 Task: Open Card Service Level Agreements Review in Board Landing Page Optimization to Workspace Channel Marketing and add a team member Softage.2@softage.net, a label Yellow, a checklist Business Process Improvement, an attachment from your onedrive, a color Yellow and finally, add a card description 'Conduct team training session on communication' and a comment 'This task presents an opportunity to demonstrate our creativity and innovation, exploring new ideas and approaches.'. Add a start date 'Jan 02, 1900' with a due date 'Jan 09, 1900'
Action: Mouse moved to (347, 190)
Screenshot: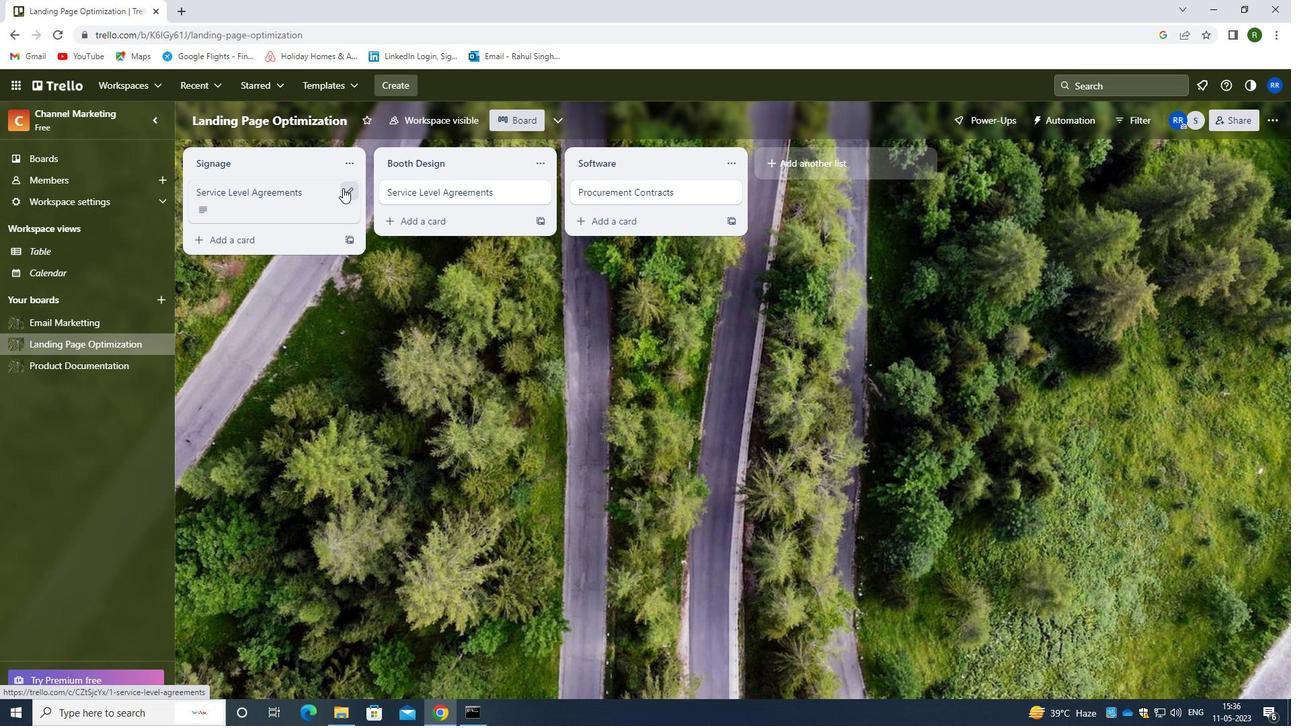 
Action: Mouse pressed left at (347, 190)
Screenshot: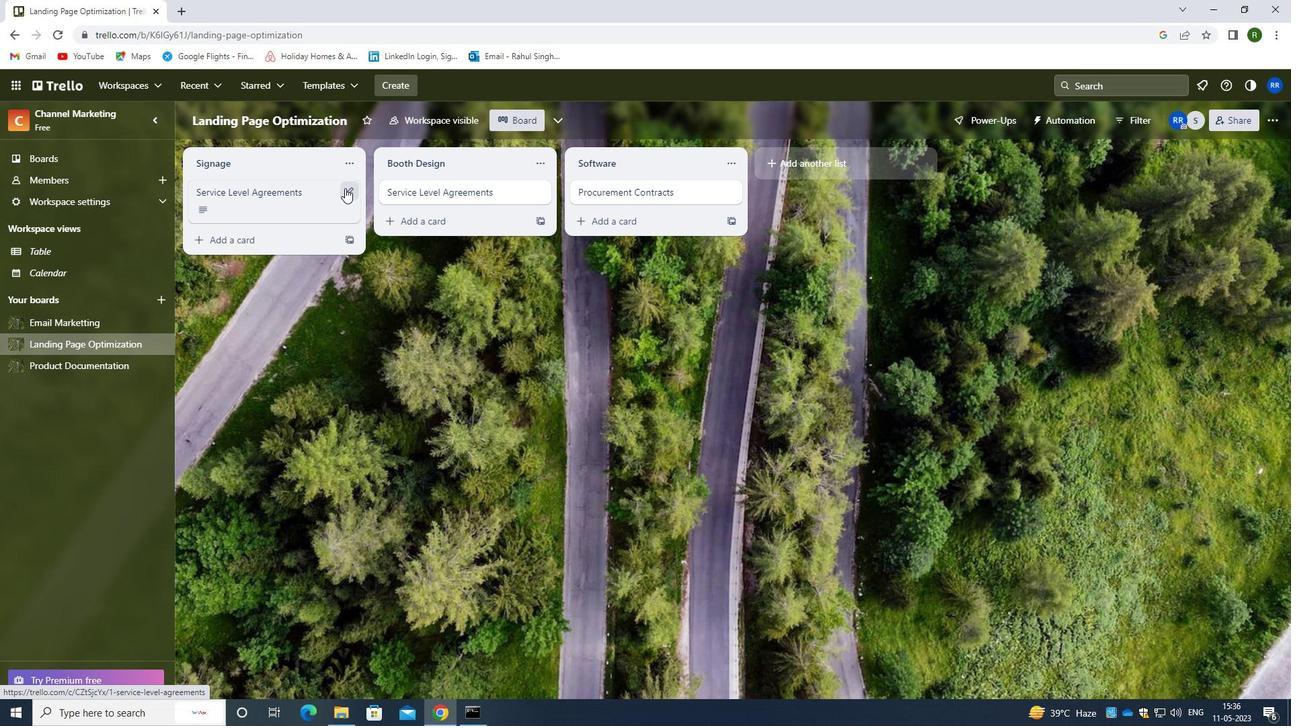 
Action: Mouse moved to (401, 195)
Screenshot: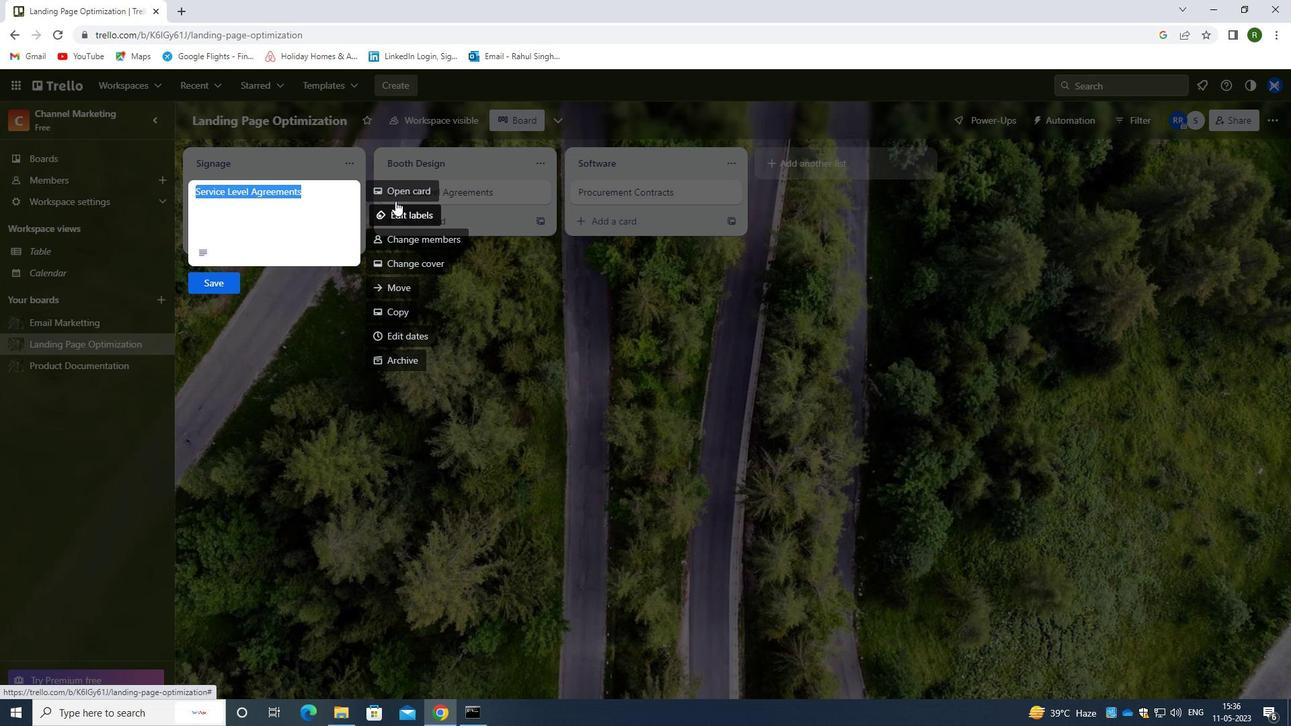 
Action: Mouse pressed left at (401, 195)
Screenshot: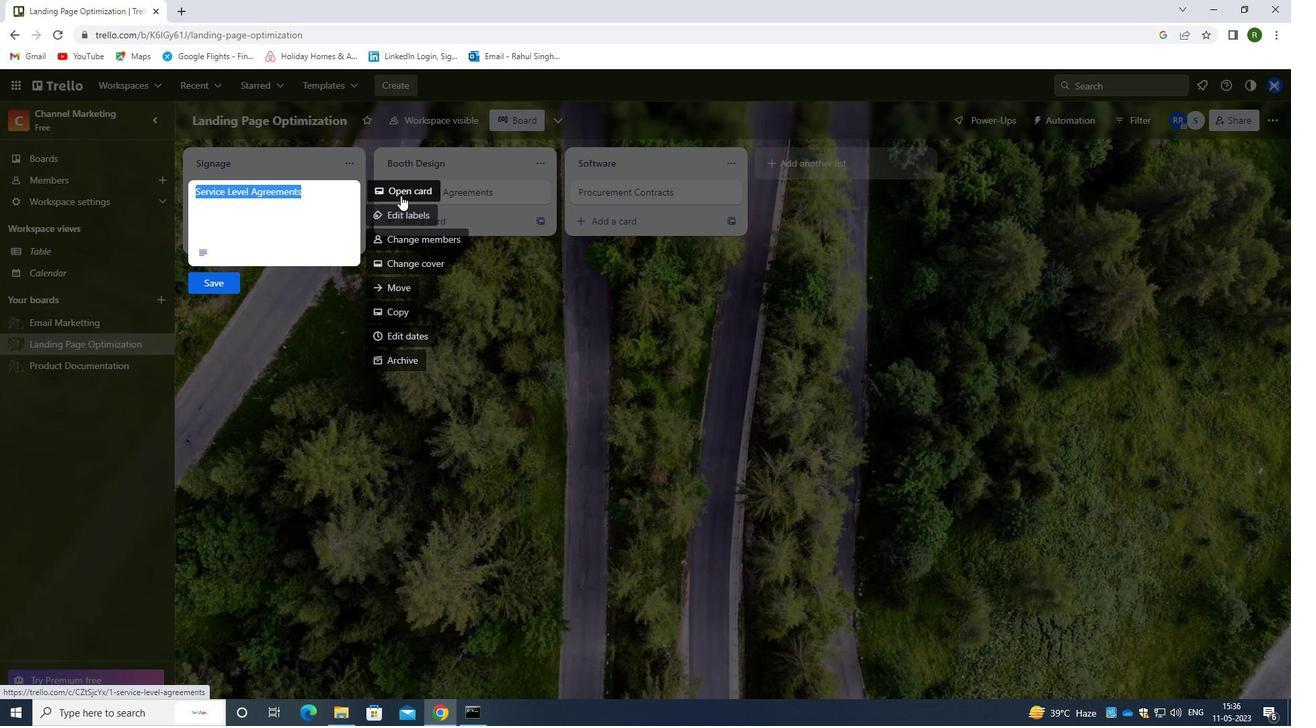 
Action: Mouse moved to (827, 235)
Screenshot: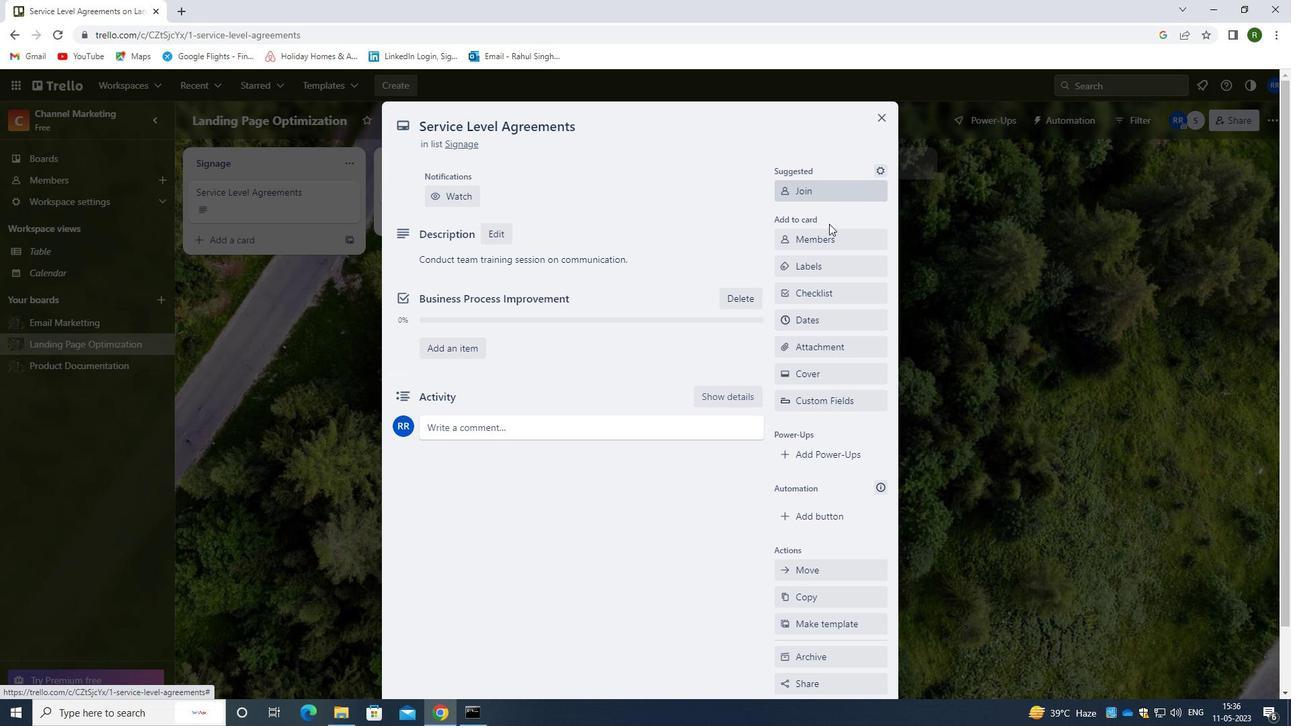 
Action: Mouse pressed left at (827, 235)
Screenshot: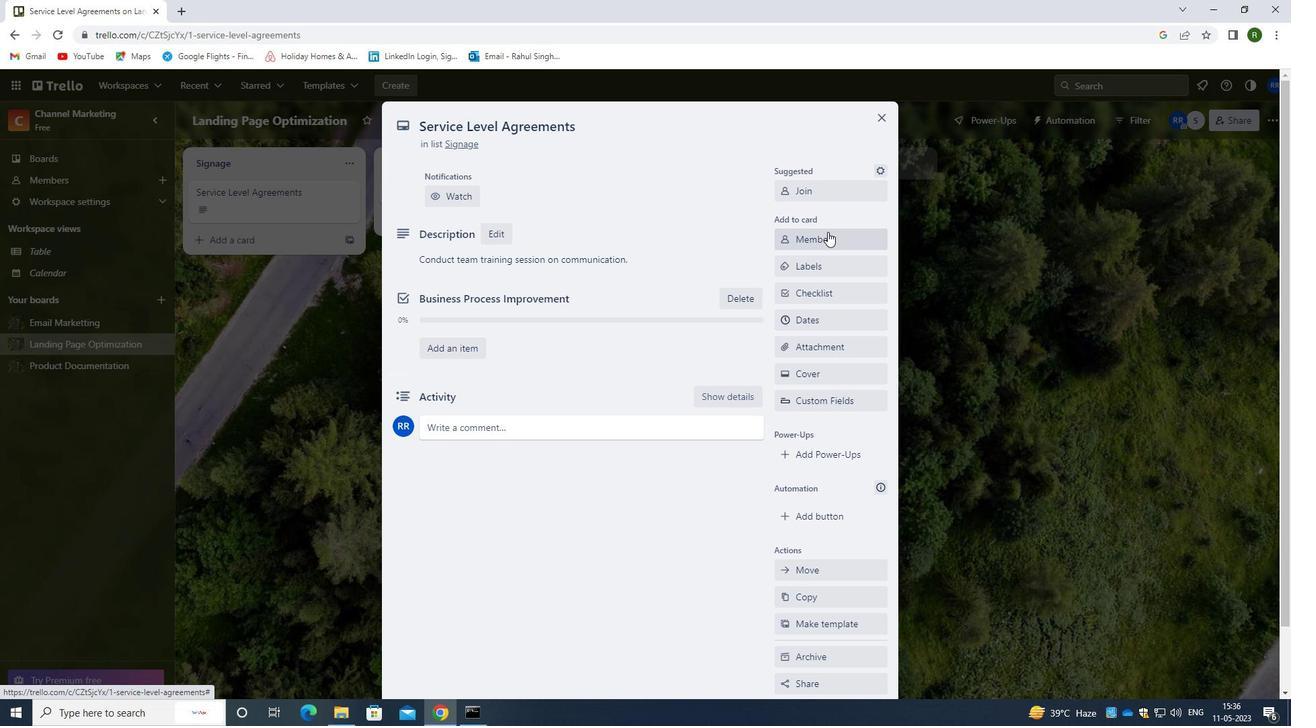 
Action: Mouse moved to (859, 298)
Screenshot: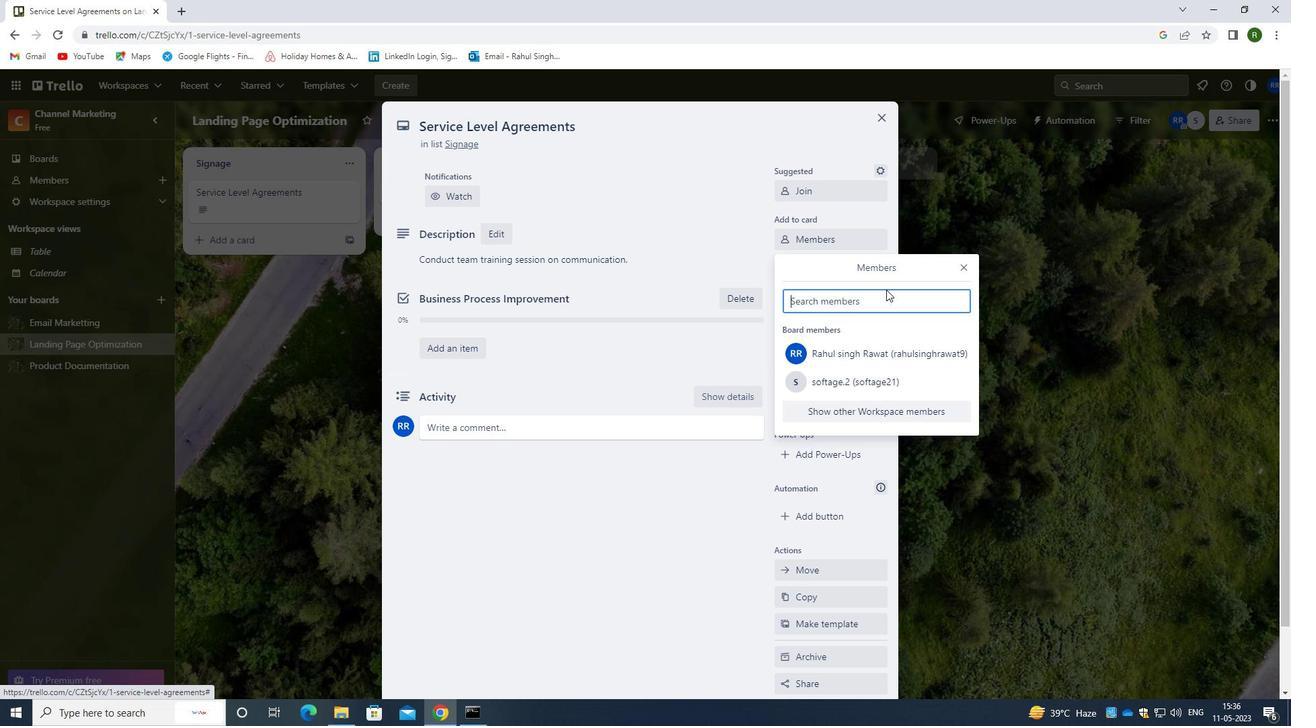 
Action: Key pressed <Key.shift>SOFTAGE.2<Key.shift>@SOFTAGE.M<Key.backspace>NET
Screenshot: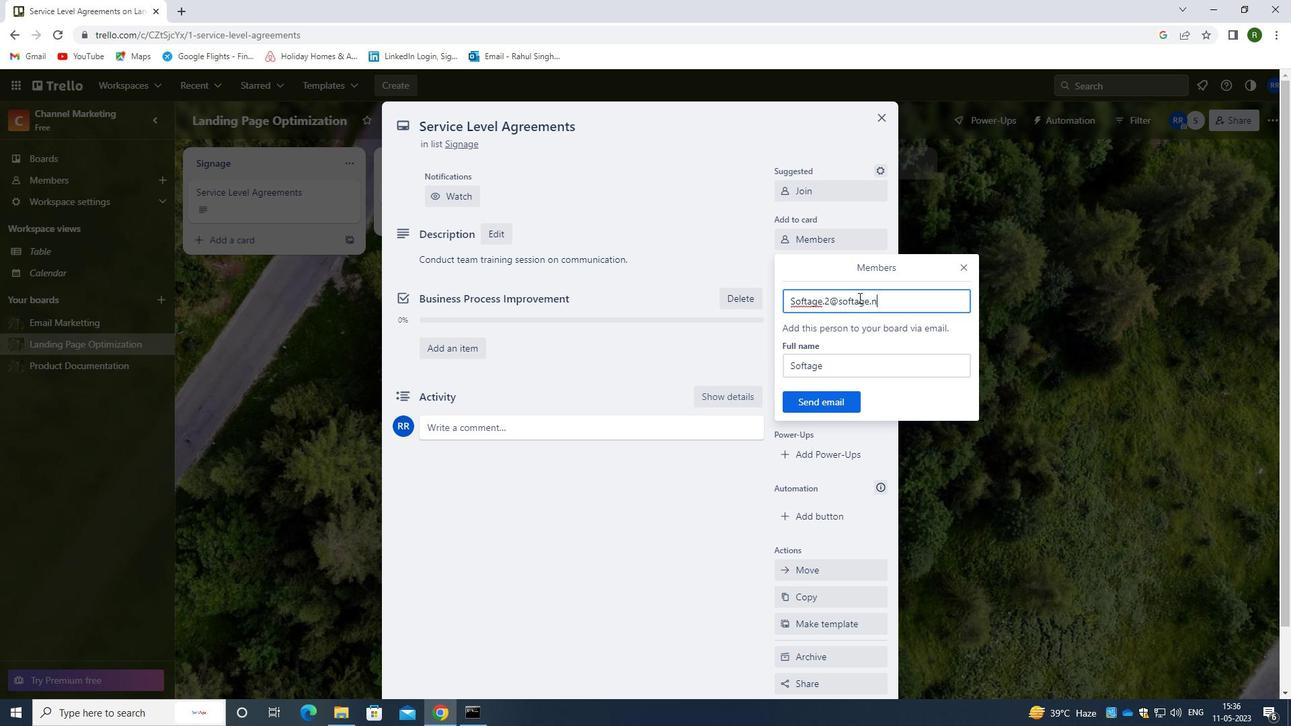 
Action: Mouse moved to (814, 398)
Screenshot: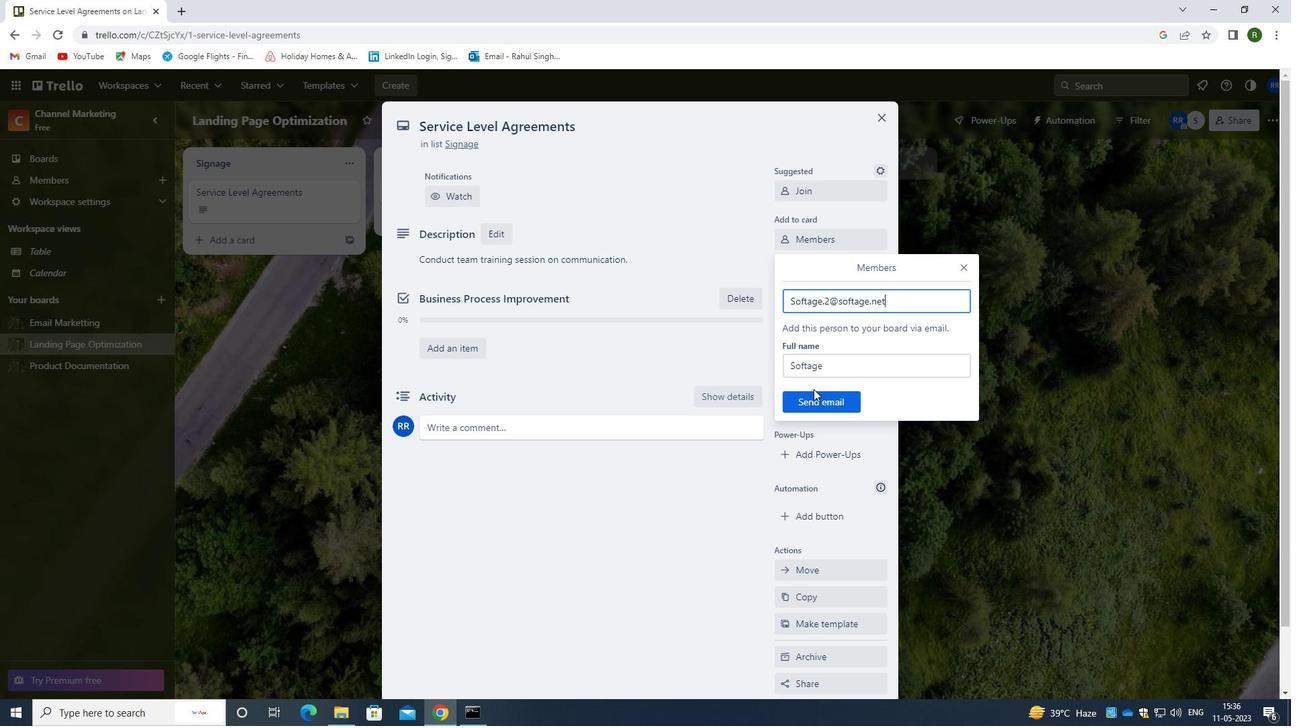
Action: Mouse pressed left at (814, 398)
Screenshot: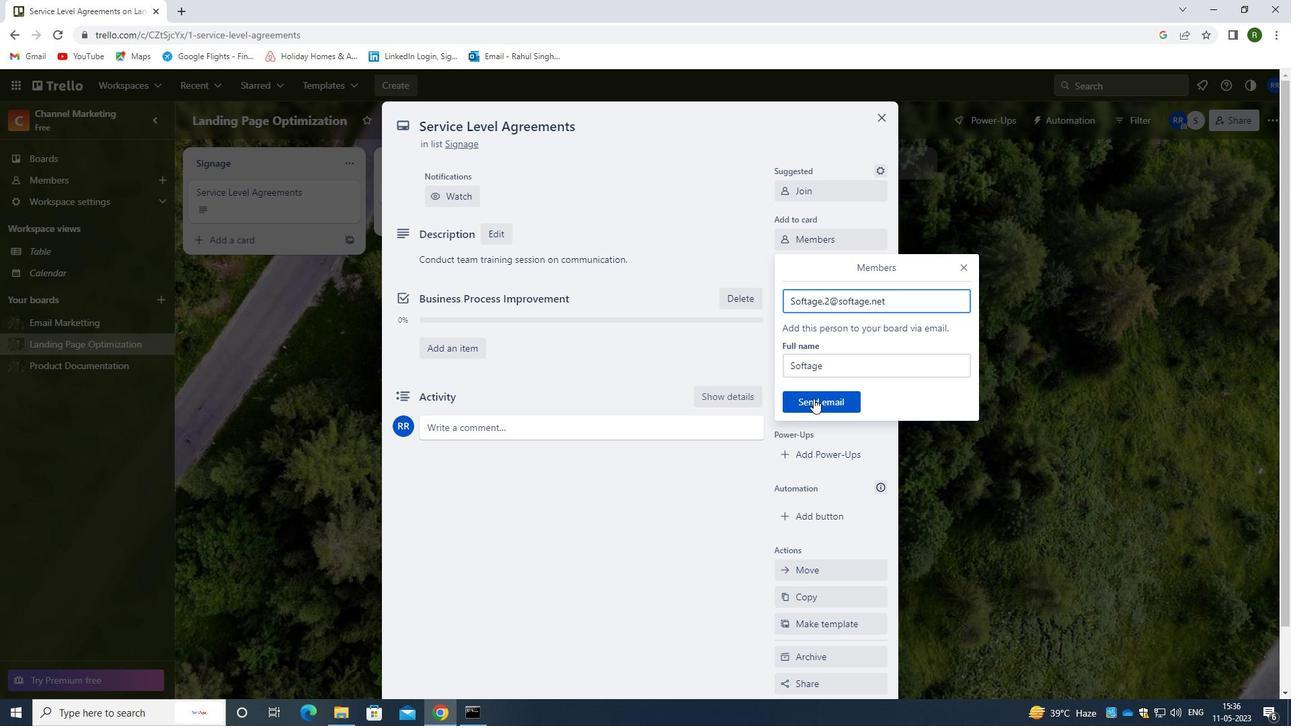 
Action: Mouse moved to (819, 267)
Screenshot: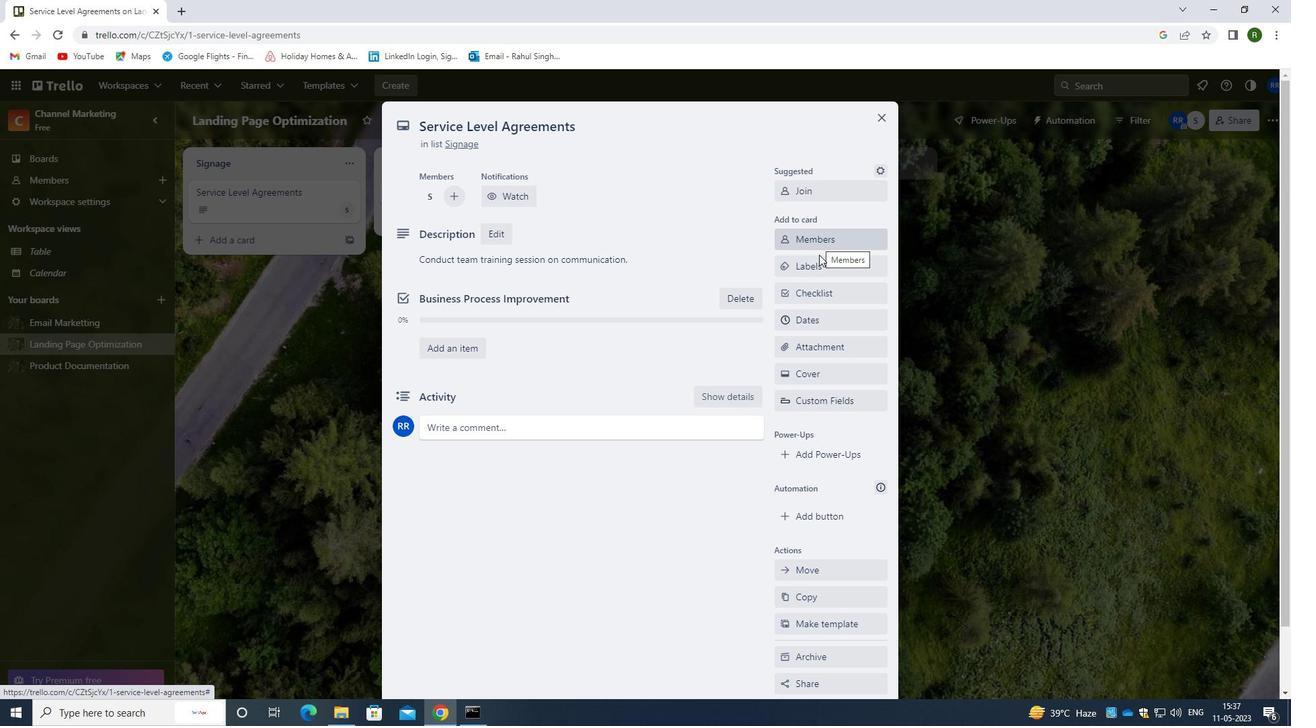 
Action: Mouse pressed left at (819, 267)
Screenshot: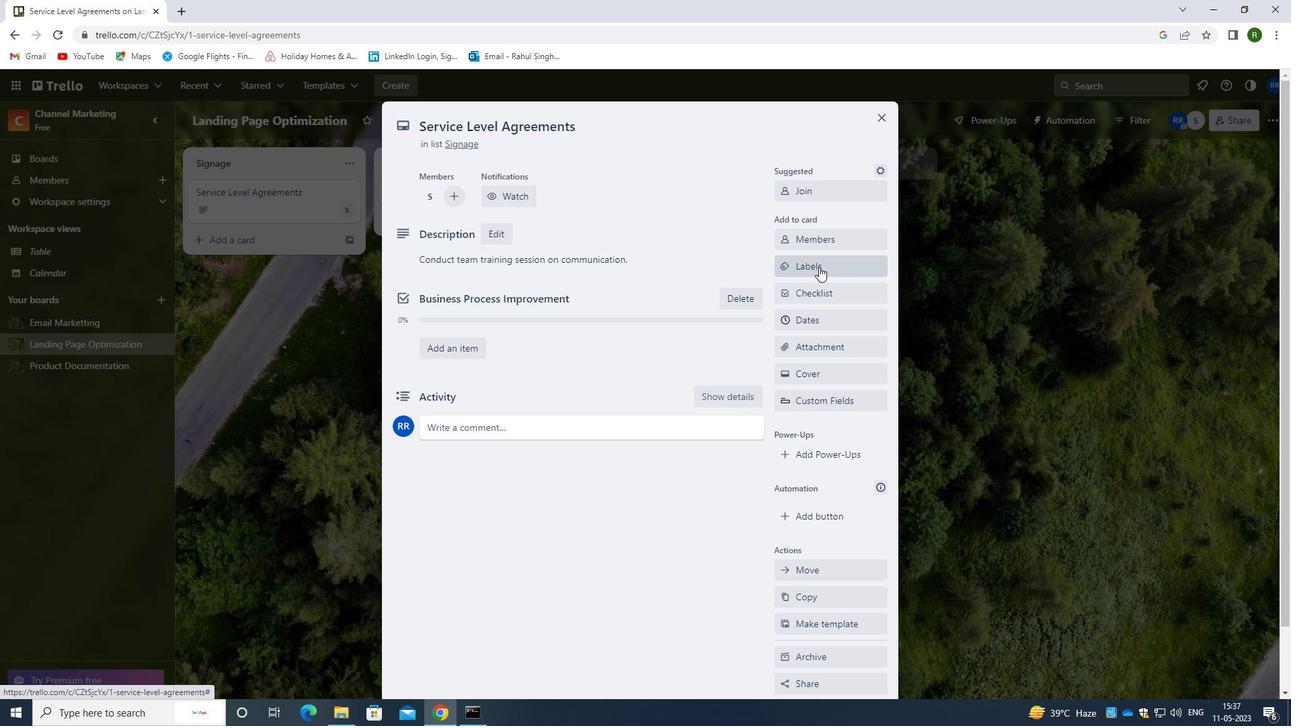 
Action: Mouse moved to (828, 329)
Screenshot: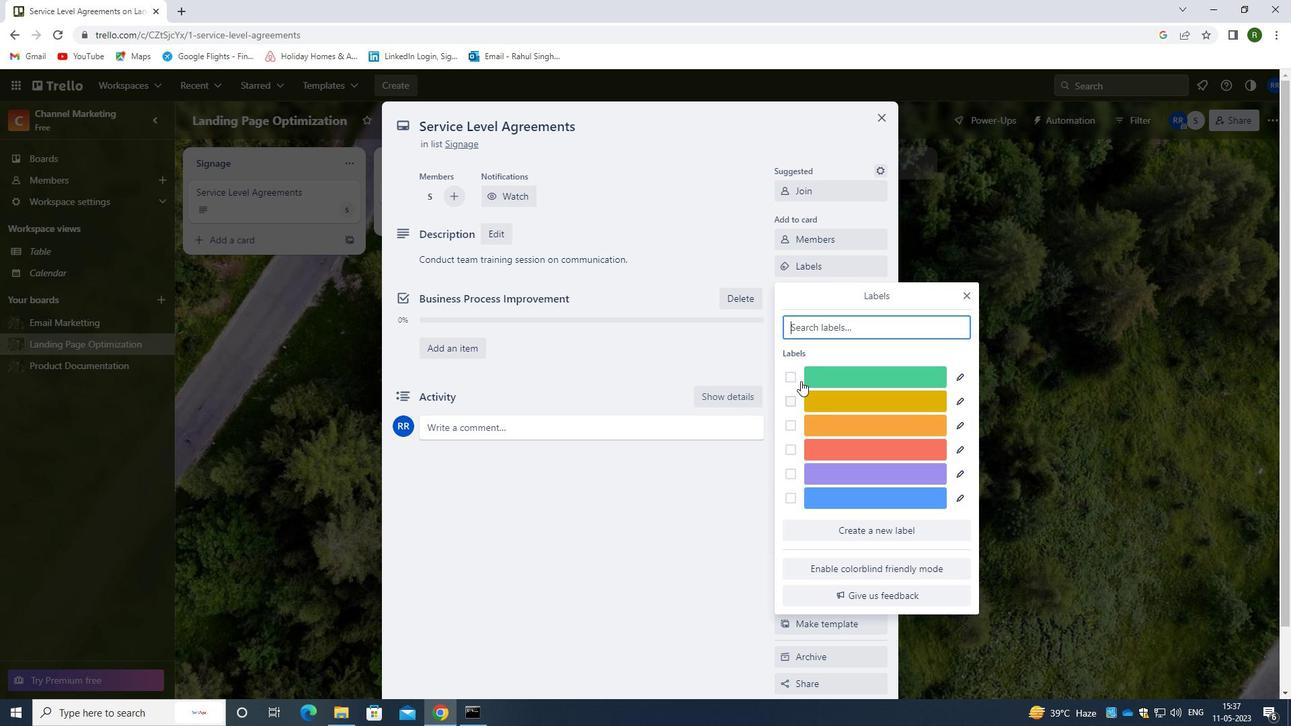 
Action: Key pressed <Key.shift>YELLOW
Screenshot: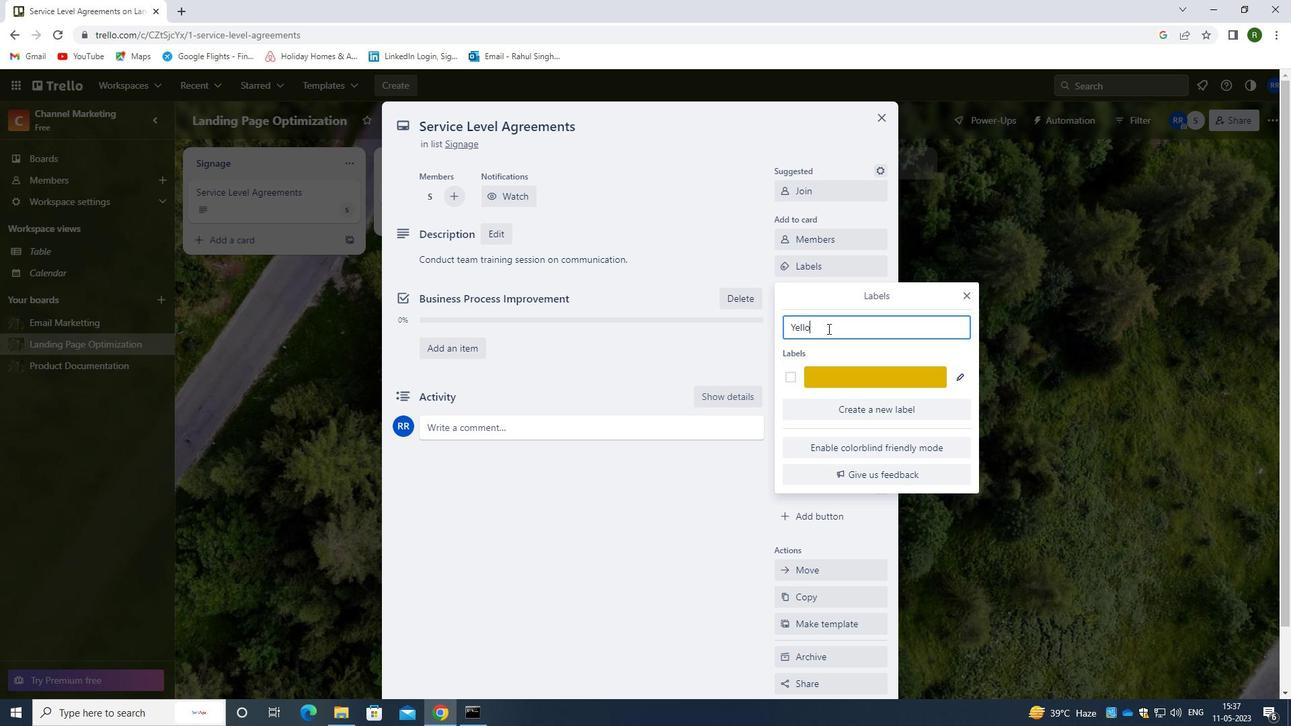 
Action: Mouse moved to (785, 380)
Screenshot: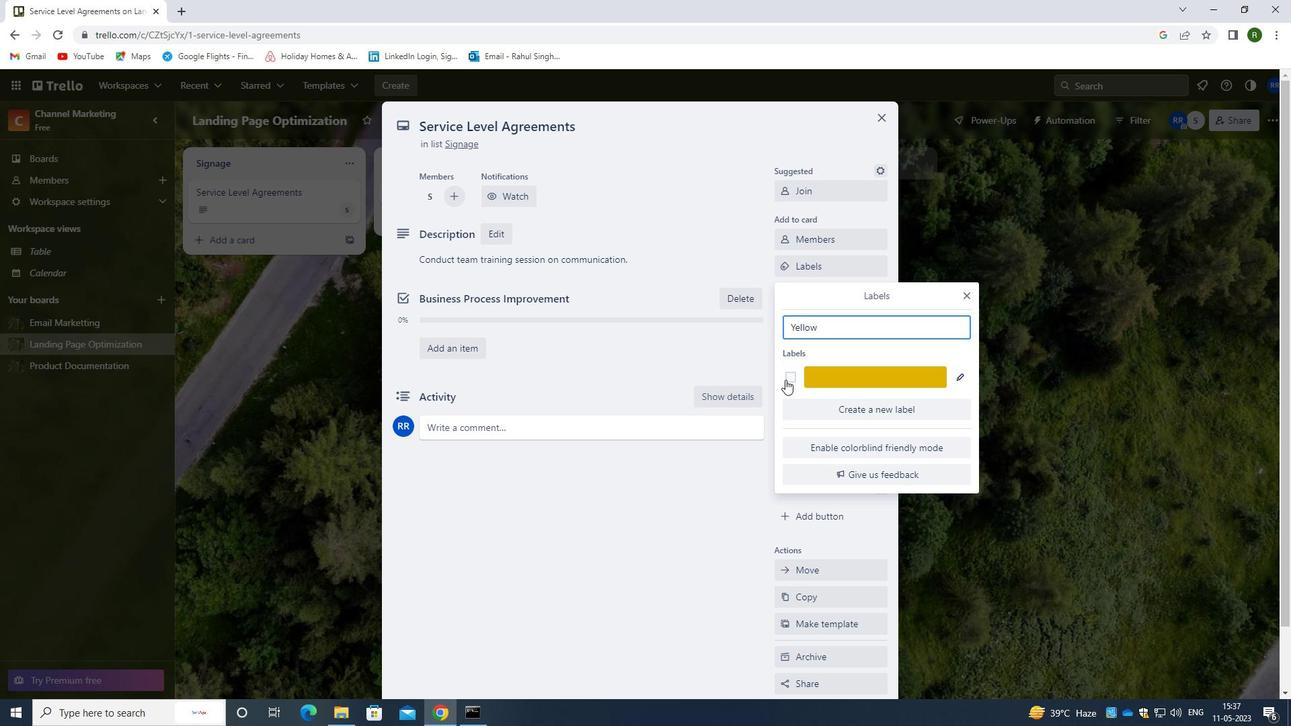 
Action: Mouse pressed left at (785, 380)
Screenshot: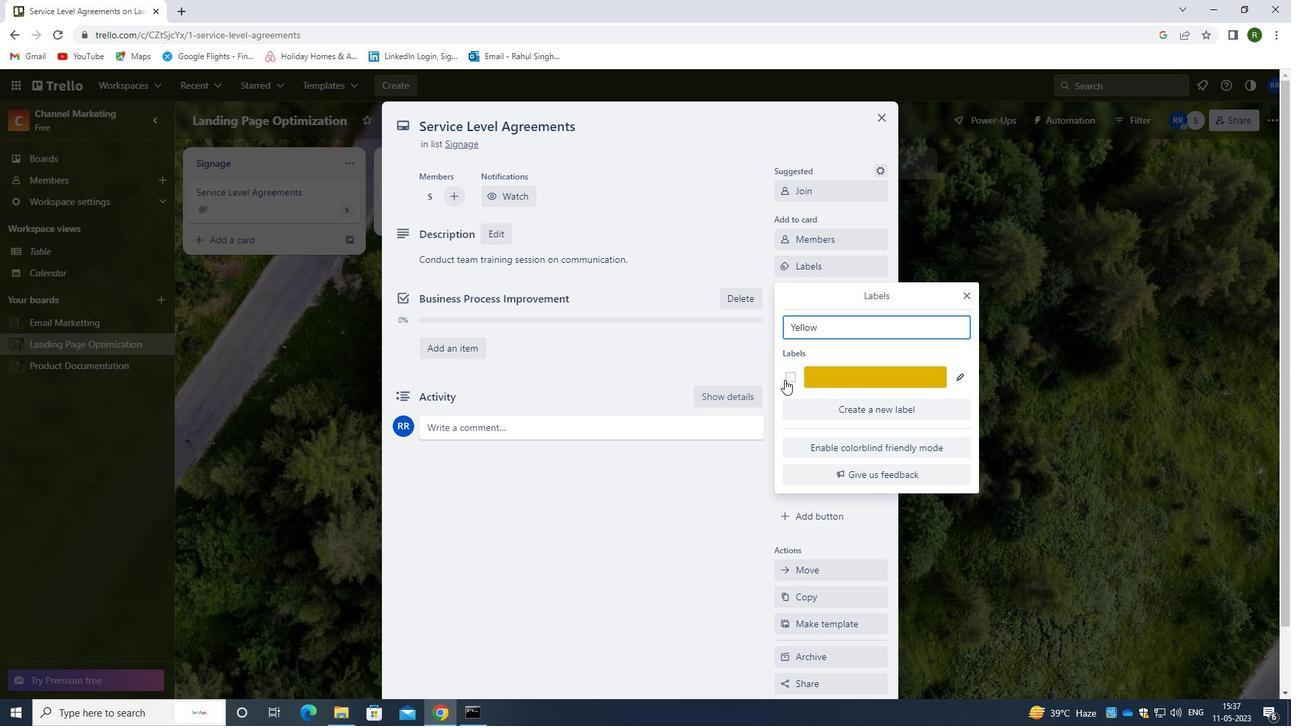 
Action: Mouse moved to (721, 343)
Screenshot: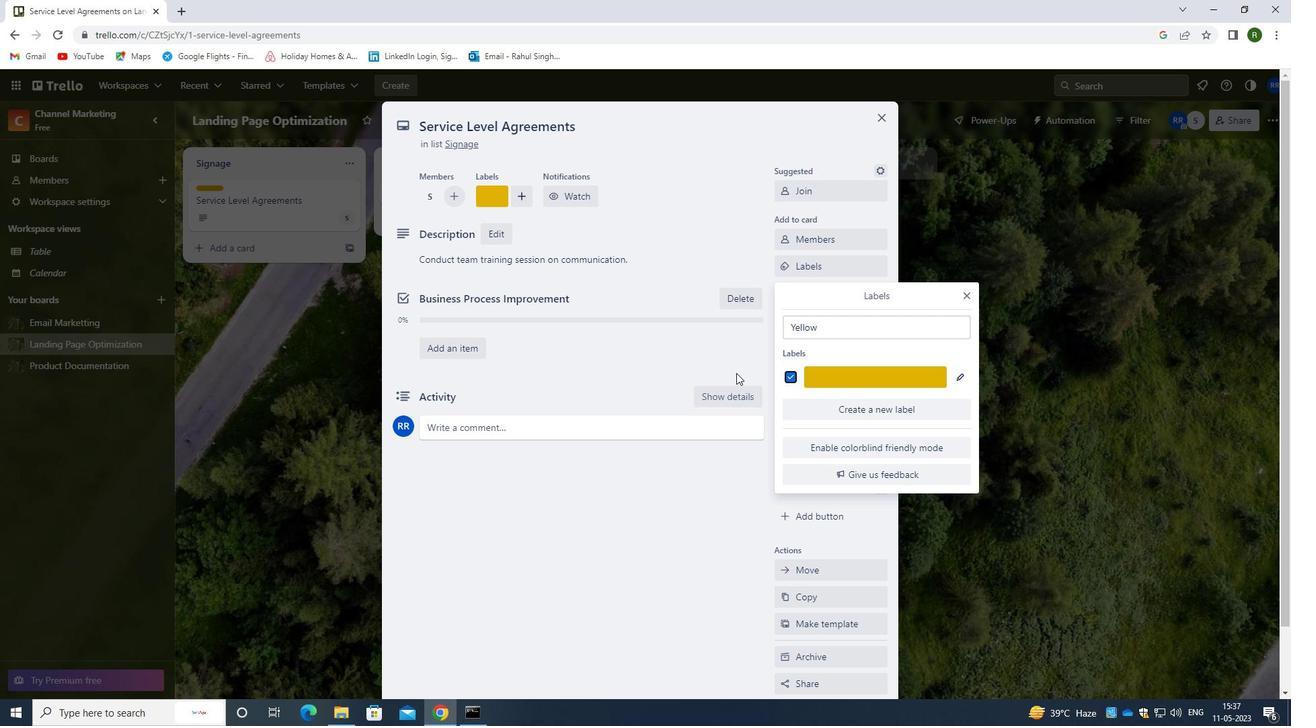 
Action: Mouse pressed left at (721, 343)
Screenshot: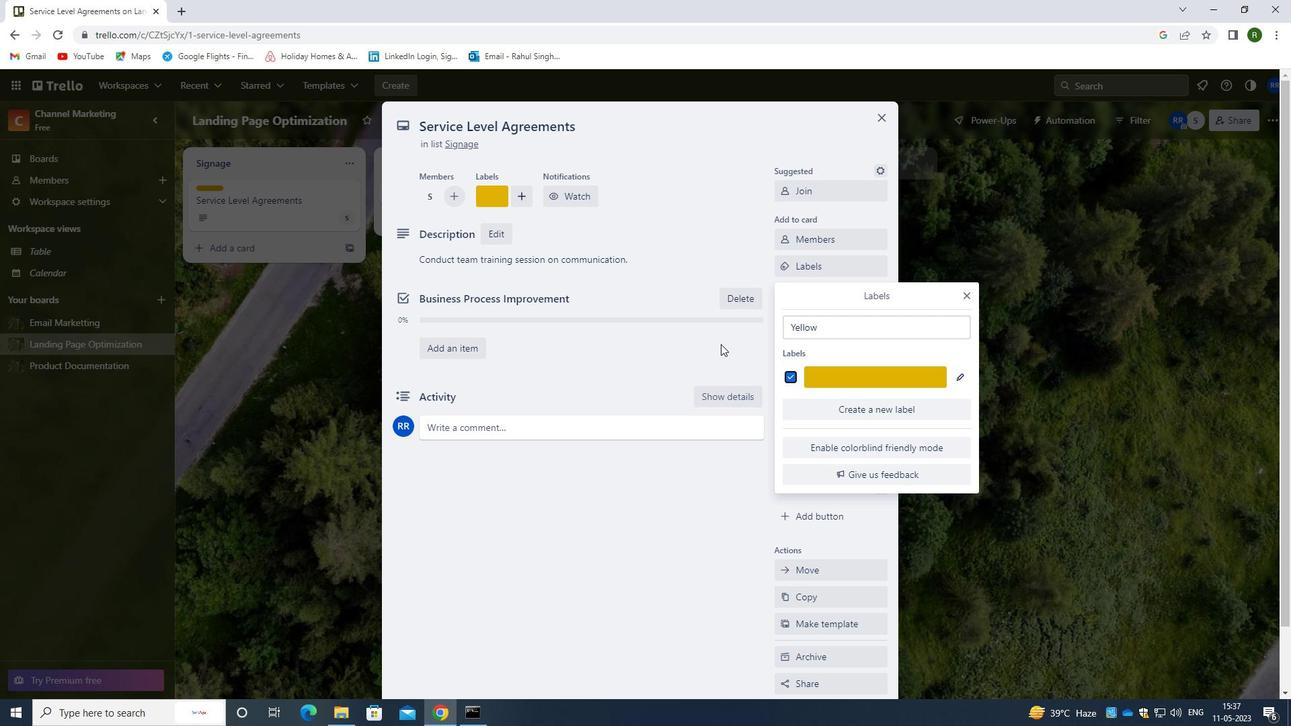 
Action: Mouse moved to (815, 287)
Screenshot: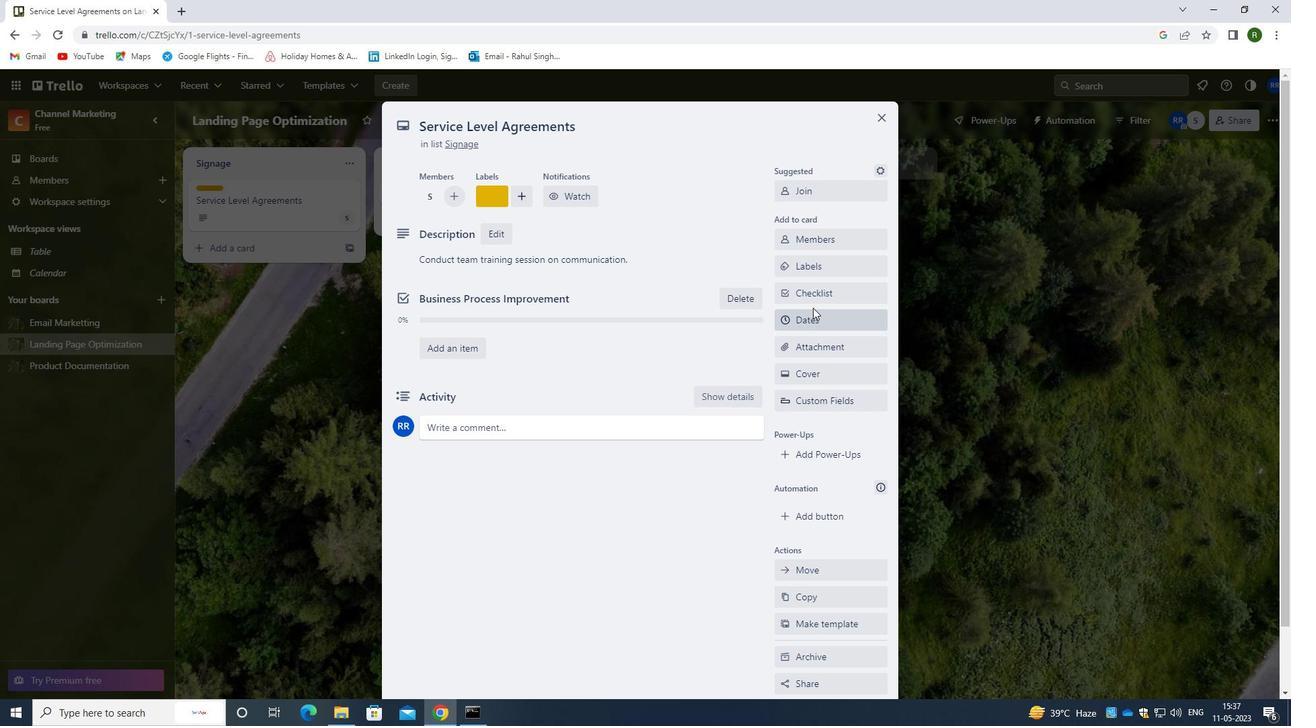 
Action: Mouse pressed left at (815, 287)
Screenshot: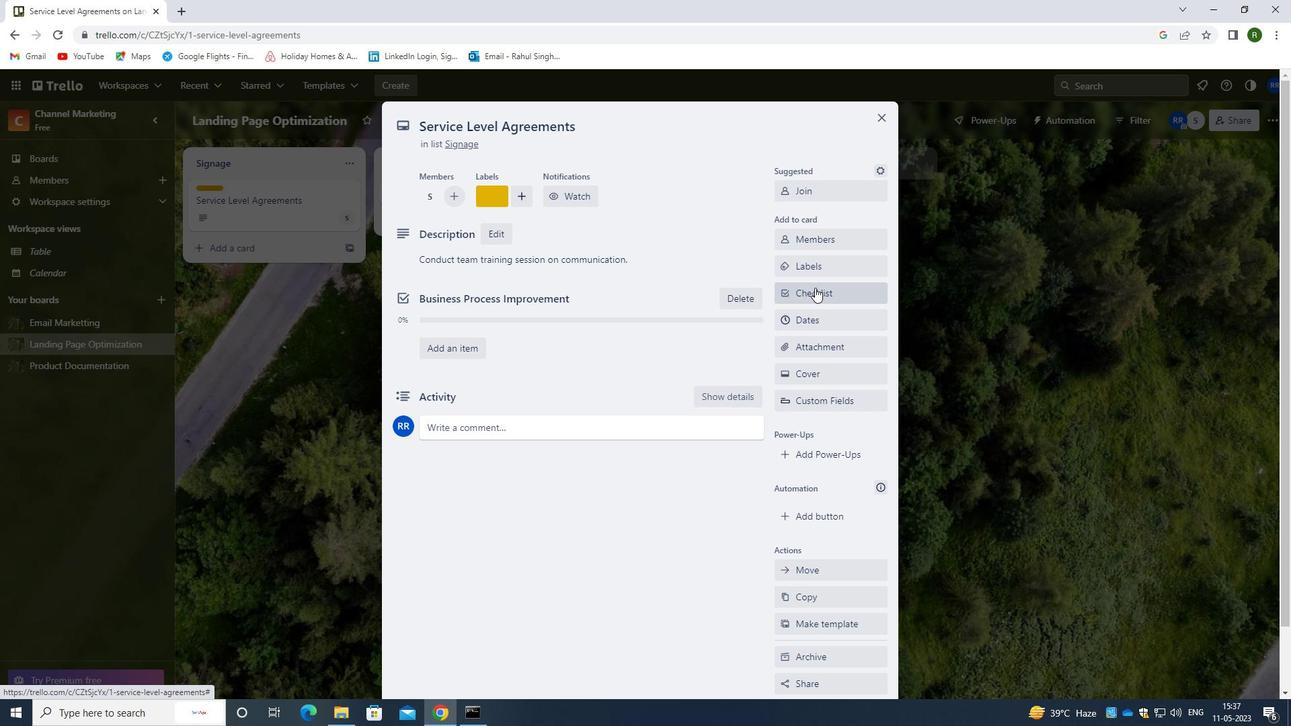 
Action: Mouse moved to (854, 357)
Screenshot: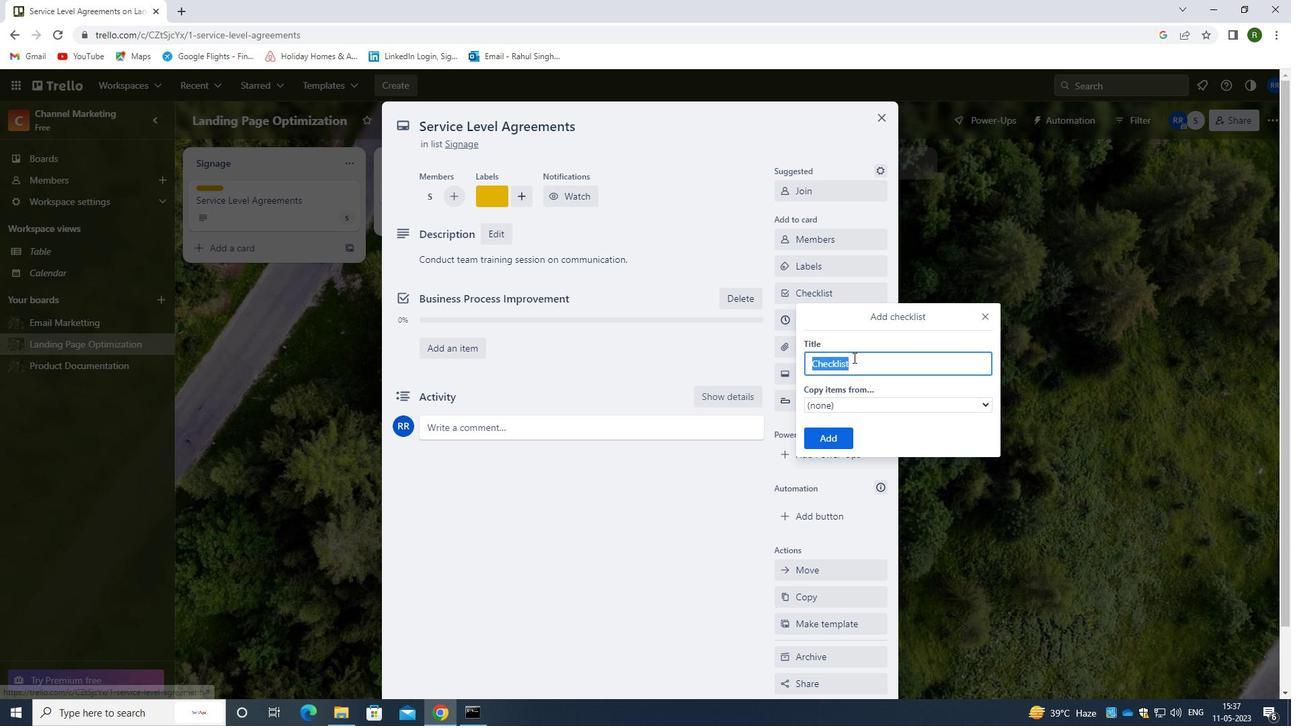 
Action: Key pressed <Key.shift>BUS
Screenshot: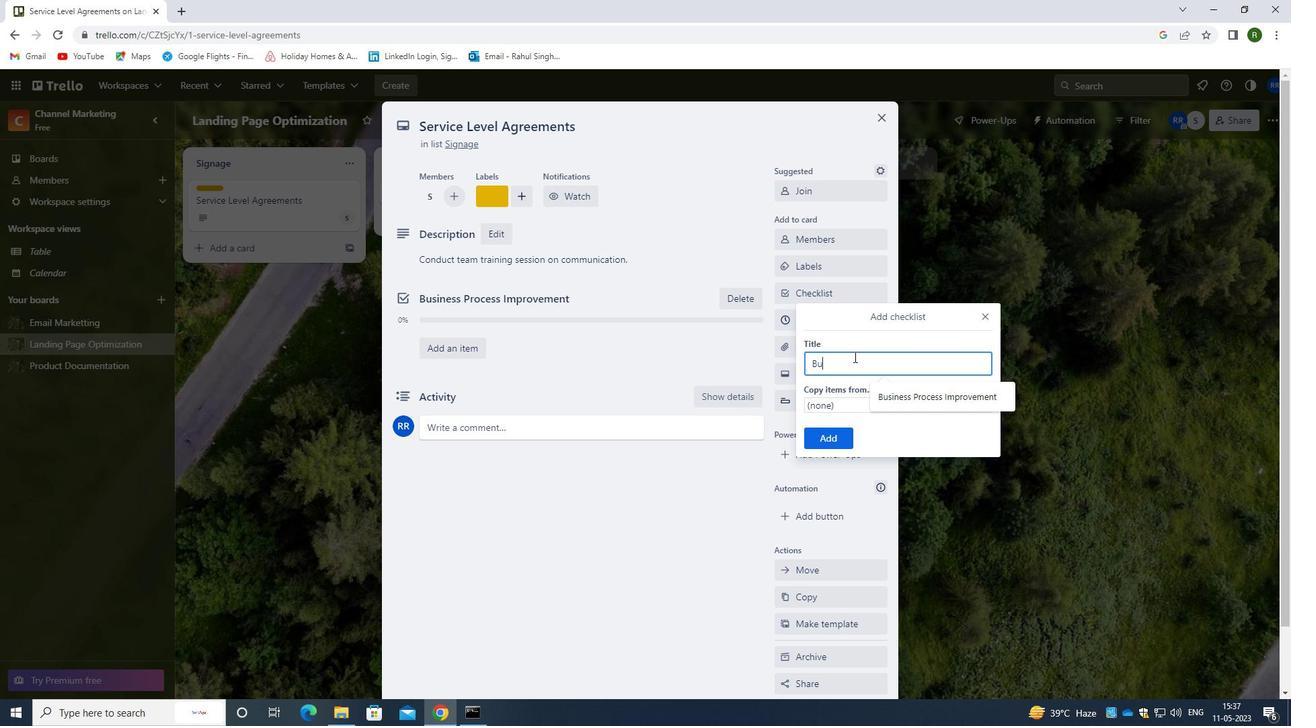 
Action: Mouse moved to (918, 402)
Screenshot: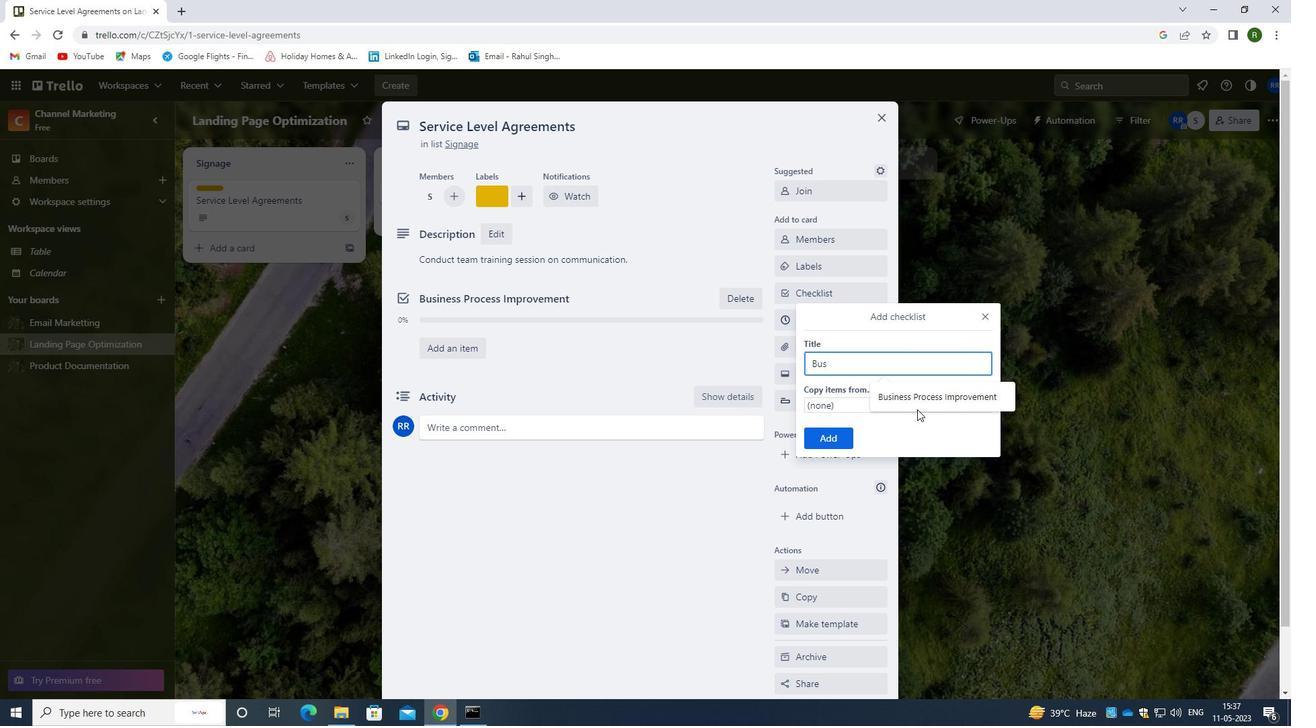 
Action: Mouse pressed left at (918, 402)
Screenshot: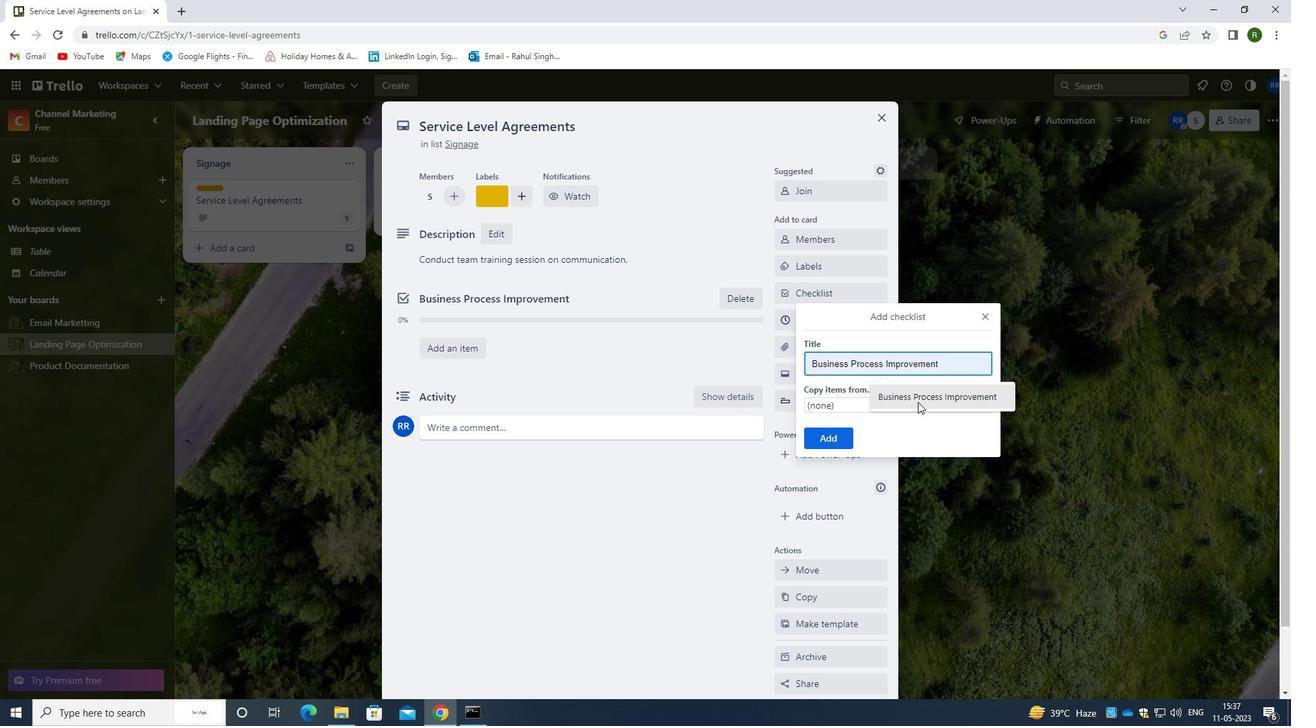 
Action: Mouse moved to (826, 445)
Screenshot: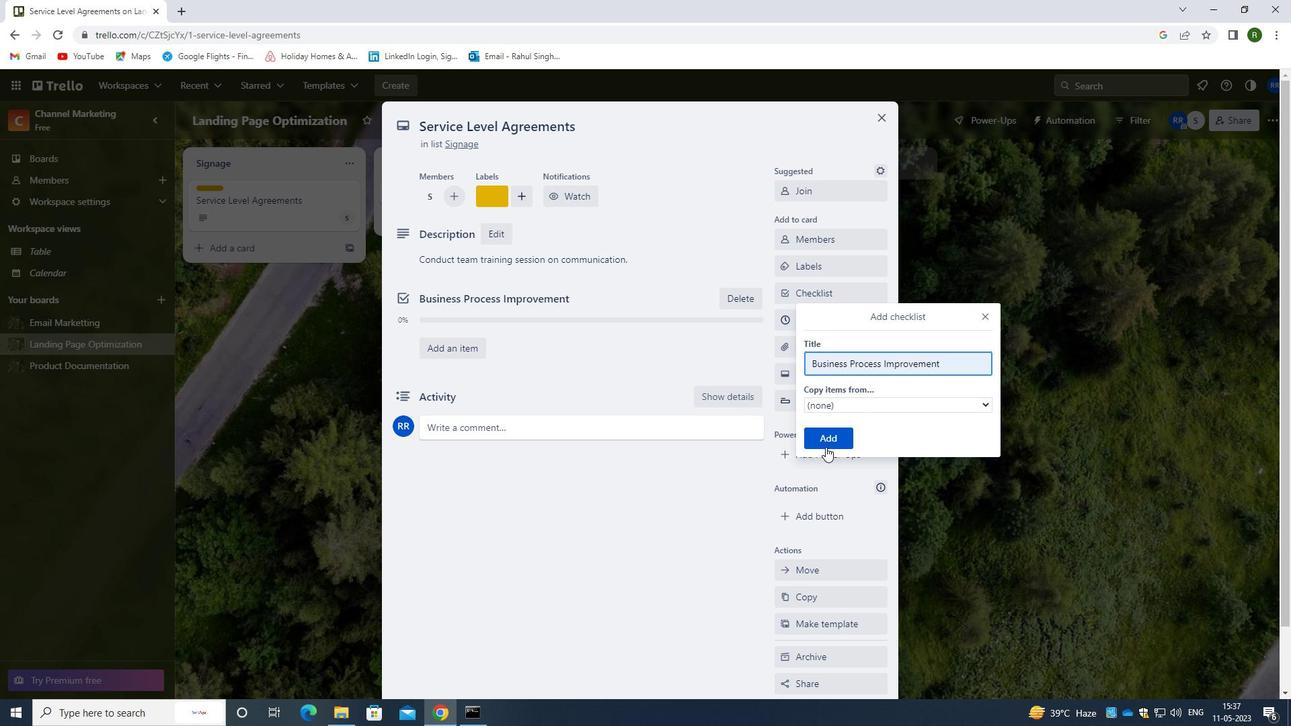 
Action: Mouse pressed left at (826, 445)
Screenshot: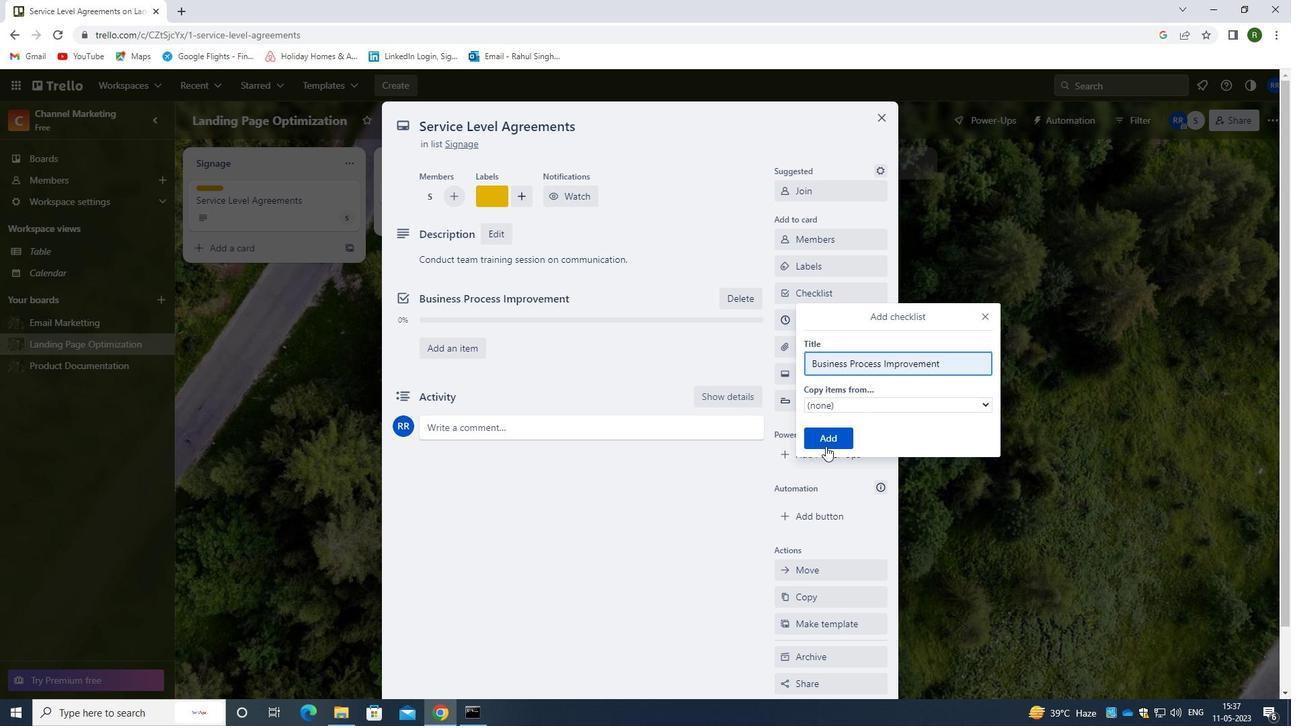 
Action: Mouse moved to (826, 343)
Screenshot: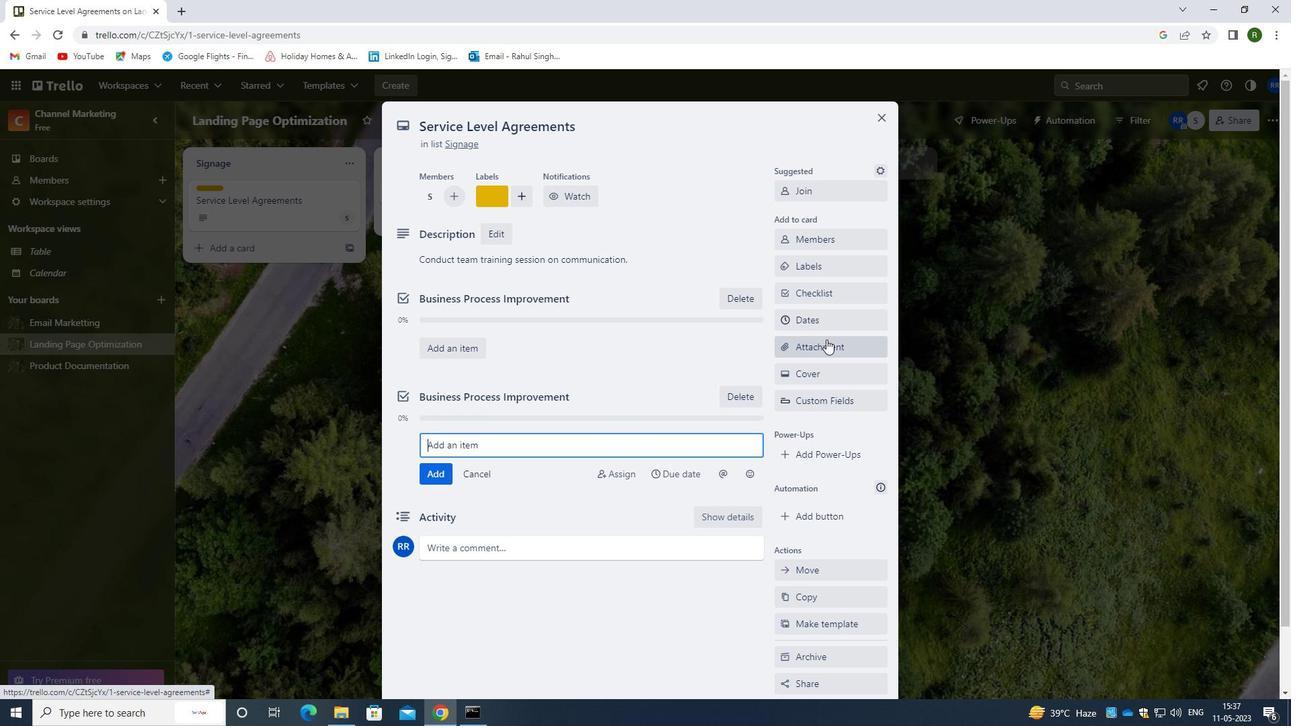 
Action: Mouse pressed left at (826, 343)
Screenshot: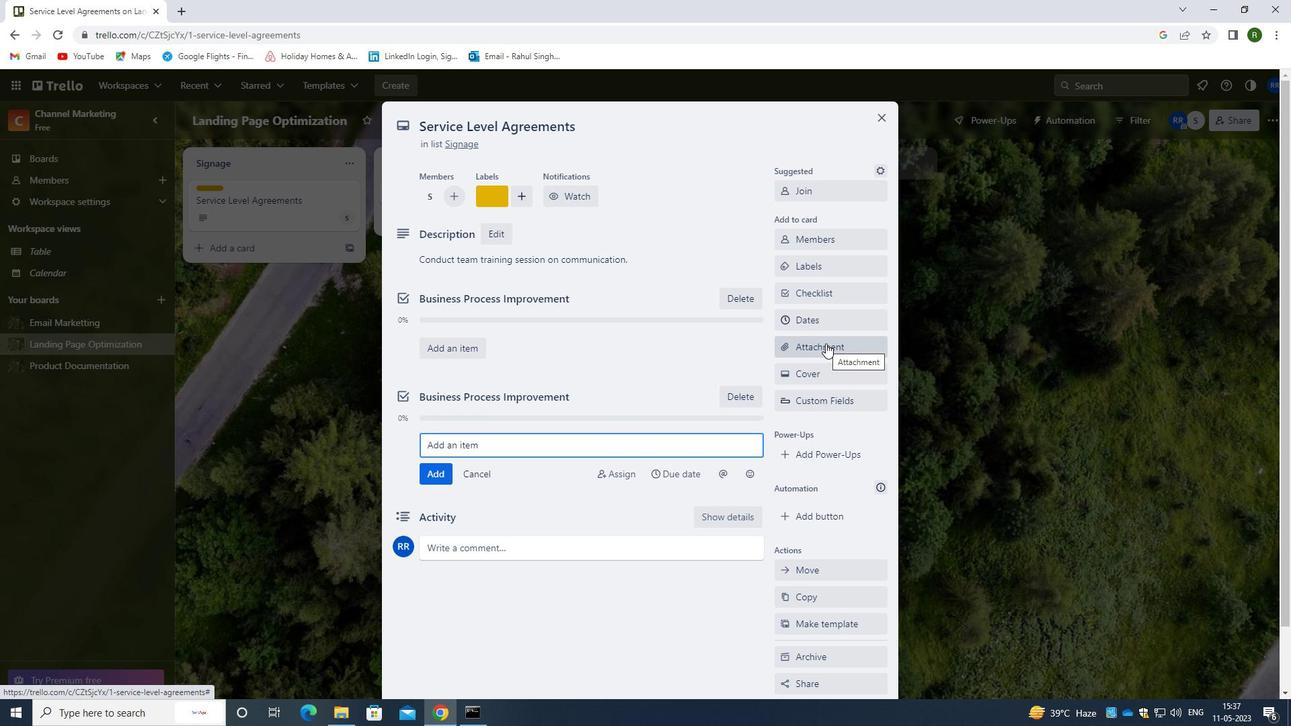 
Action: Mouse moved to (811, 517)
Screenshot: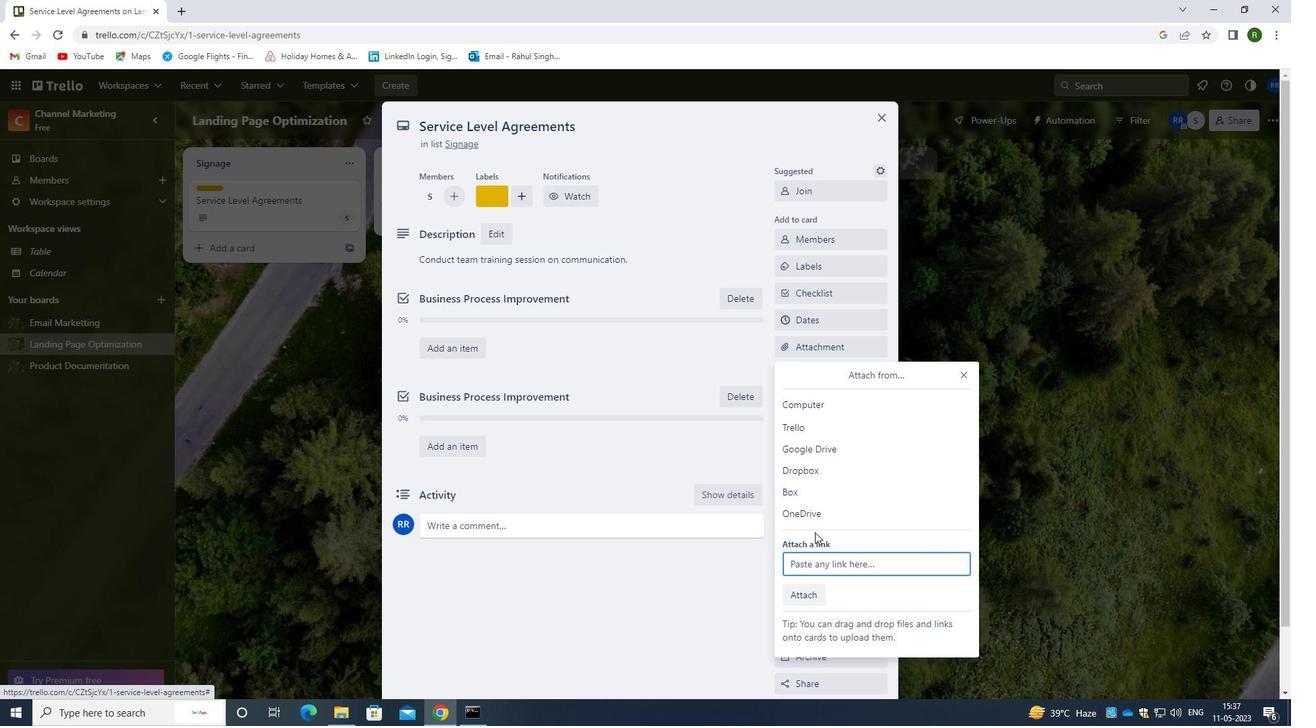 
Action: Mouse pressed left at (811, 517)
Screenshot: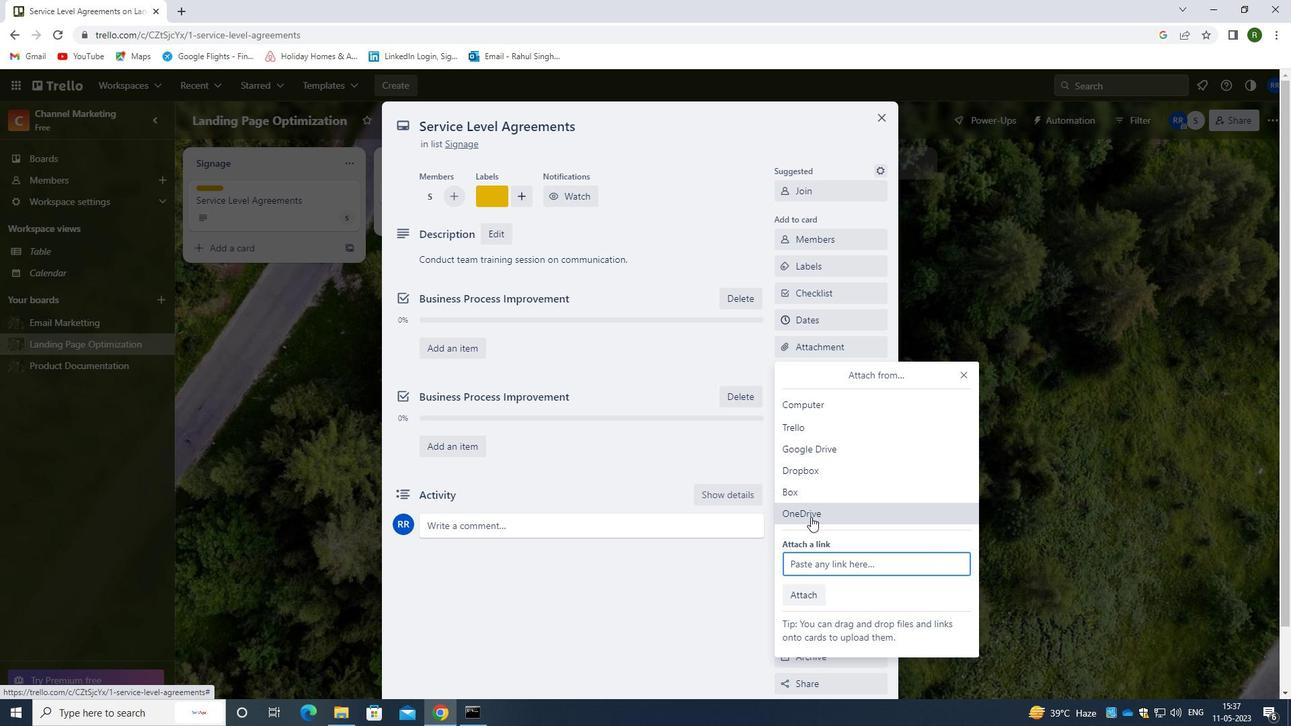 
Action: Mouse moved to (406, 407)
Screenshot: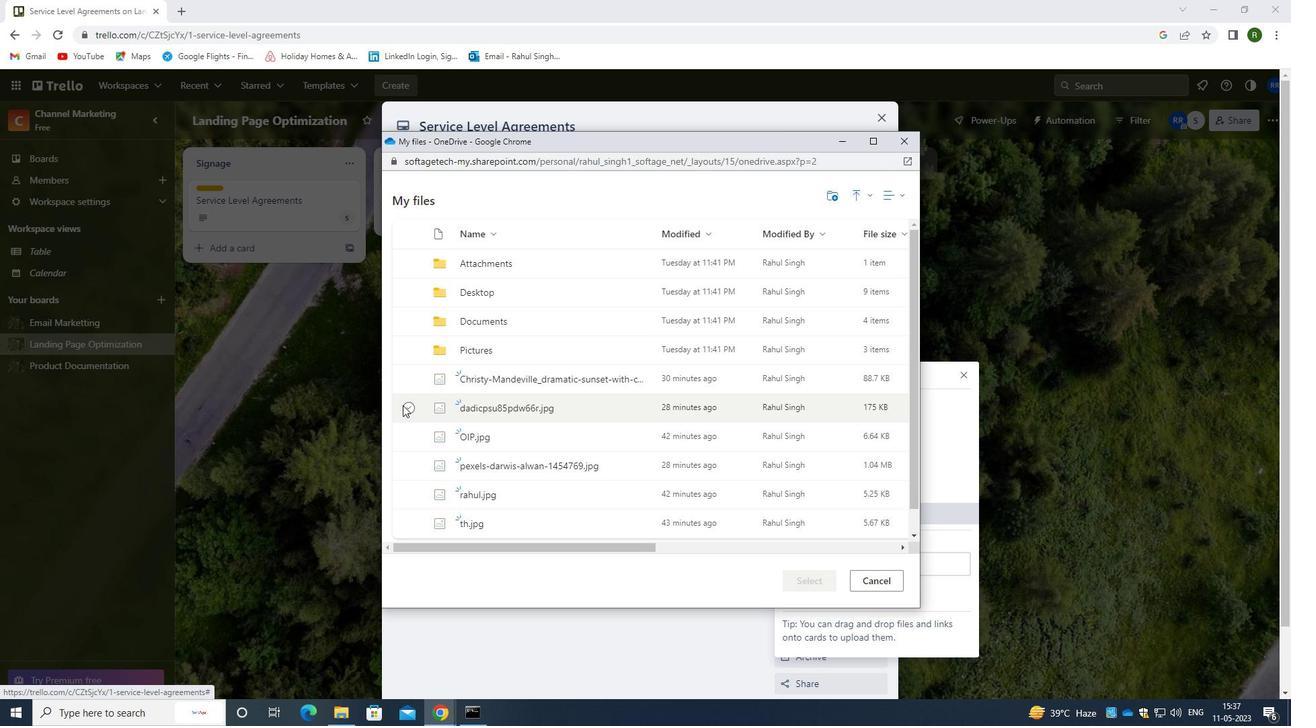 
Action: Mouse pressed left at (406, 407)
Screenshot: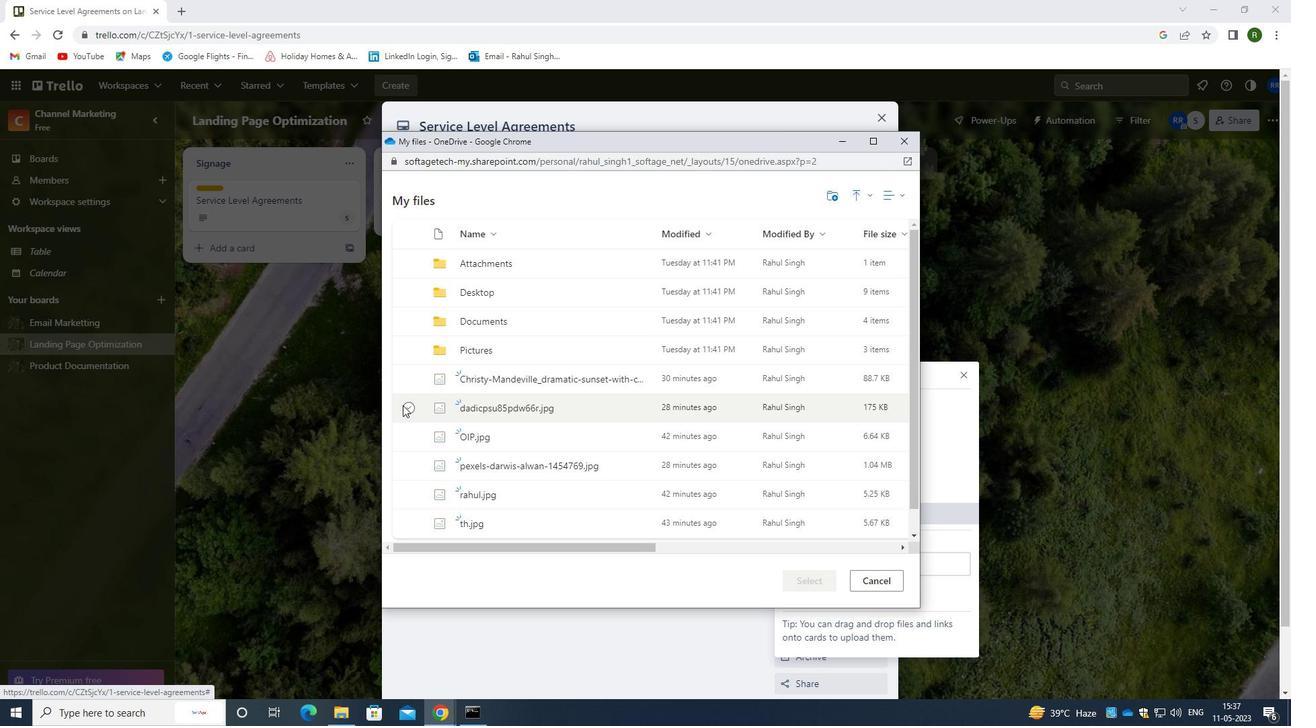 
Action: Mouse moved to (813, 584)
Screenshot: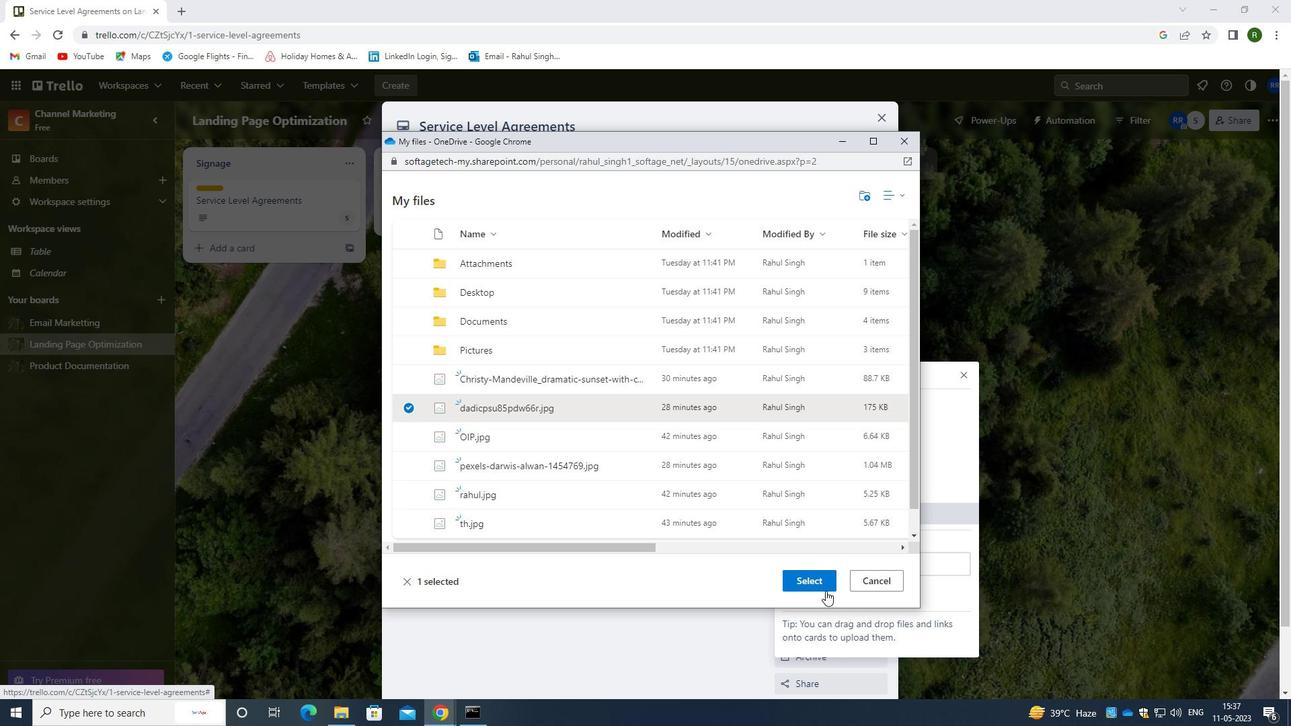 
Action: Mouse pressed left at (813, 584)
Screenshot: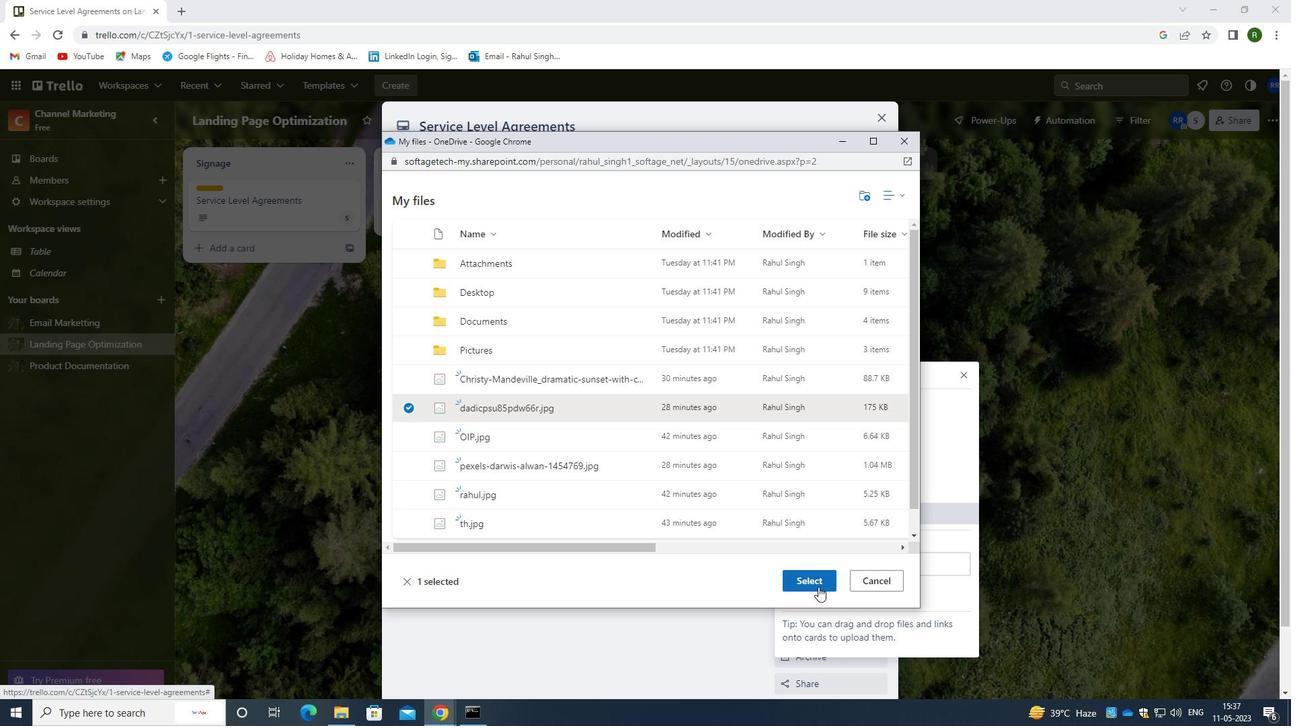 
Action: Mouse moved to (629, 261)
Screenshot: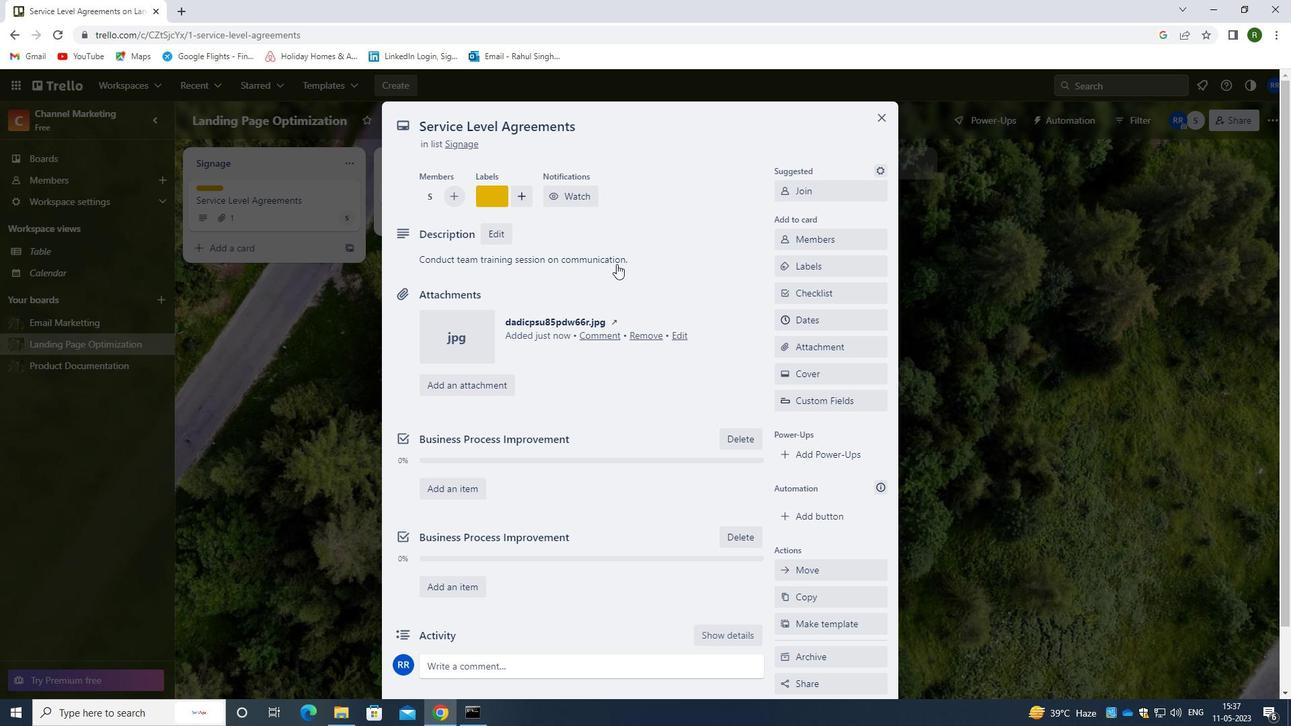 
Action: Mouse pressed left at (629, 261)
Screenshot: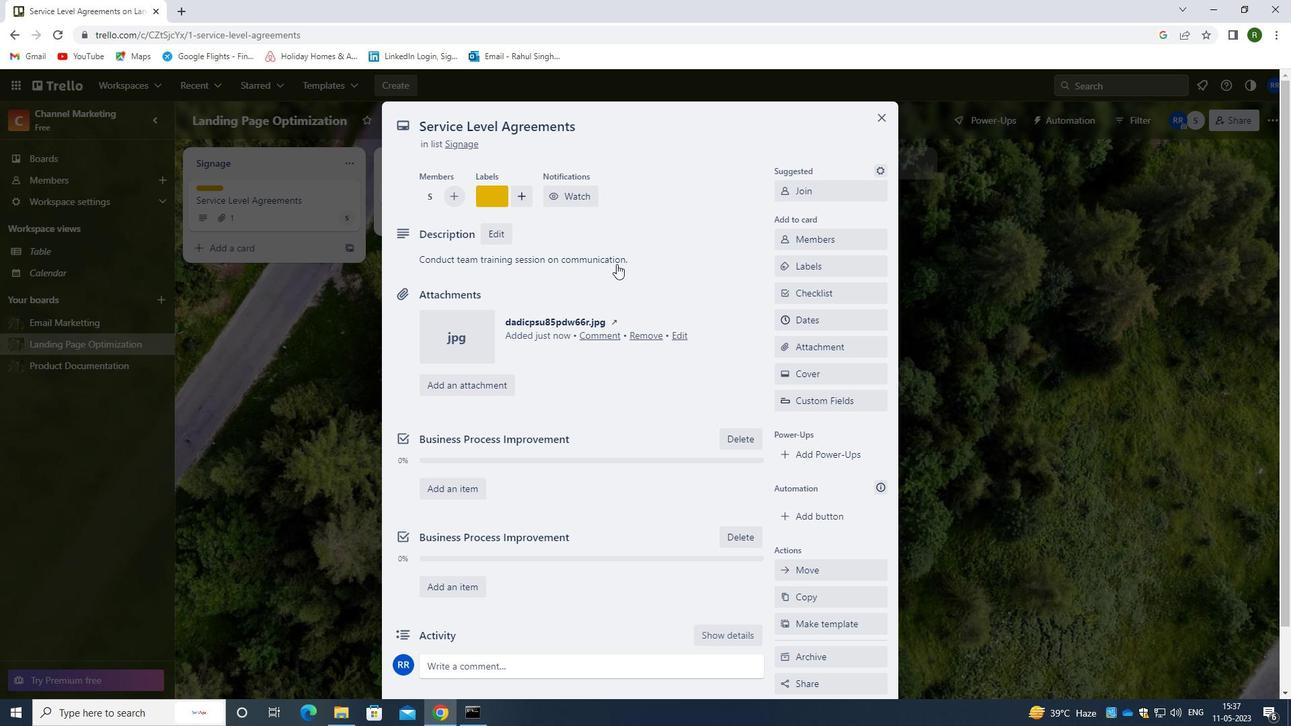 
Action: Mouse moved to (655, 312)
Screenshot: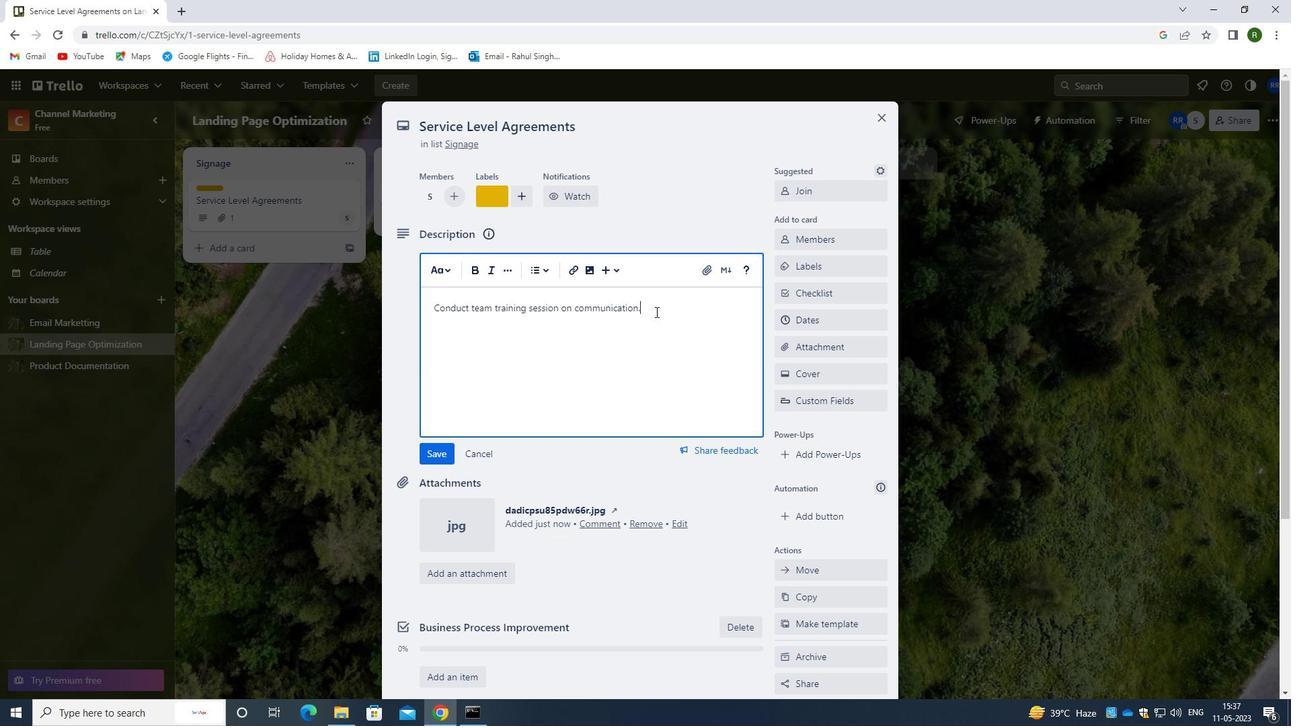 
Action: Key pressed <Key.backspace><Key.backspace><Key.backspace><Key.backspace><Key.backspace><Key.backspace><Key.backspace><Key.backspace><Key.backspace><Key.backspace><Key.backspace><Key.backspace><Key.backspace><Key.backspace><Key.backspace><Key.backspace><Key.backspace><Key.backspace><Key.backspace><Key.backspace><Key.backspace><Key.backspace><Key.backspace><Key.backspace><Key.backspace><Key.backspace><Key.backspace><Key.backspace><Key.backspace><Key.backspace><Key.backspace><Key.backspace><Key.backspace><Key.backspace><Key.backspace><Key.backspace><Key.backspace><Key.backspace><Key.backspace><Key.backspace><Key.backspace><Key.backspace><Key.backspace><Key.backspace><Key.backspace><Key.backspace><Key.backspace><Key.backspace><Key.backspace><Key.backspace><Key.backspace><Key.backspace><Key.backspace><Key.backspace><Key.backspace><Key.backspace><Key.backspace><Key.backspace><Key.backspace><Key.backspace><Key.backspace><Key.backspace><Key.backspace><Key.backspace><Key.backspace><Key.backspace><Key.backspace><Key.backspace><Key.backspace><Key.backspace><Key.backspace><Key.backspace><Key.backspace><Key.backspace><Key.backspace><Key.shift>CONS<Key.backspace>DUCT<Key.space>TEAM<Key.space>TRAINING<Key.space>SESSION<Key.space>ON<Key.space>COMMUNICATIONS
Screenshot: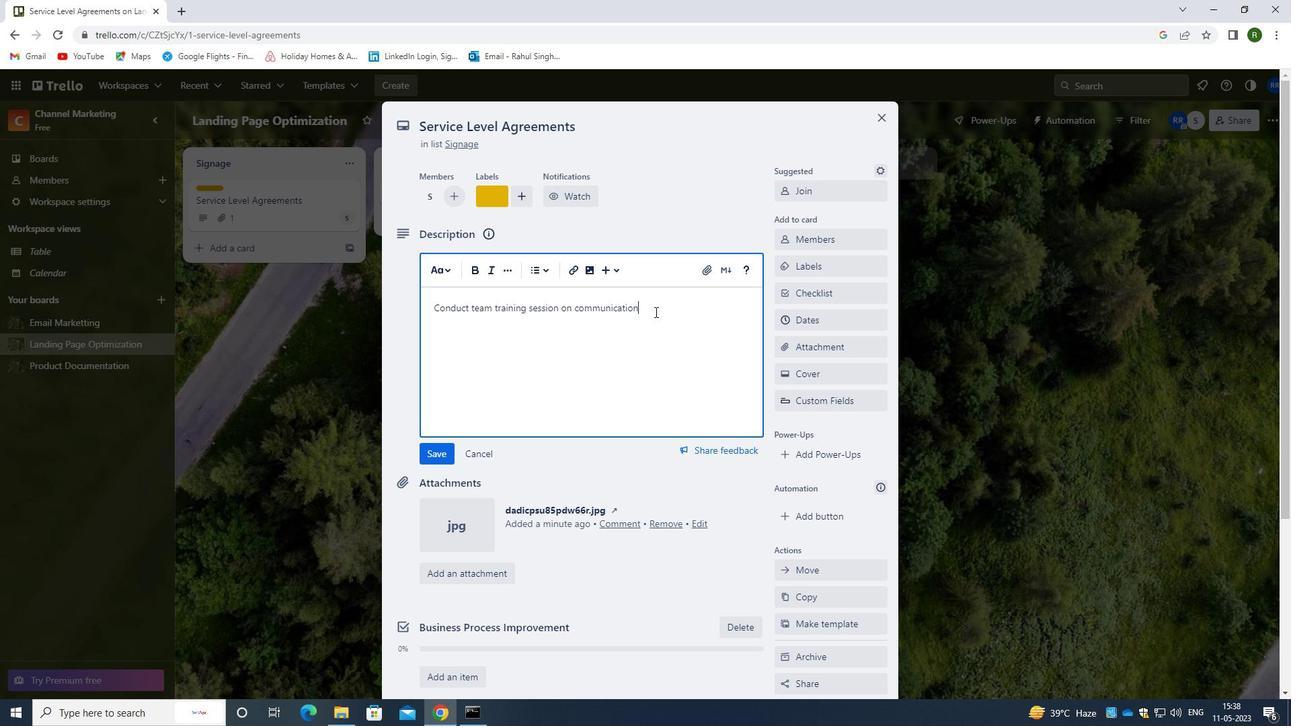 
Action: Mouse moved to (438, 449)
Screenshot: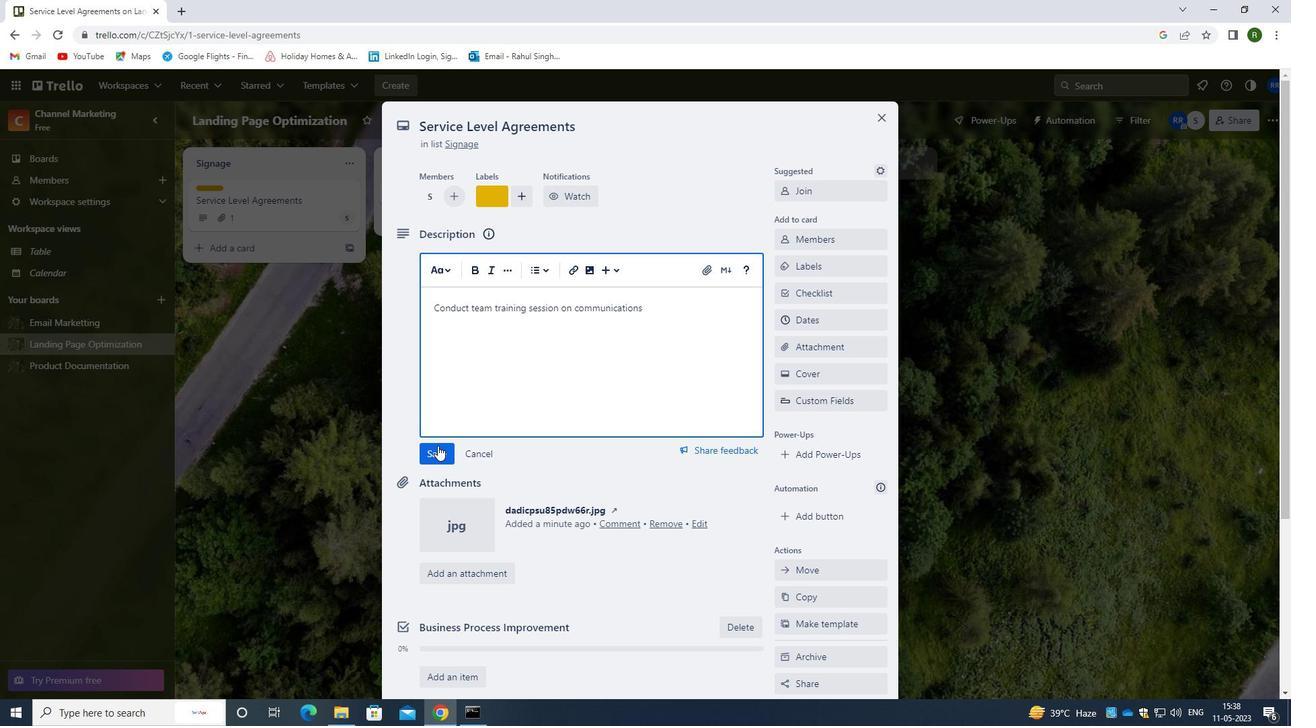
Action: Mouse pressed left at (438, 449)
Screenshot: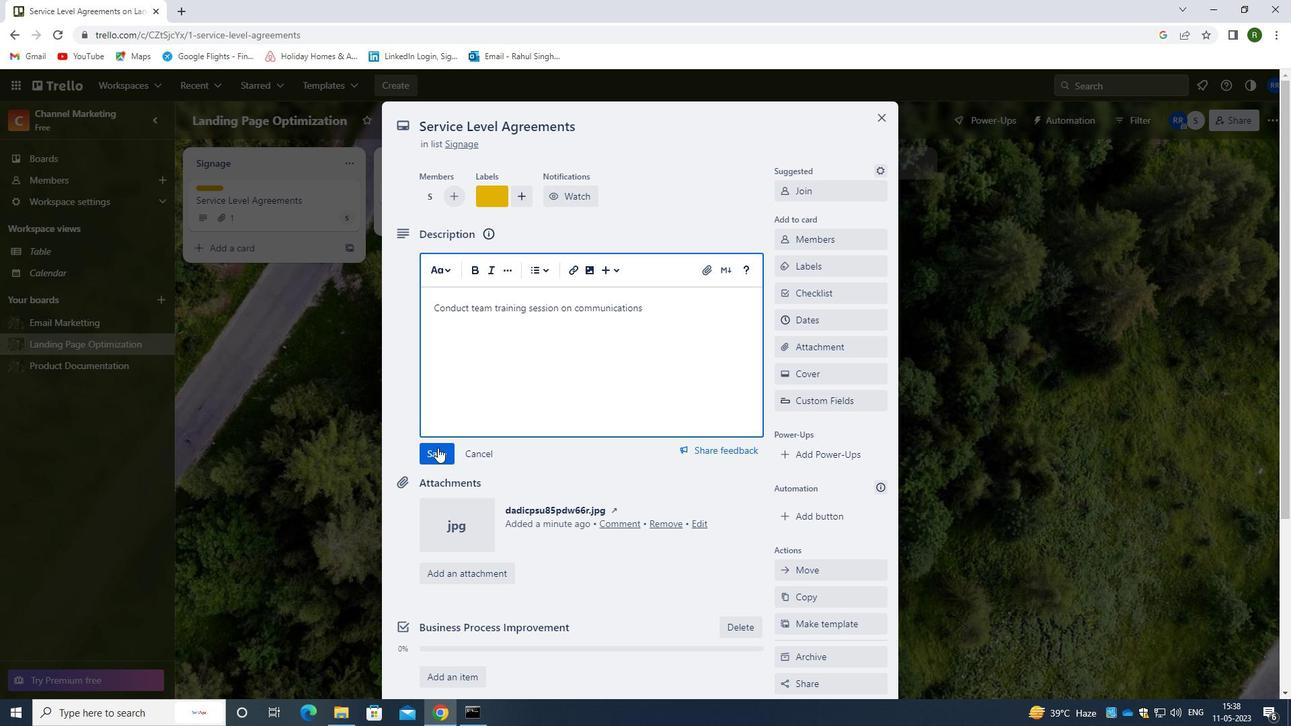 
Action: Mouse moved to (578, 424)
Screenshot: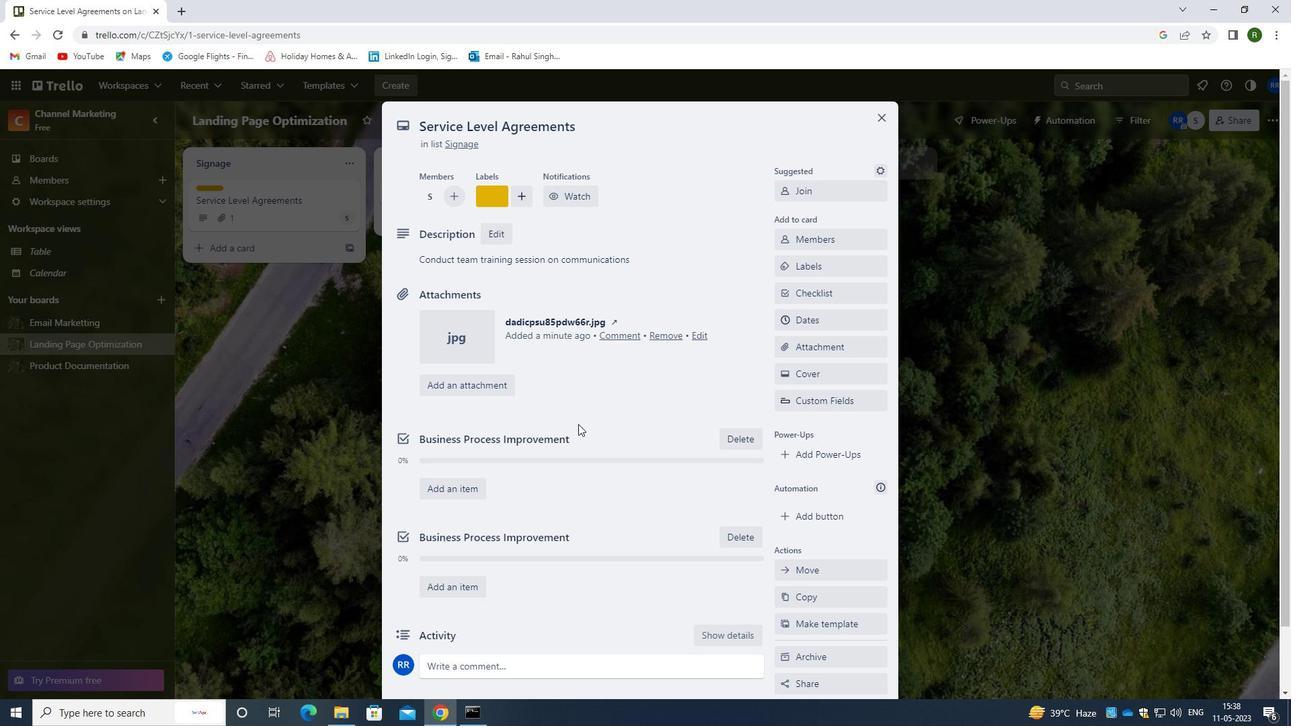 
Action: Mouse scrolled (578, 423) with delta (0, 0)
Screenshot: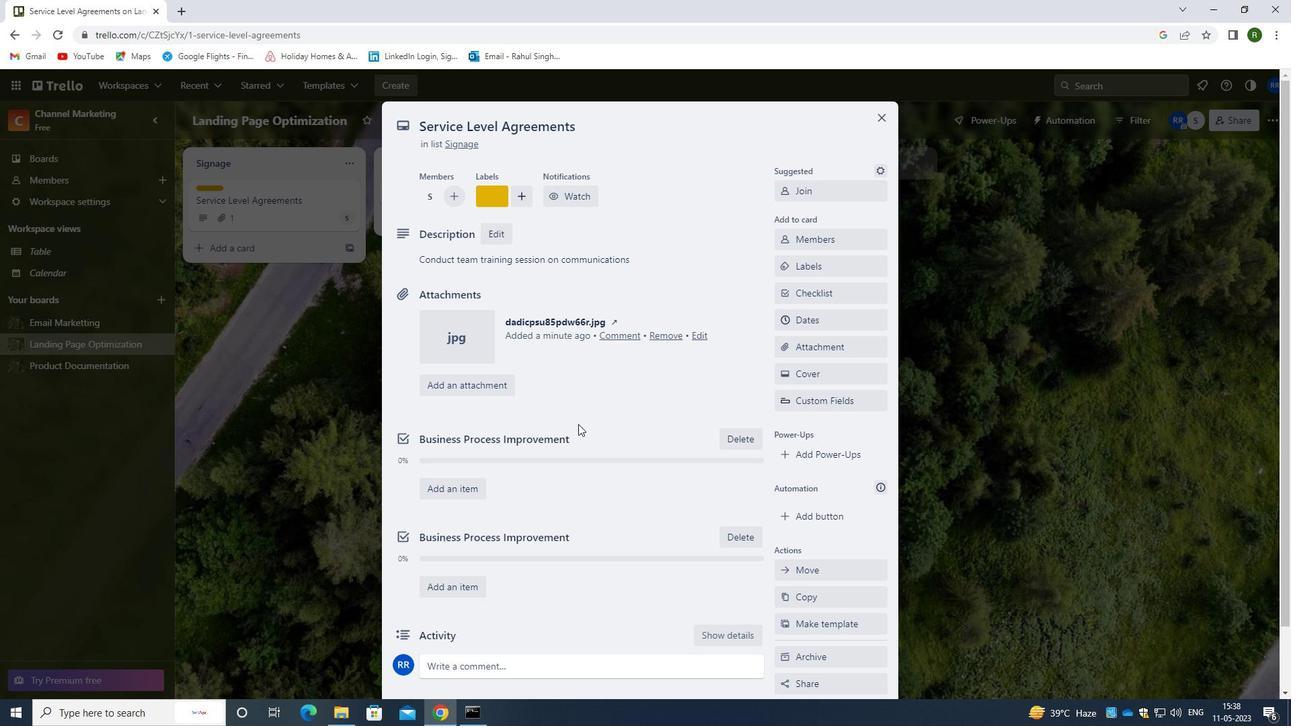 
Action: Mouse moved to (578, 431)
Screenshot: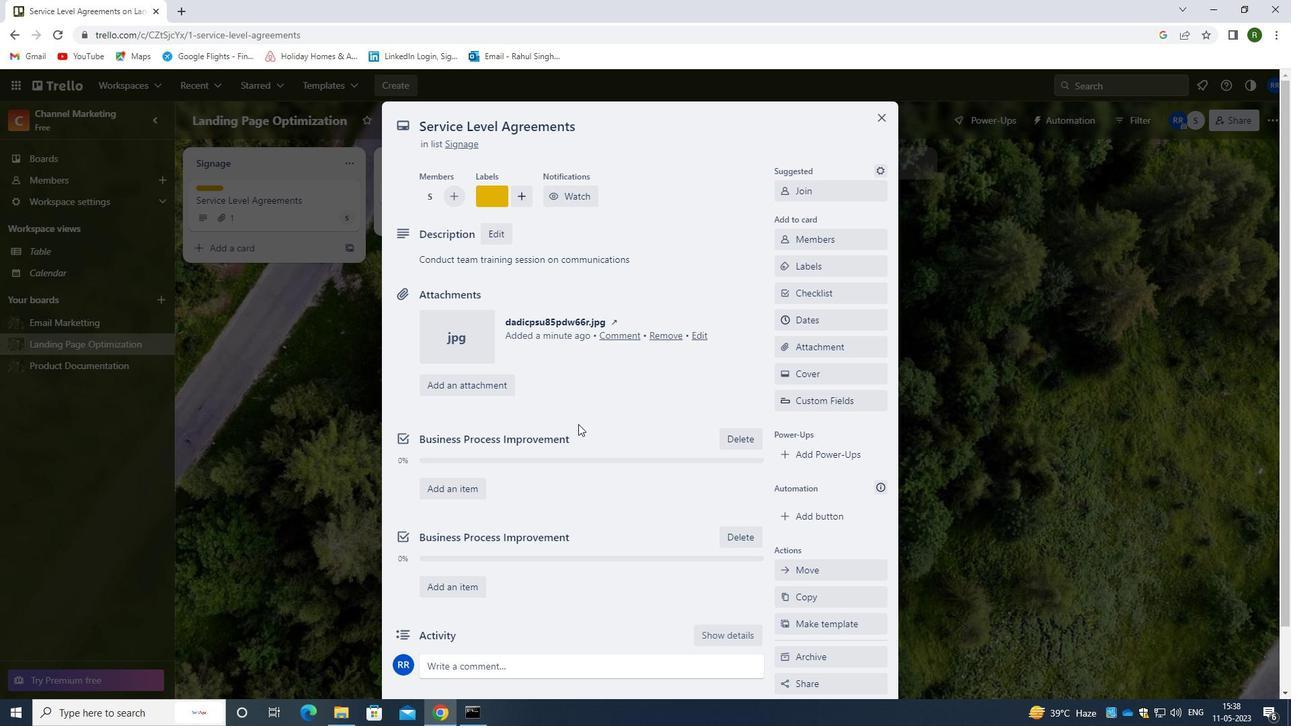 
Action: Mouse scrolled (578, 431) with delta (0, 0)
Screenshot: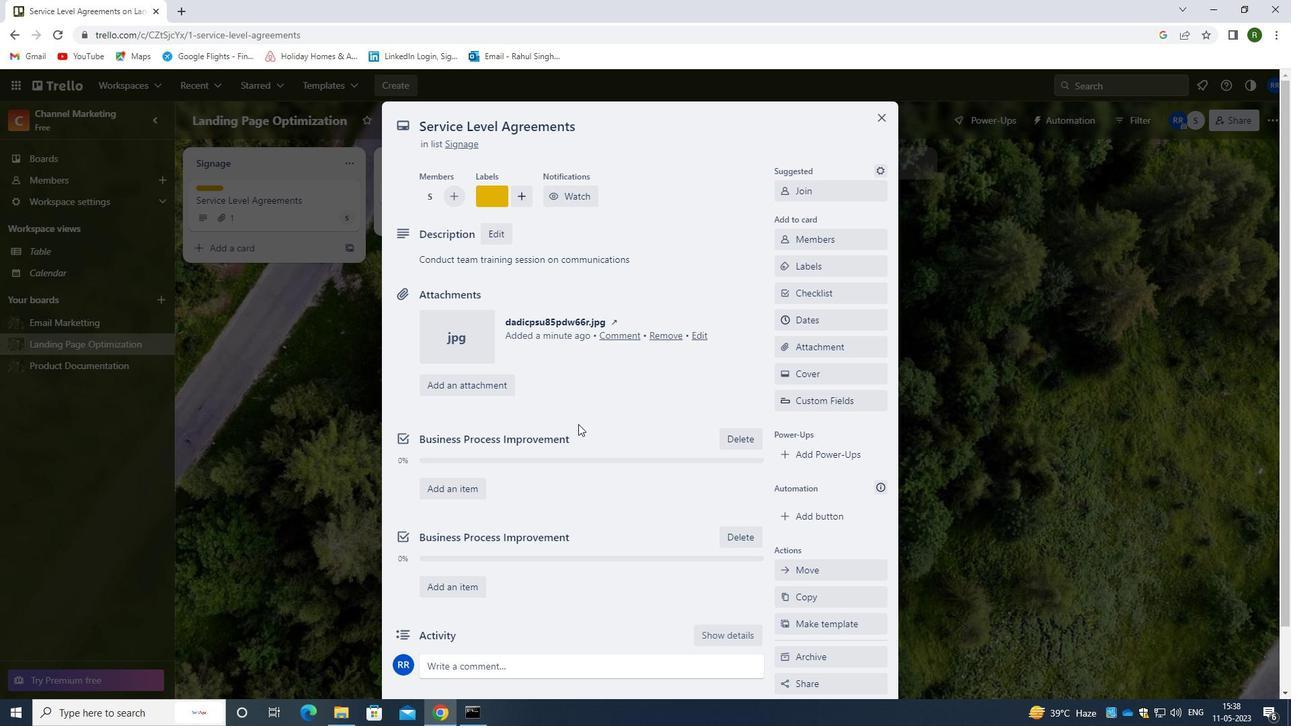 
Action: Mouse moved to (578, 433)
Screenshot: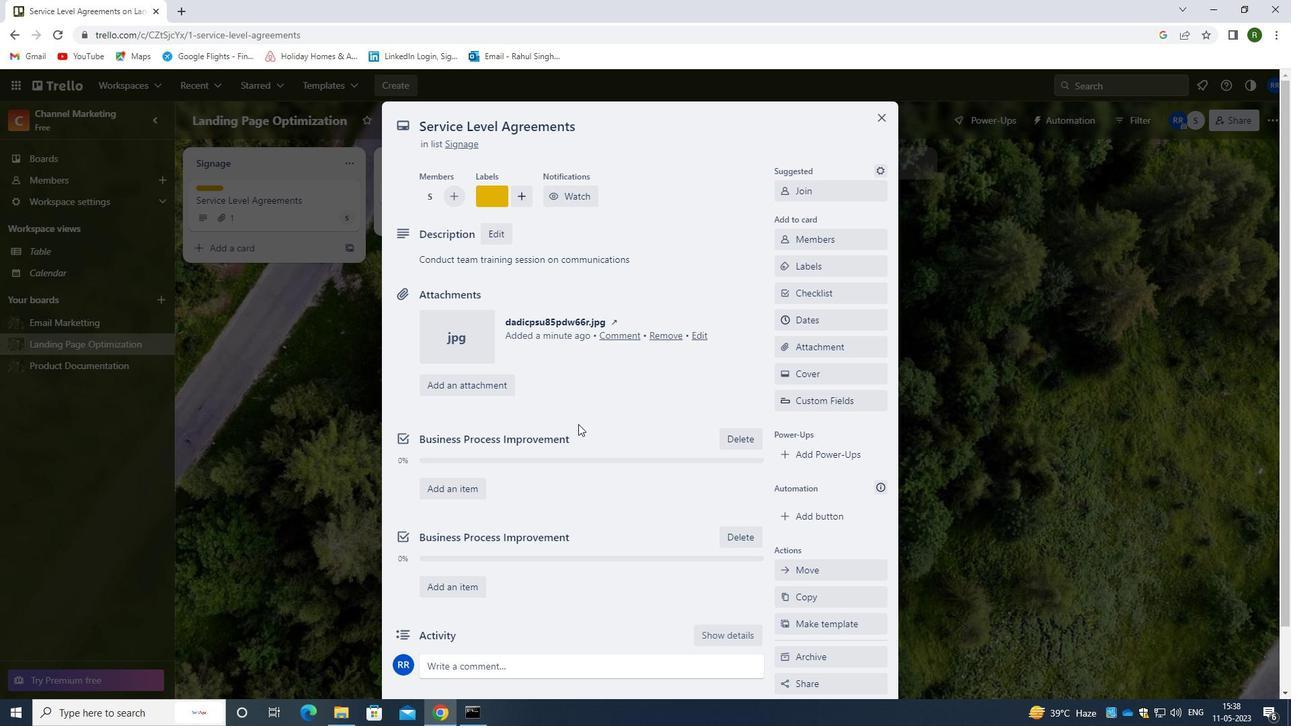 
Action: Mouse scrolled (578, 432) with delta (0, 0)
Screenshot: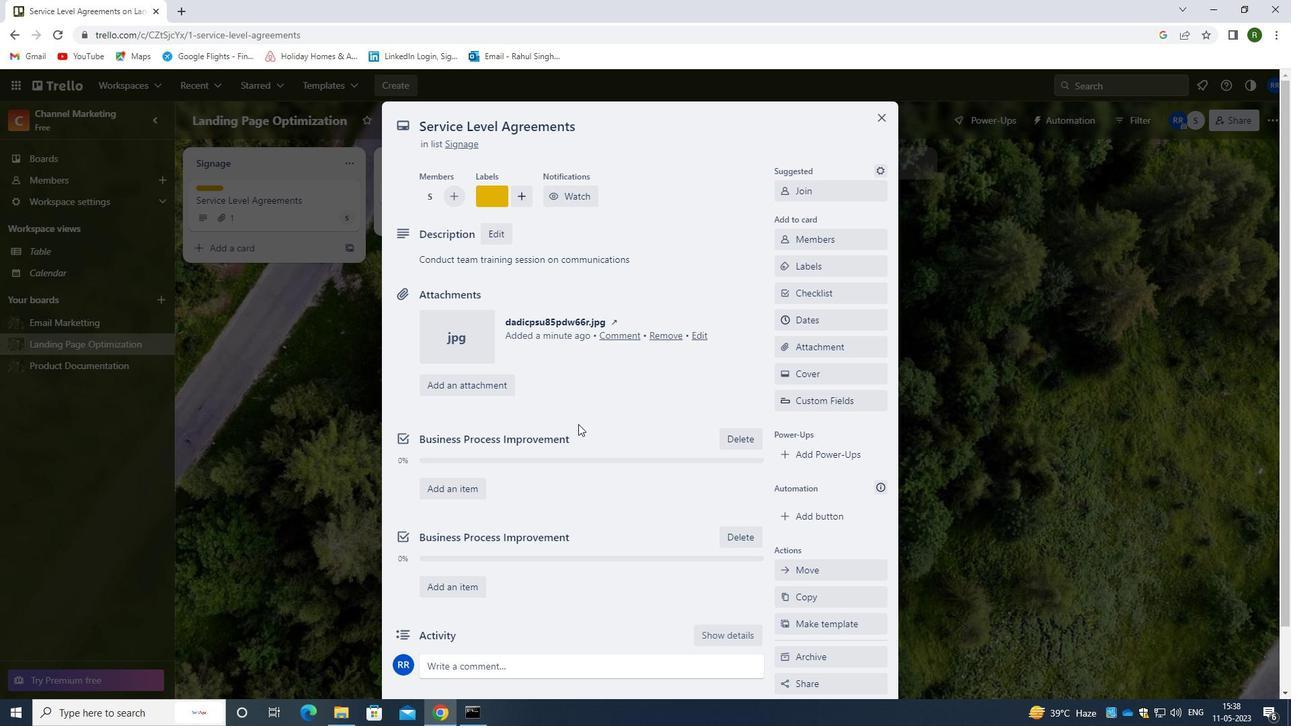 
Action: Mouse moved to (492, 592)
Screenshot: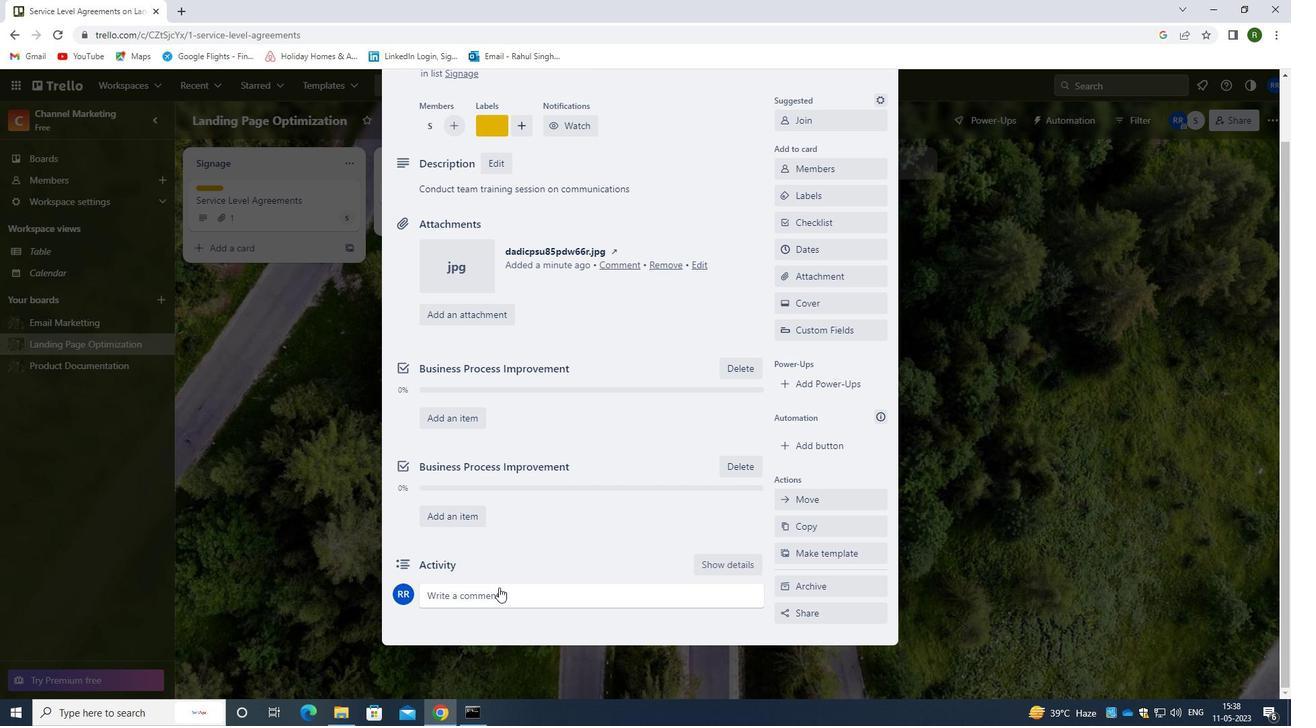 
Action: Mouse pressed left at (492, 592)
Screenshot: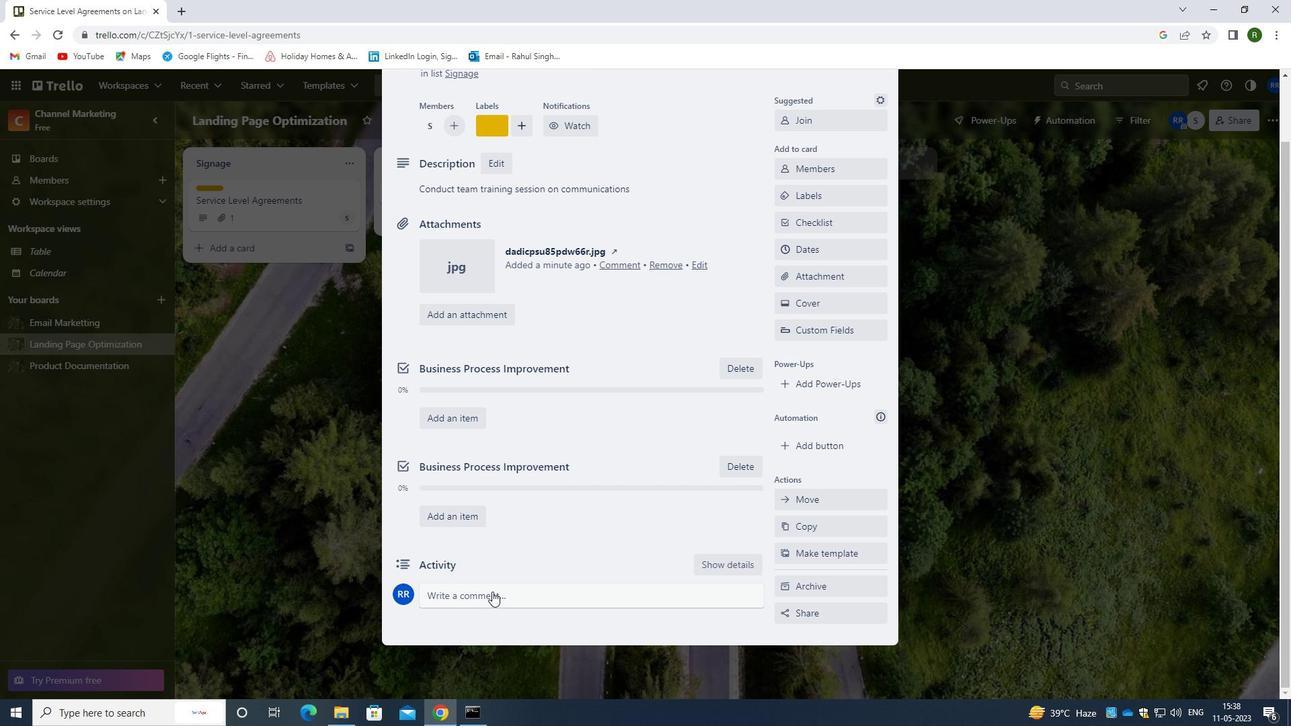 
Action: Mouse moved to (504, 643)
Screenshot: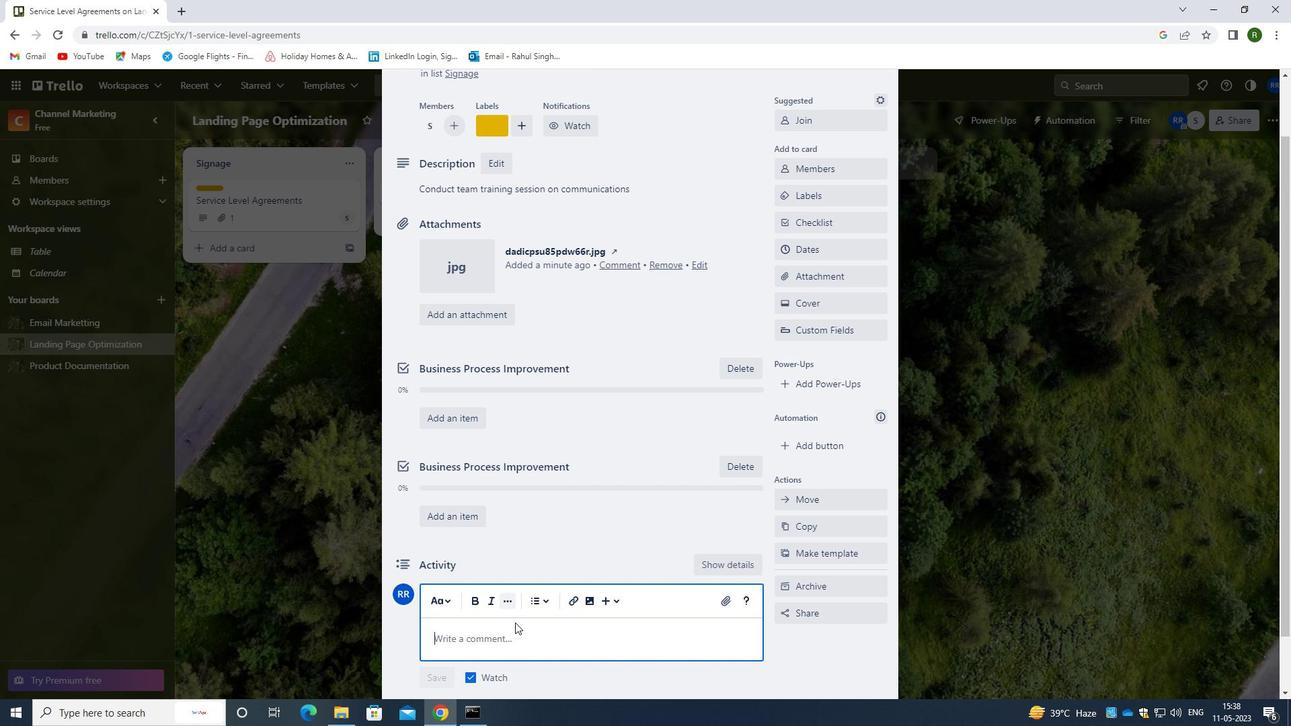 
Action: Mouse pressed left at (504, 643)
Screenshot: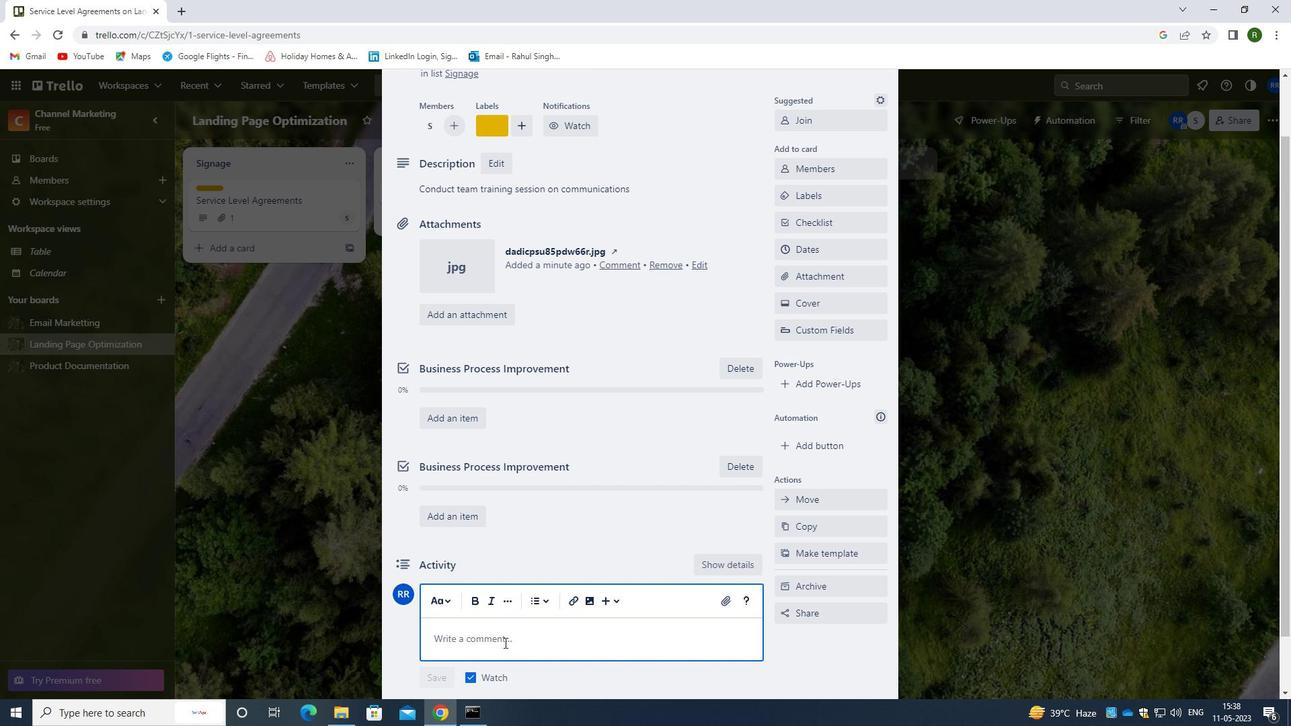 
Action: Key pressed <Key.shift><Key.shift><Key.shift><Key.shift><Key.shift><Key.shift><Key.shift><Key.shift><Key.shift><Key.shift><Key.shift><Key.shift><Key.shift><Key.shift><Key.shift><Key.shift><Key.shift><Key.shift><Key.shift><Key.shift><Key.shift><Key.shift><Key.shift><Key.shift><Key.shift><Key.shift><Key.shift><Key.shift><Key.shift><Key.shift><Key.shift><Key.shift><Key.shift><Key.shift><Key.shift><Key.shift><Key.shift><Key.shift><Key.shift><Key.shift>THIS<Key.space>TASK<Key.space>PRESENTS<Key.space>AN<Key.space>OPPORTUNITY<Key.space>TO<Key.space>DEMONSTRATE<Key.space>OUR<Key.space>CREATIVITY<Key.space>AND<Key.space>INNOVATION,<Key.space>EXPLORING<Key.space>NEW<Key.space>IDEAS<Key.space>AND<Key.space>APPROACHES.
Screenshot: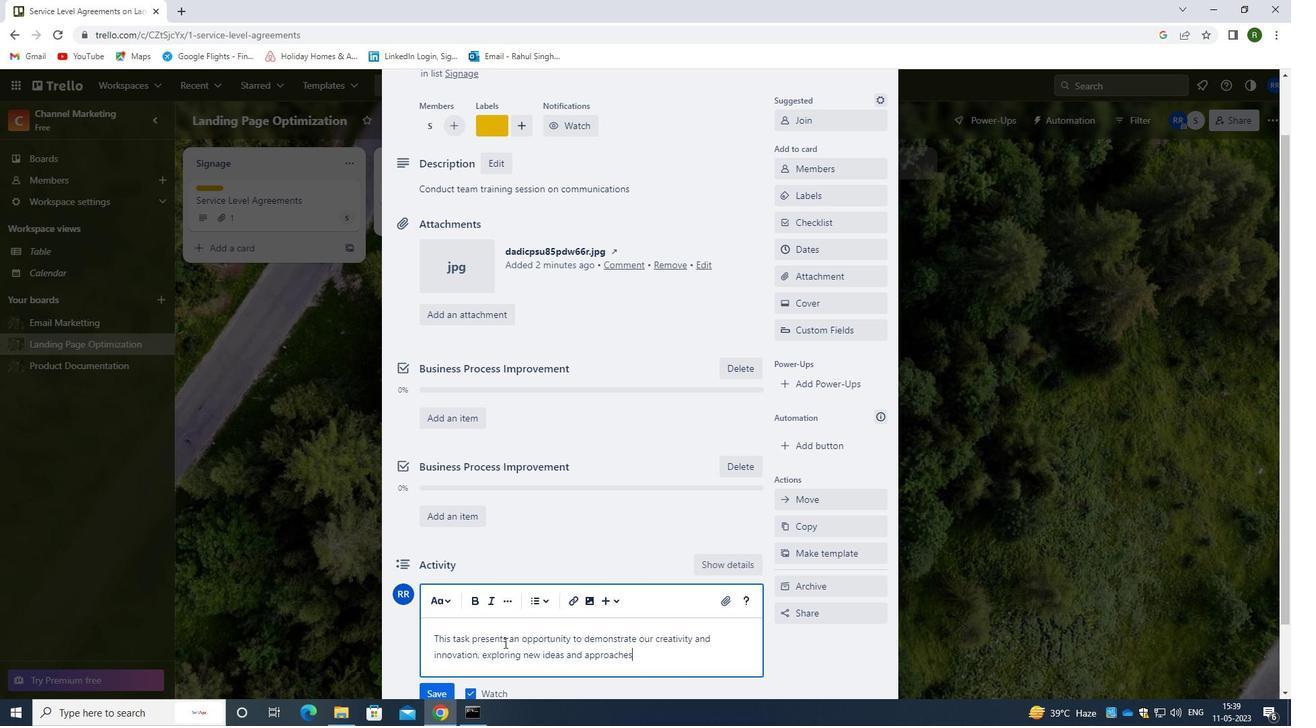 
Action: Mouse moved to (515, 646)
Screenshot: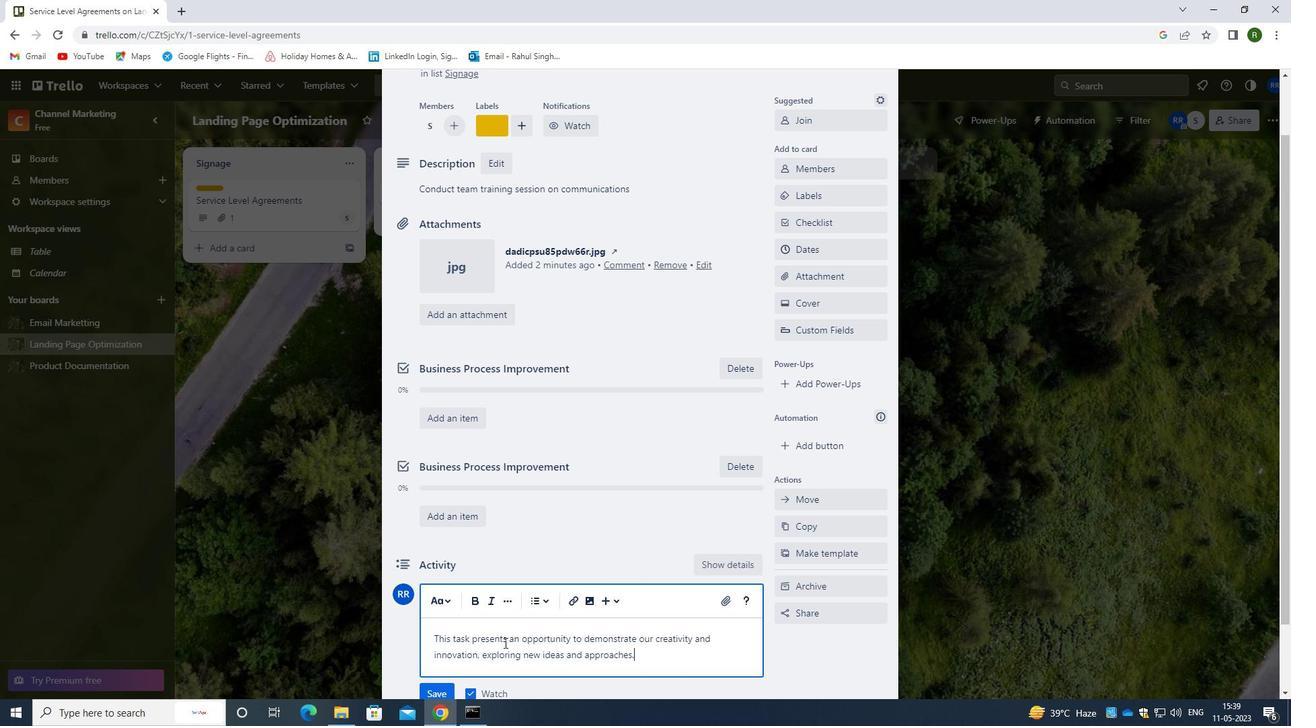 
Action: Mouse scrolled (515, 645) with delta (0, 0)
Screenshot: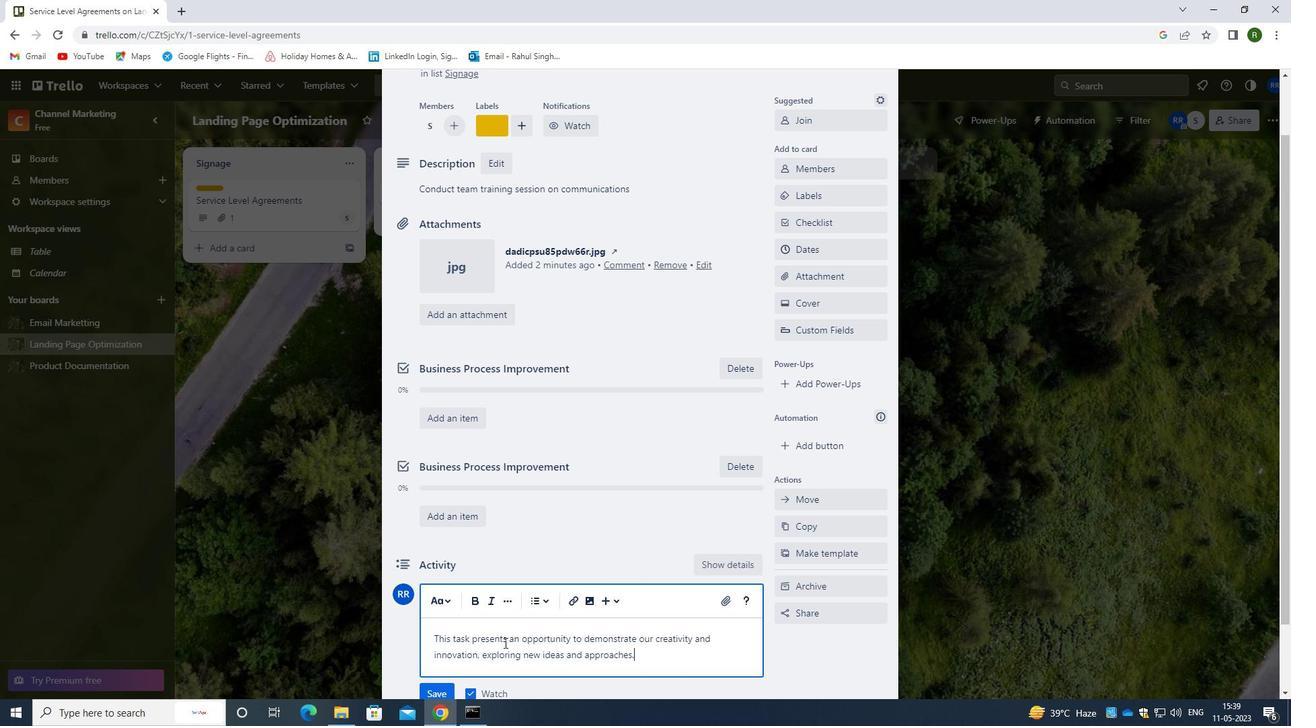 
Action: Mouse moved to (430, 629)
Screenshot: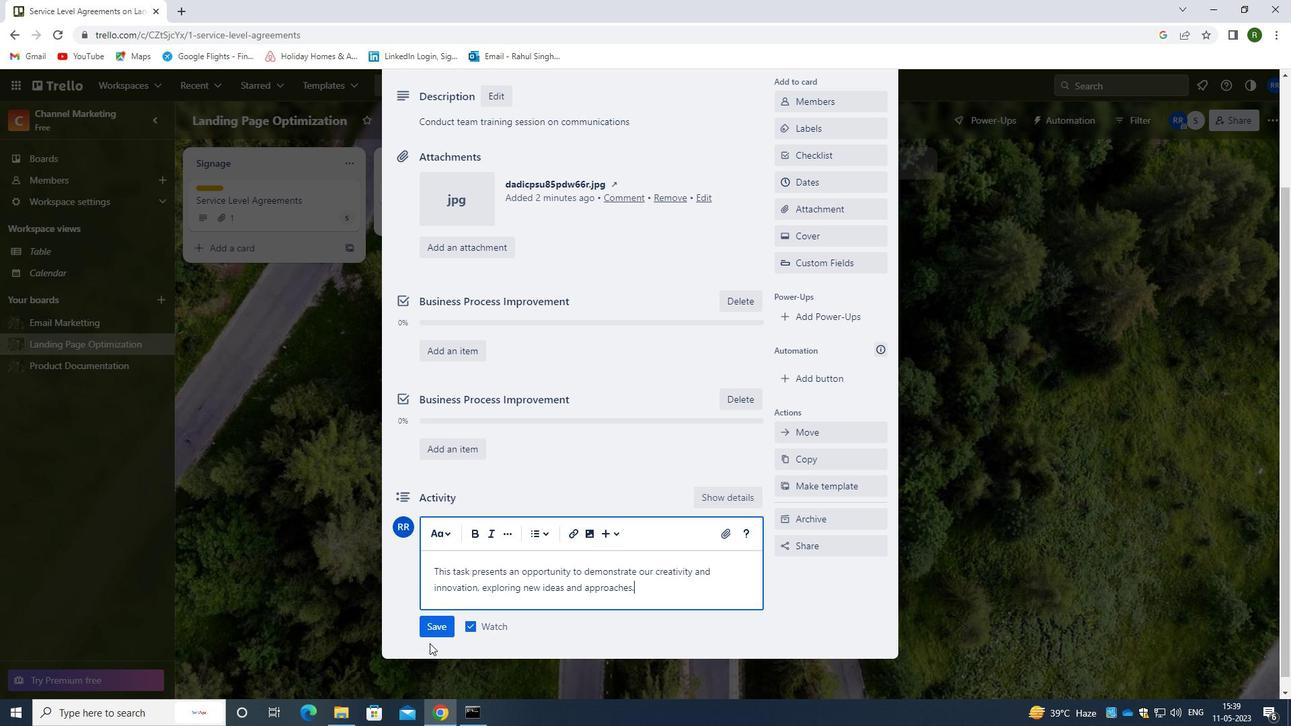 
Action: Mouse pressed left at (430, 629)
Screenshot: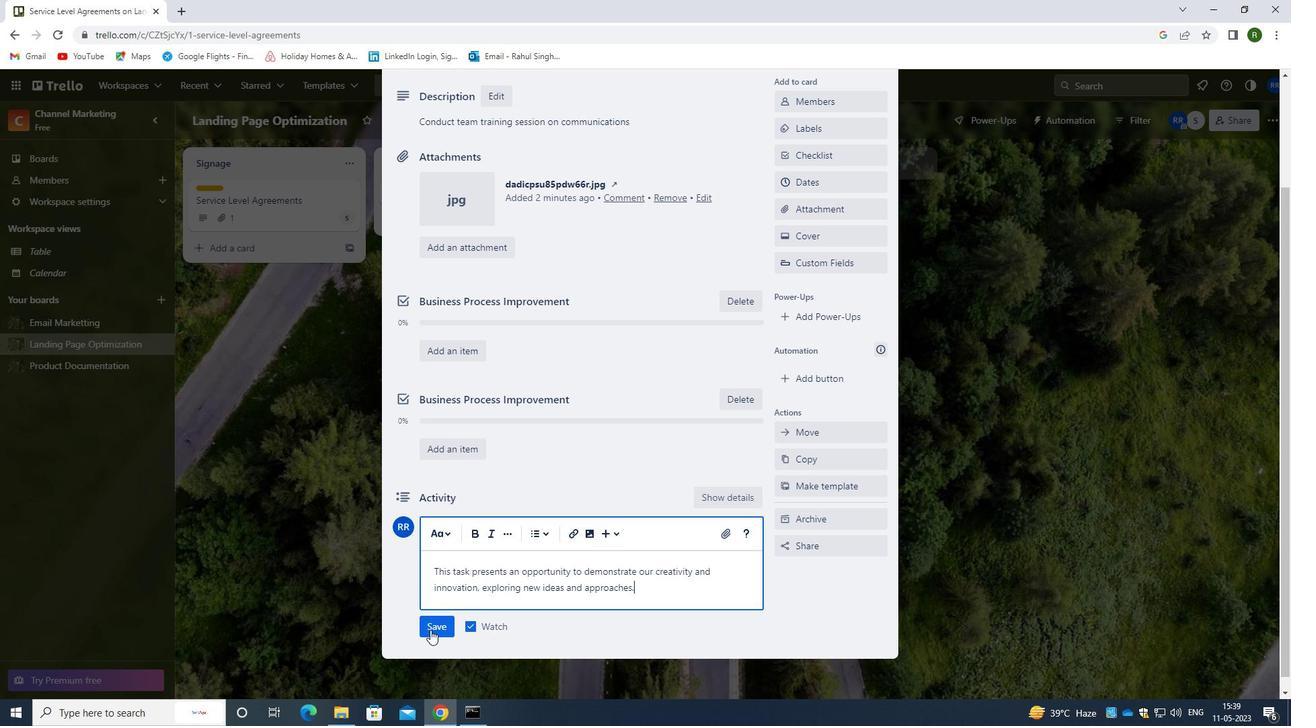 
Action: Mouse moved to (808, 187)
Screenshot: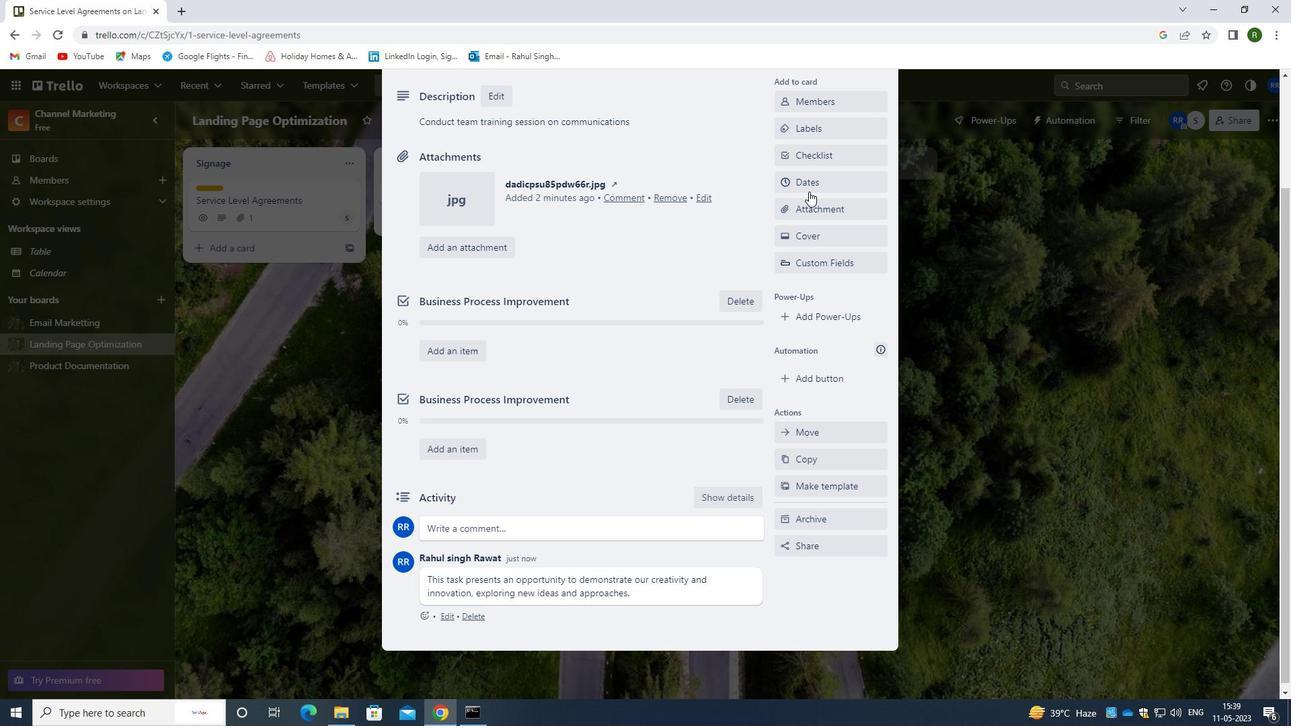 
Action: Mouse pressed left at (808, 187)
Screenshot: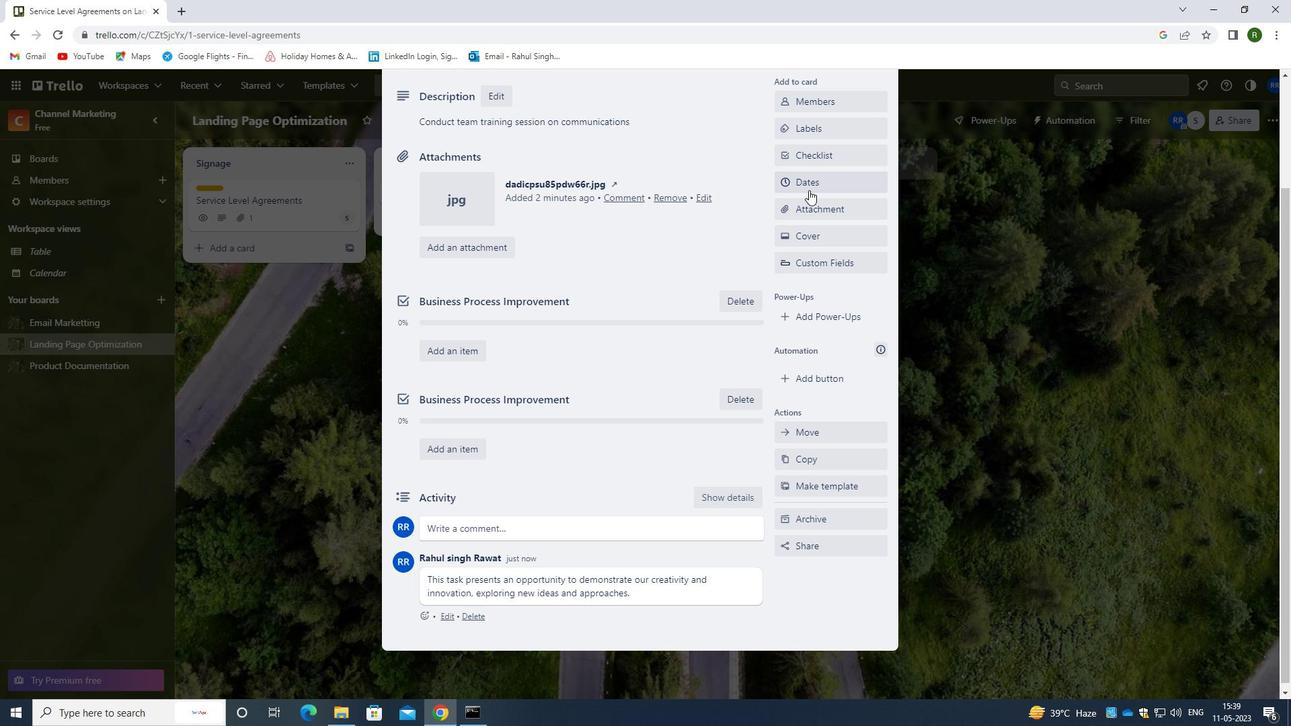 
Action: Mouse moved to (790, 454)
Screenshot: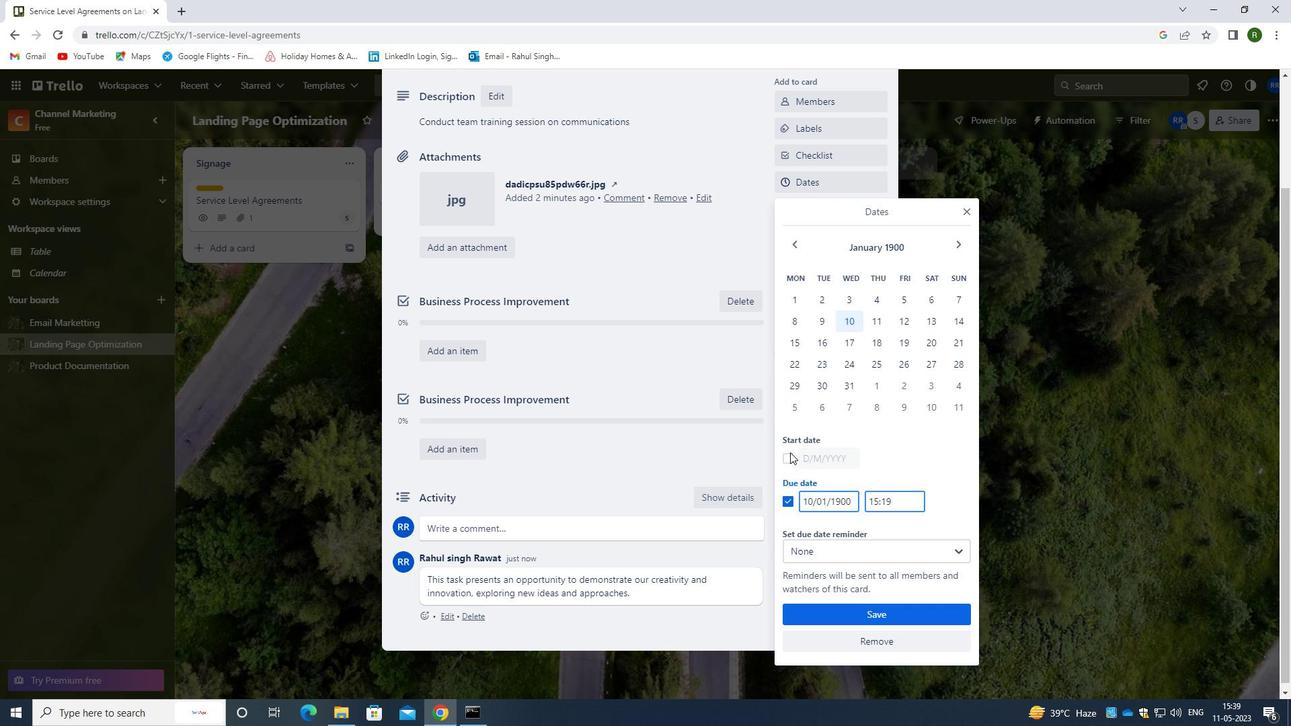 
Action: Mouse pressed left at (790, 454)
Screenshot: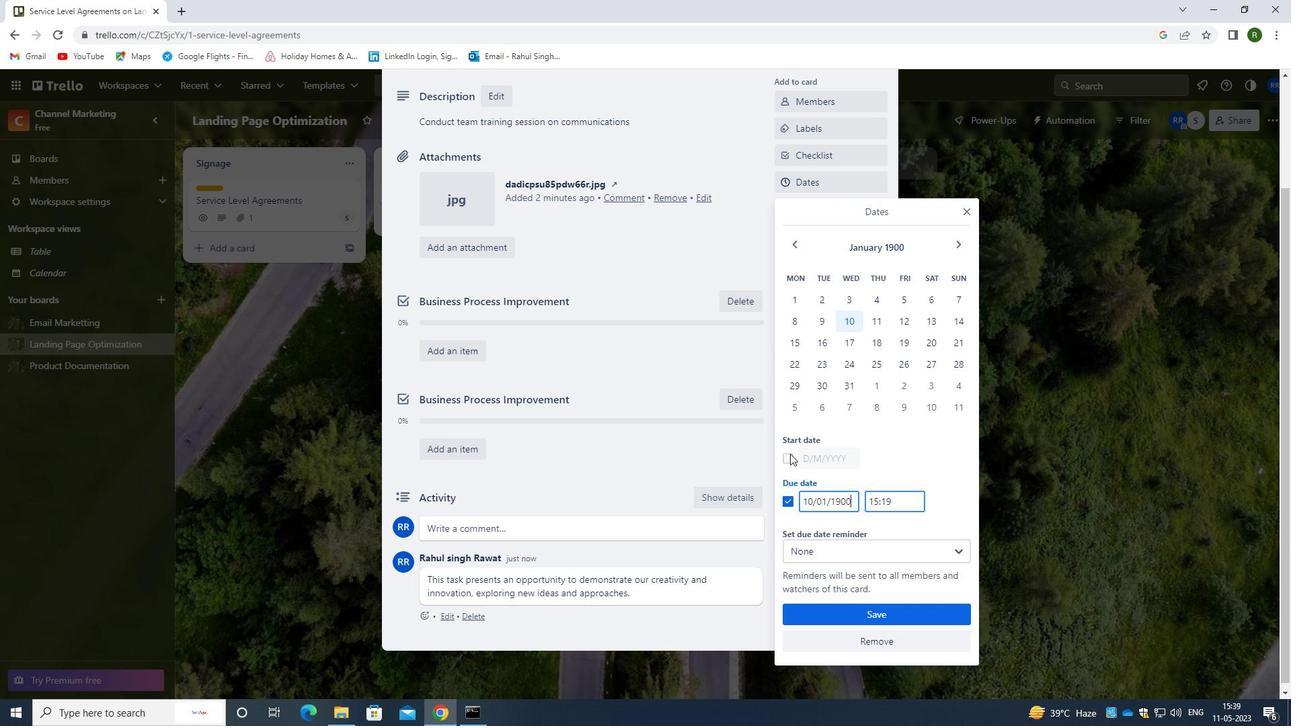 
Action: Mouse moved to (853, 455)
Screenshot: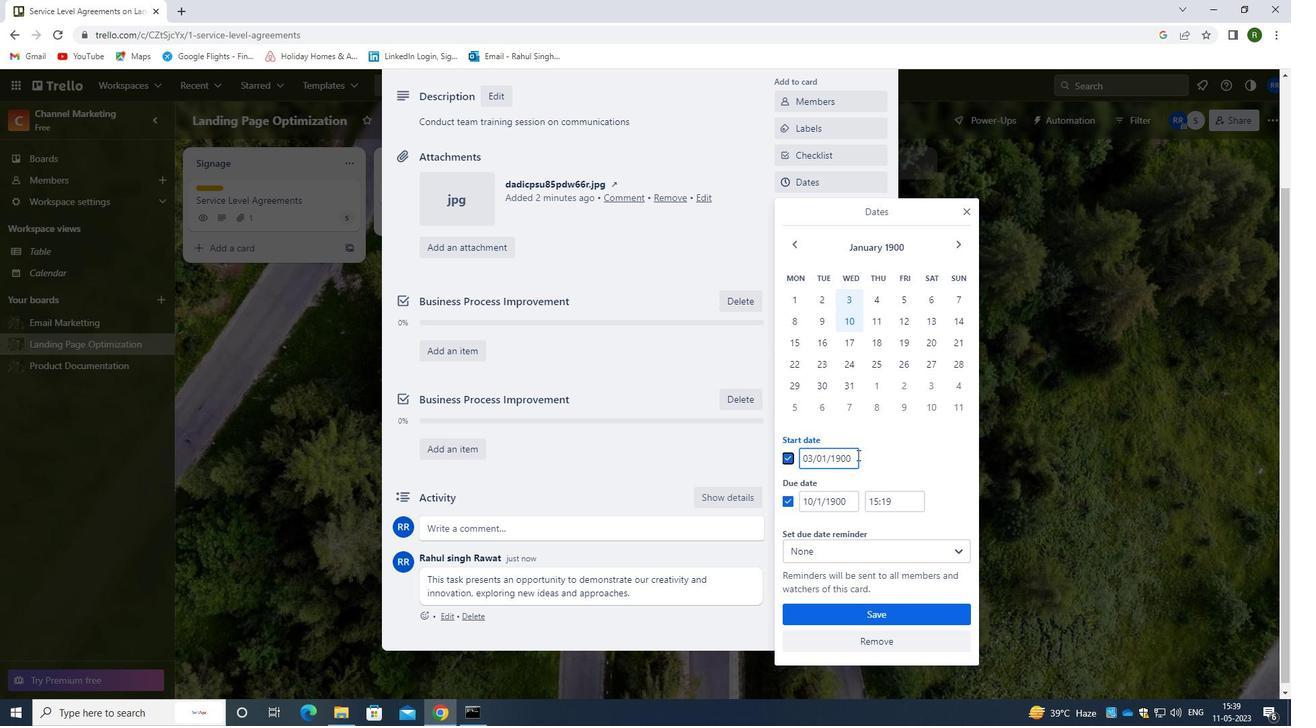
Action: Mouse pressed left at (853, 455)
Screenshot: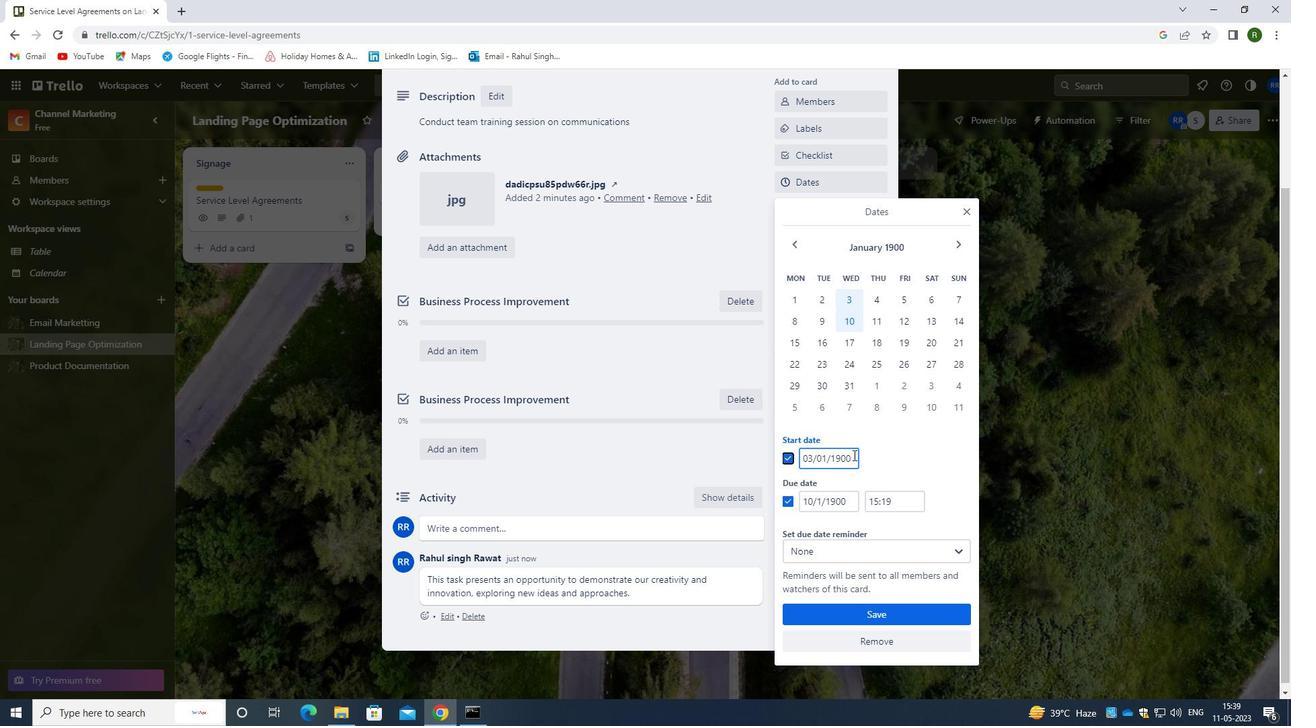 
Action: Mouse moved to (793, 466)
Screenshot: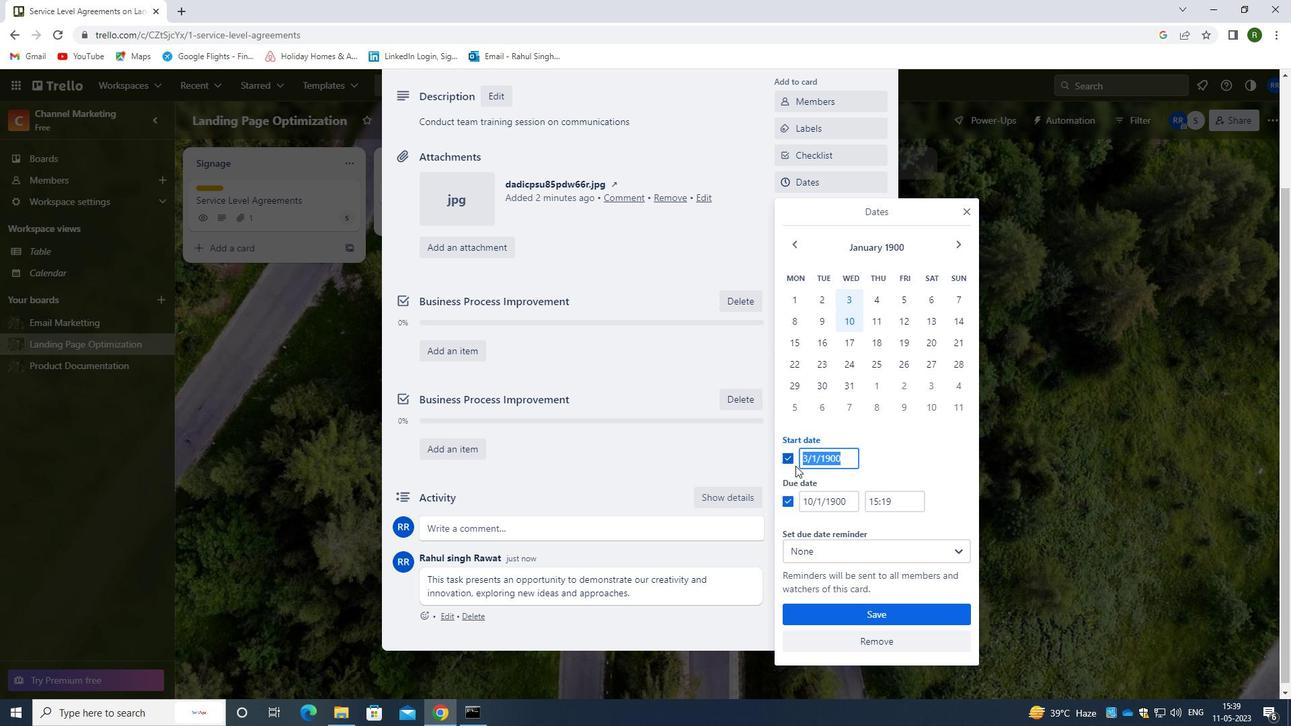 
Action: Key pressed <Key.backspace>02/01/1900
Screenshot: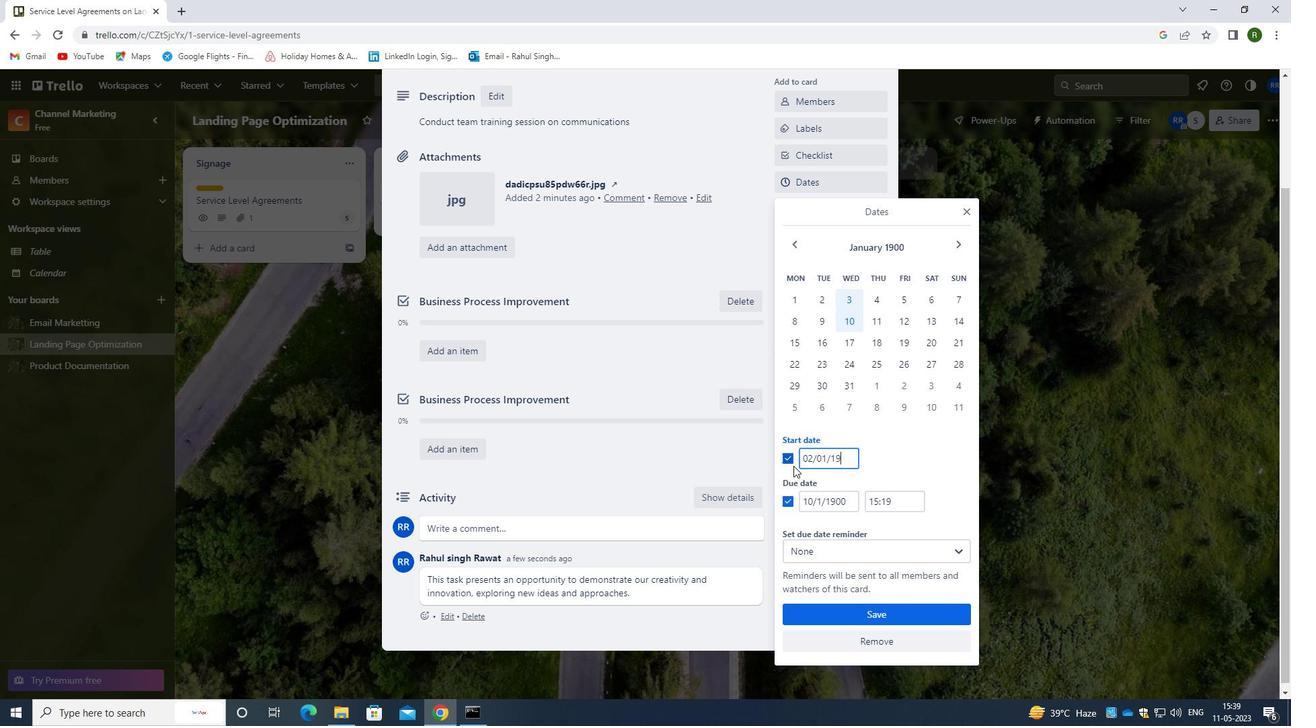 
Action: Mouse moved to (851, 503)
Screenshot: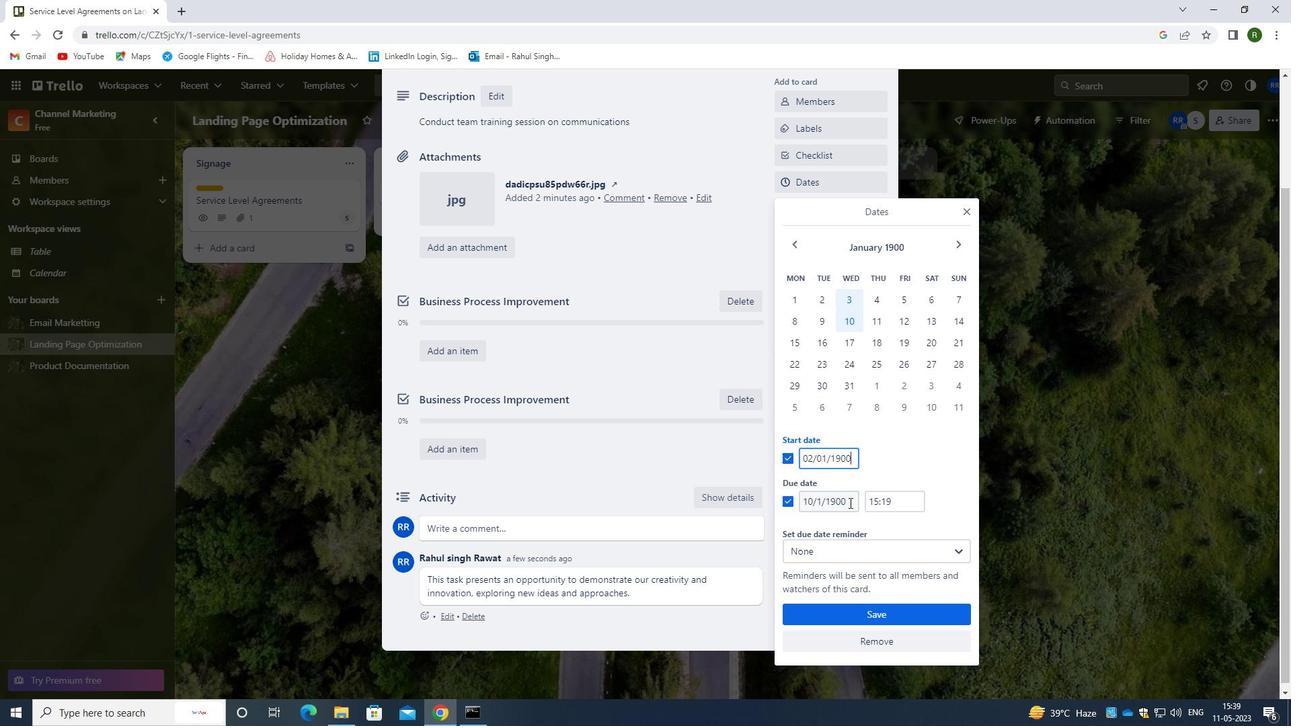
Action: Mouse pressed left at (851, 503)
Screenshot: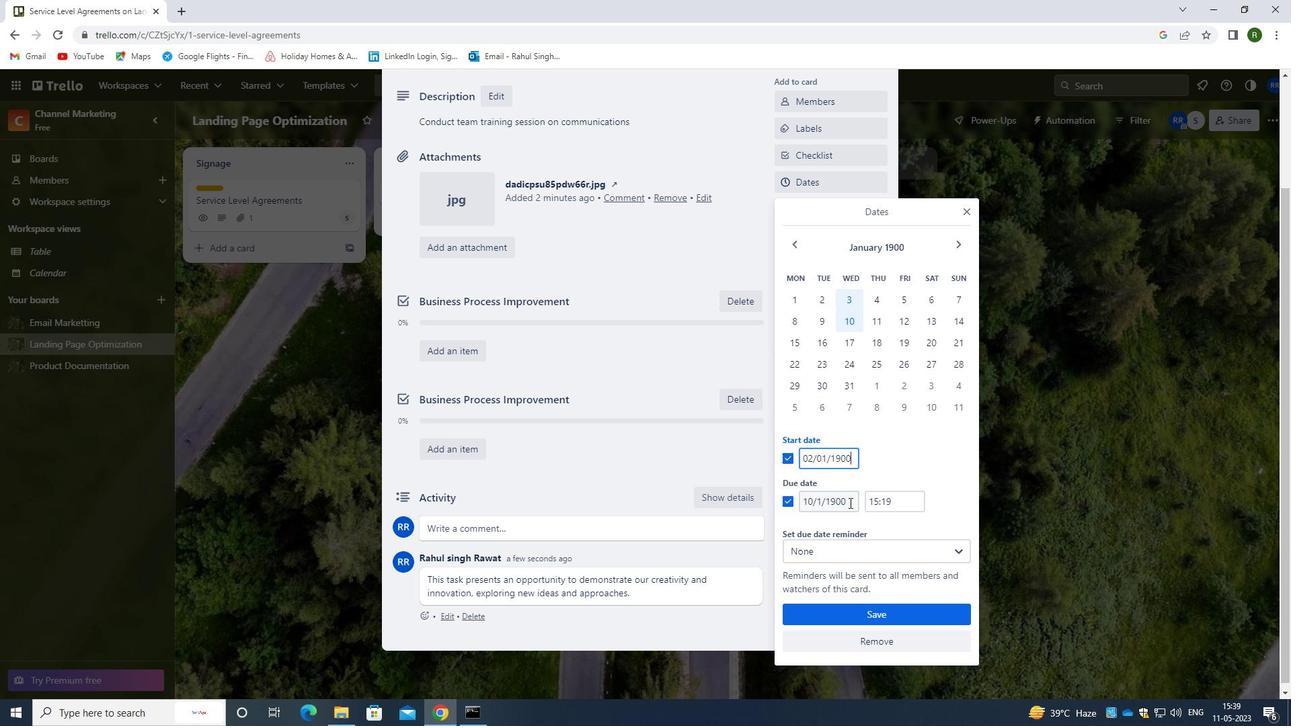 
Action: Mouse moved to (800, 512)
Screenshot: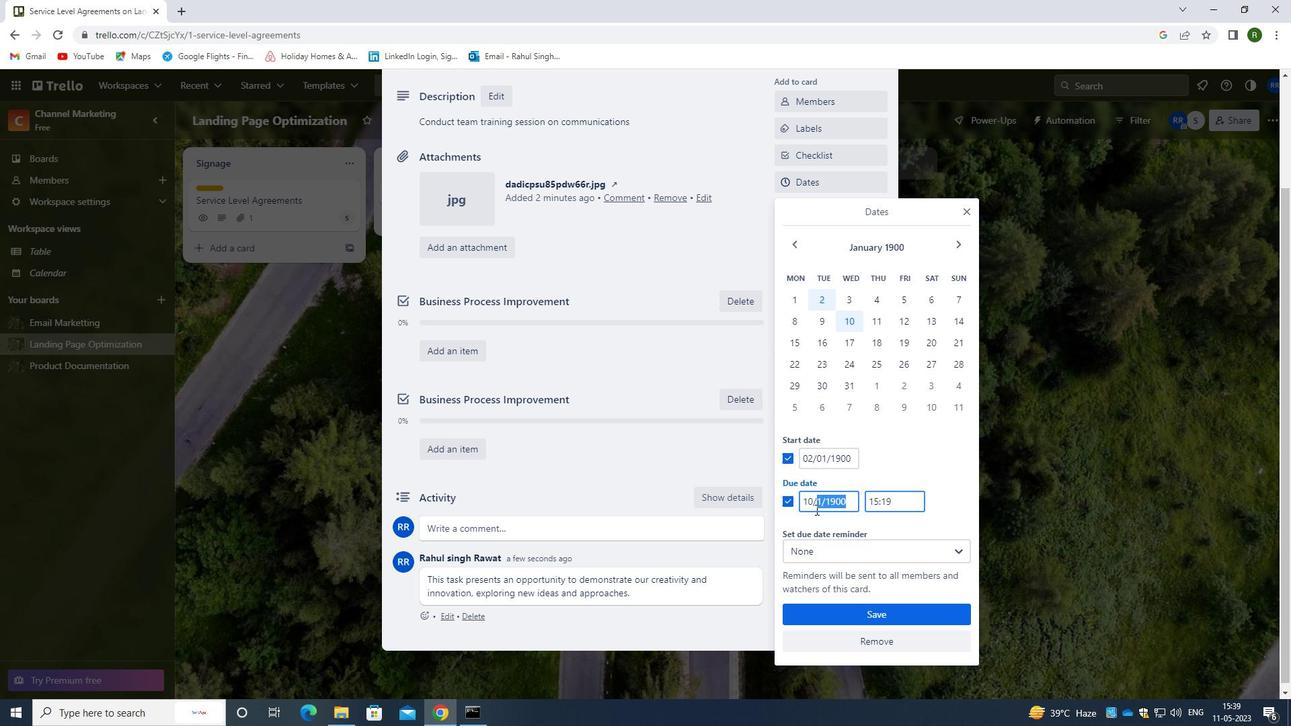 
Action: Key pressed <Key.backspace>0
Screenshot: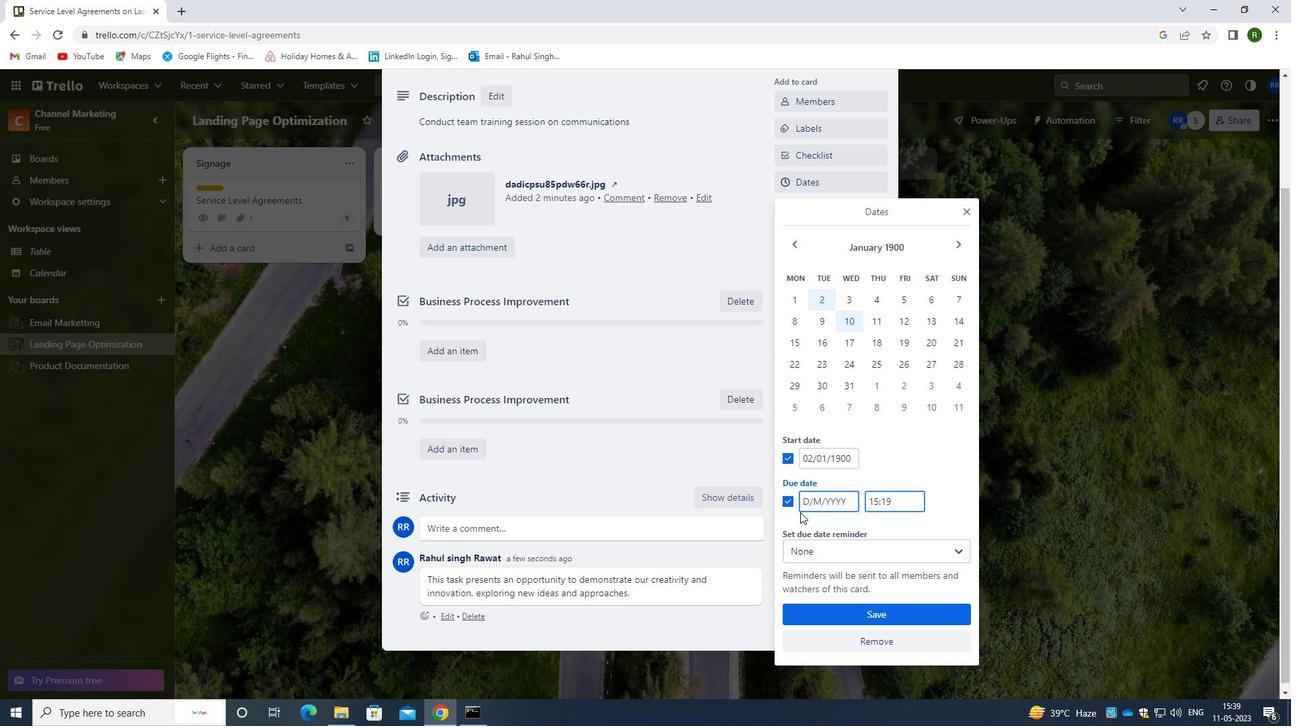 
Action: Mouse moved to (820, 525)
Screenshot: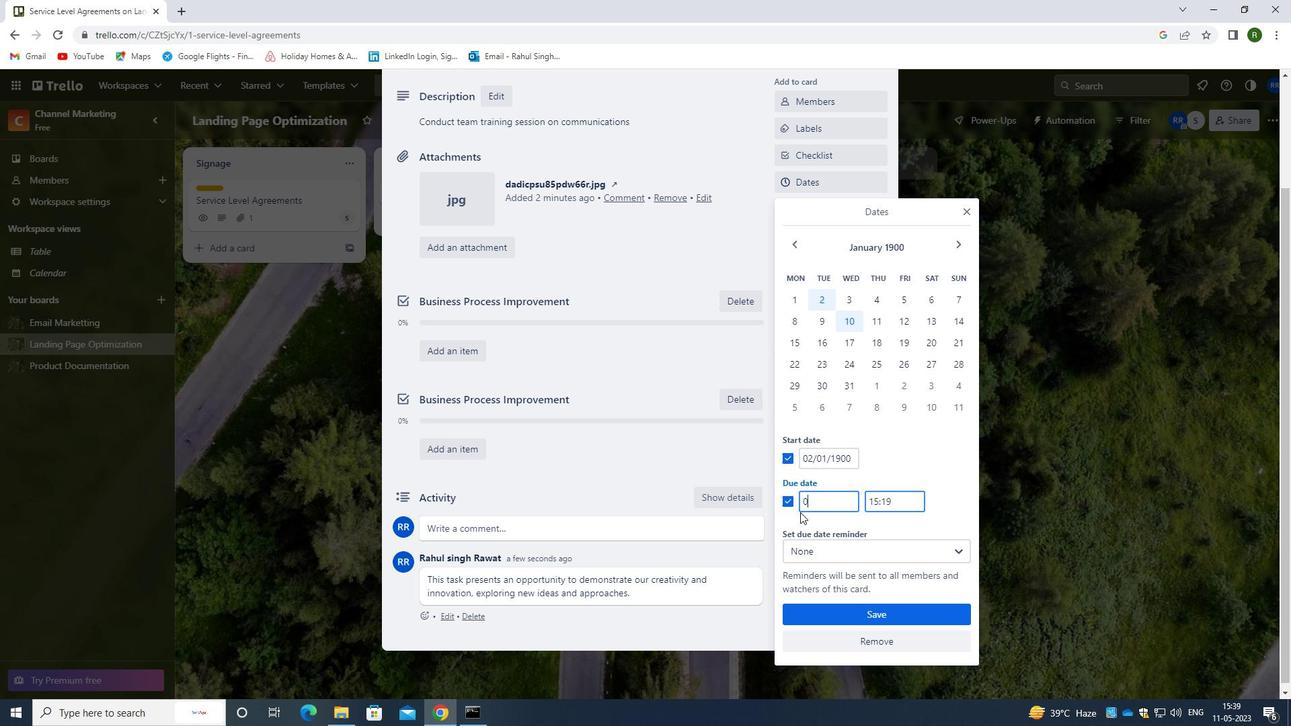 
Action: Key pressed 9/01/1900
Screenshot: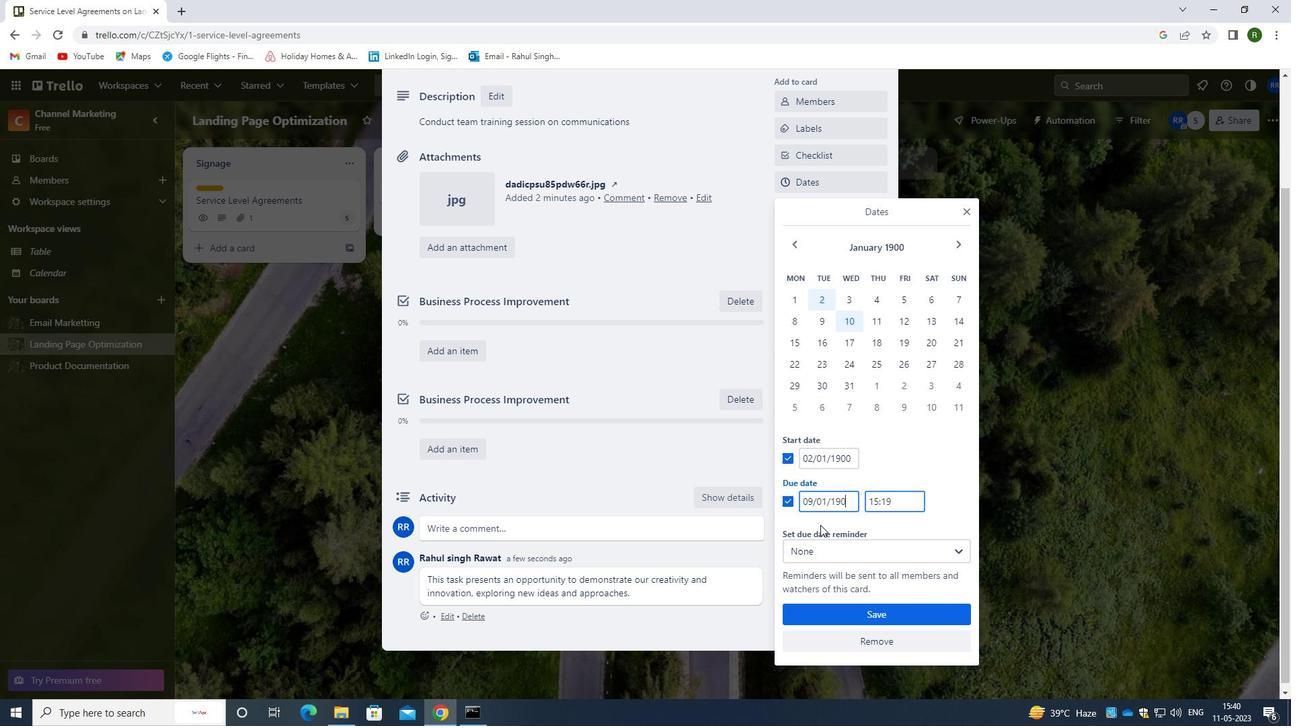 
Action: Mouse moved to (867, 613)
Screenshot: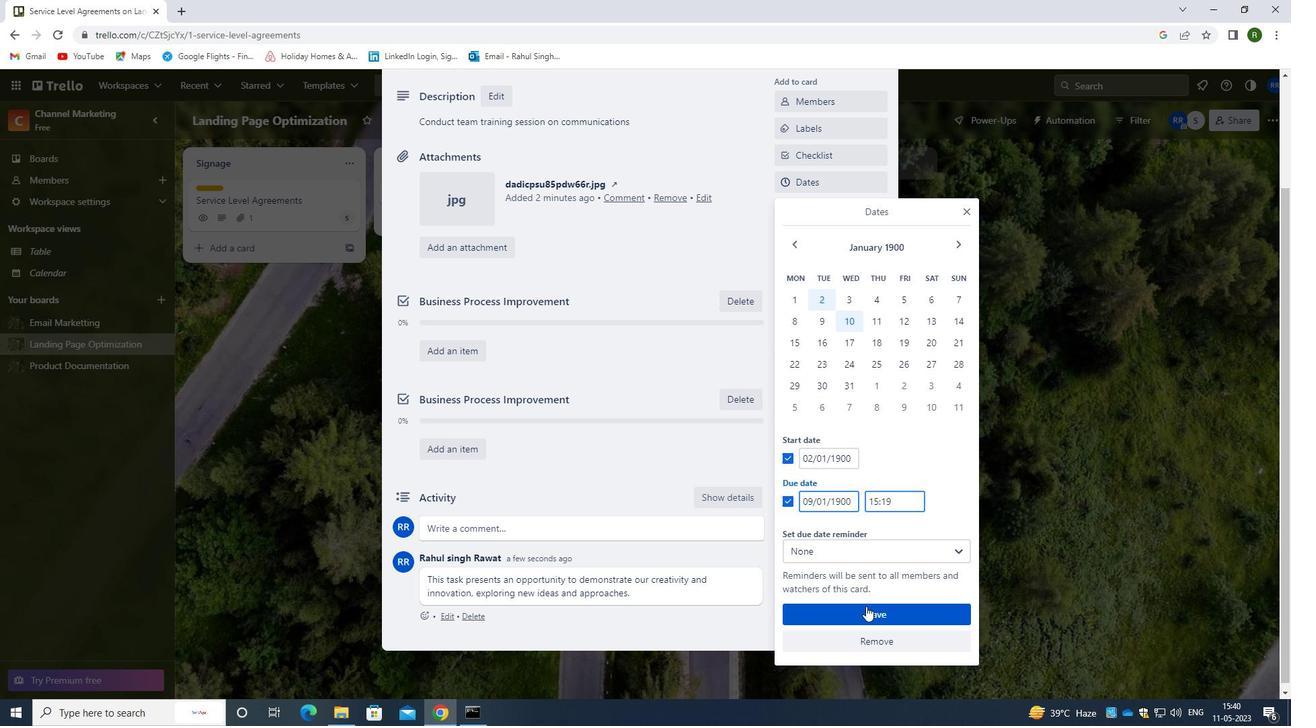 
Action: Mouse pressed left at (867, 613)
Screenshot: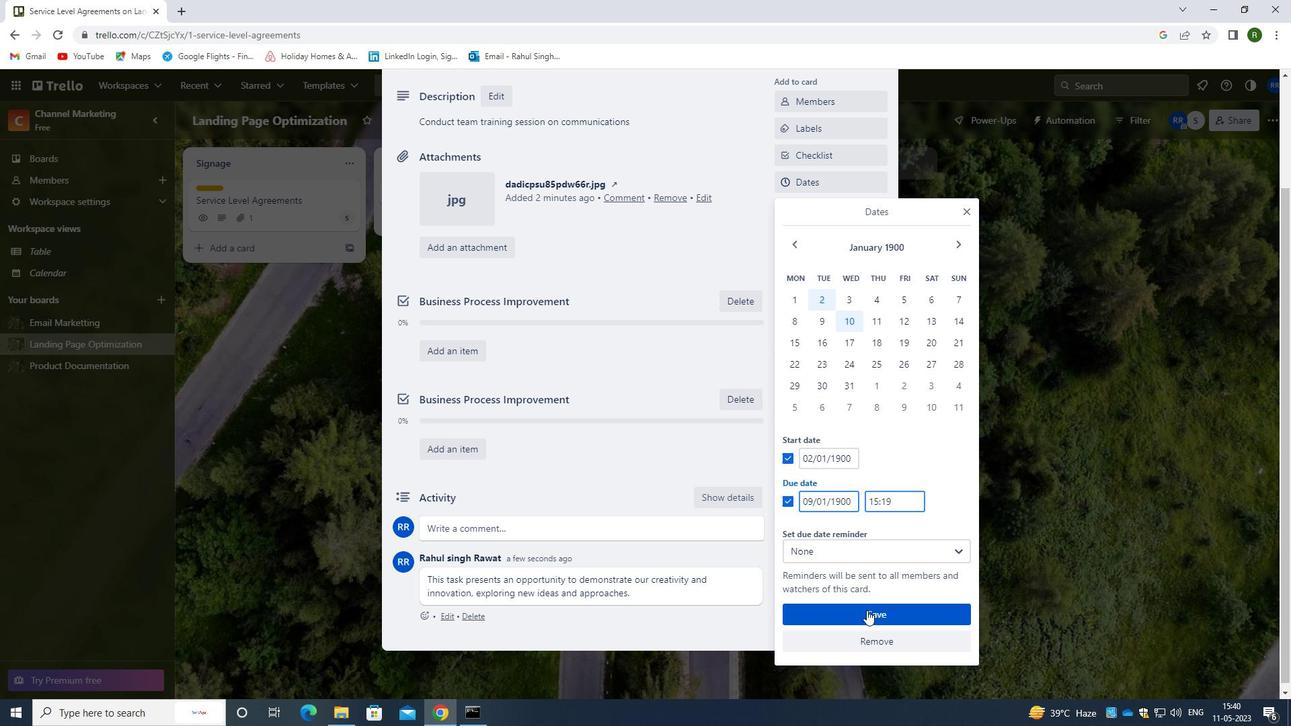 
Action: Mouse moved to (853, 438)
Screenshot: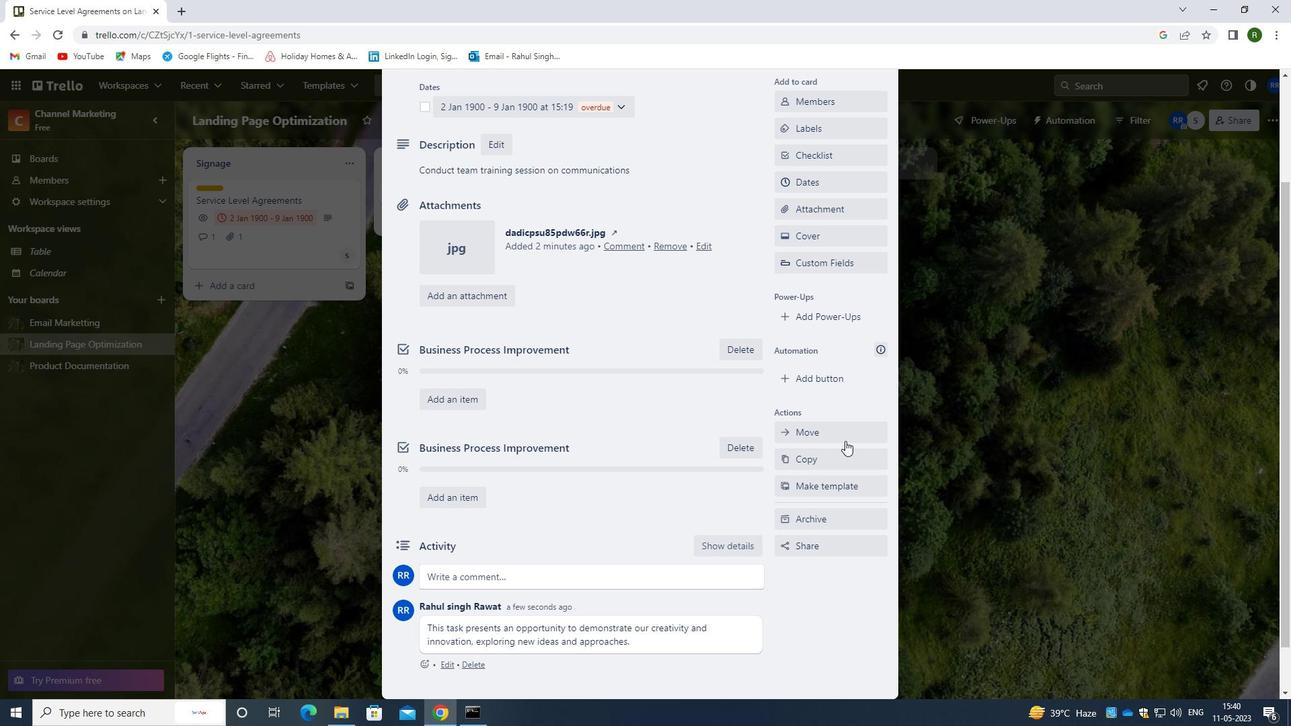 
Action: Mouse scrolled (853, 439) with delta (0, 0)
Screenshot: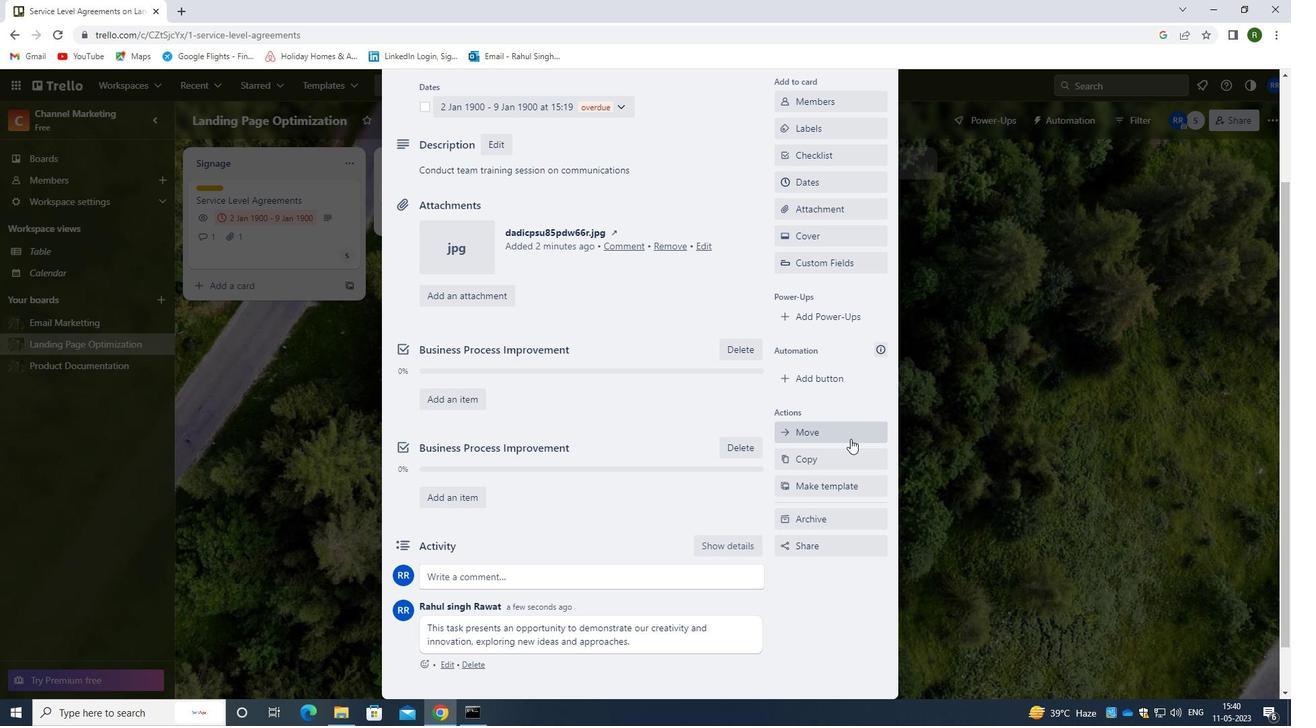 
Action: Mouse scrolled (853, 439) with delta (0, 0)
Screenshot: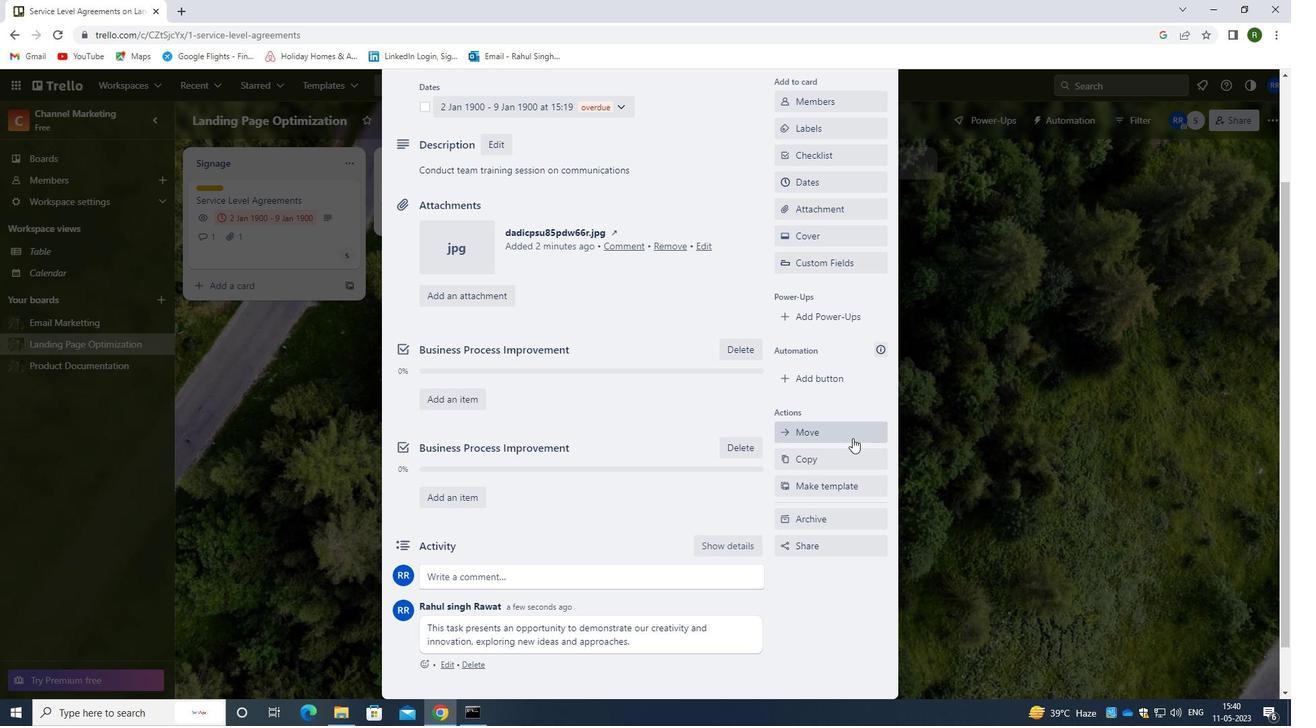 
Action: Mouse scrolled (853, 439) with delta (0, 0)
Screenshot: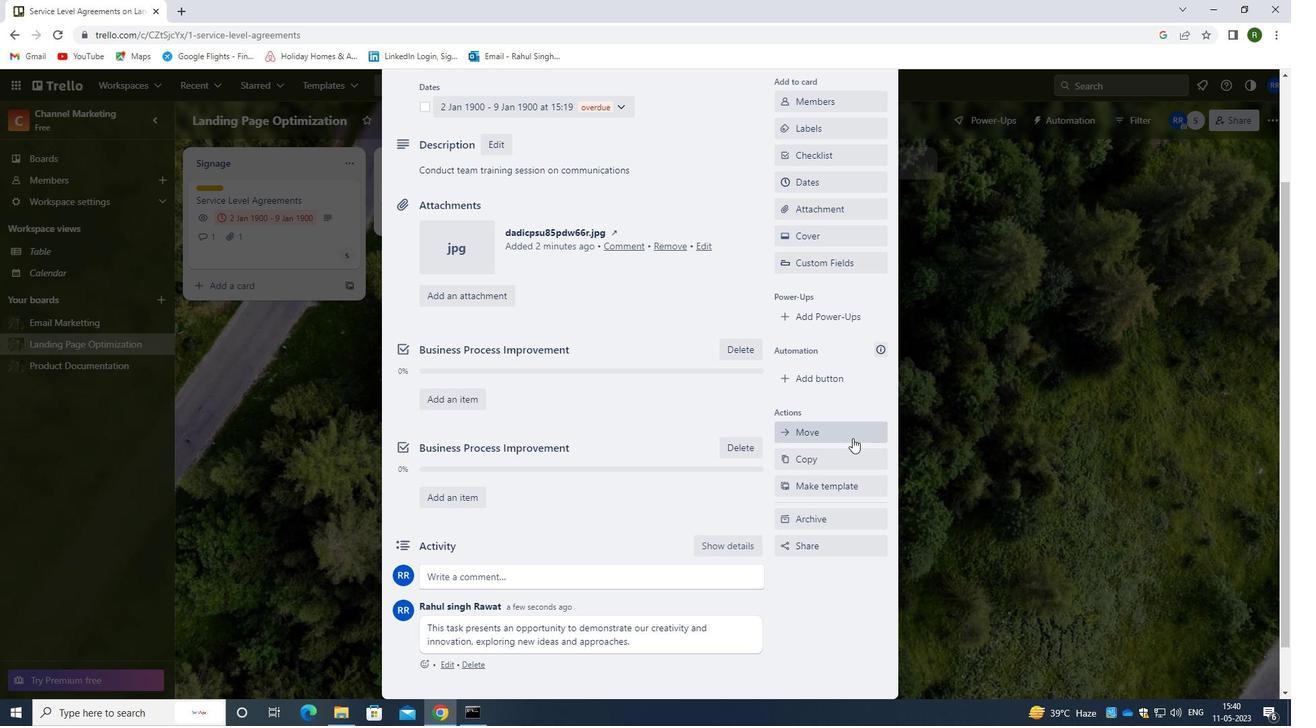 
Action: Mouse moved to (938, 422)
Screenshot: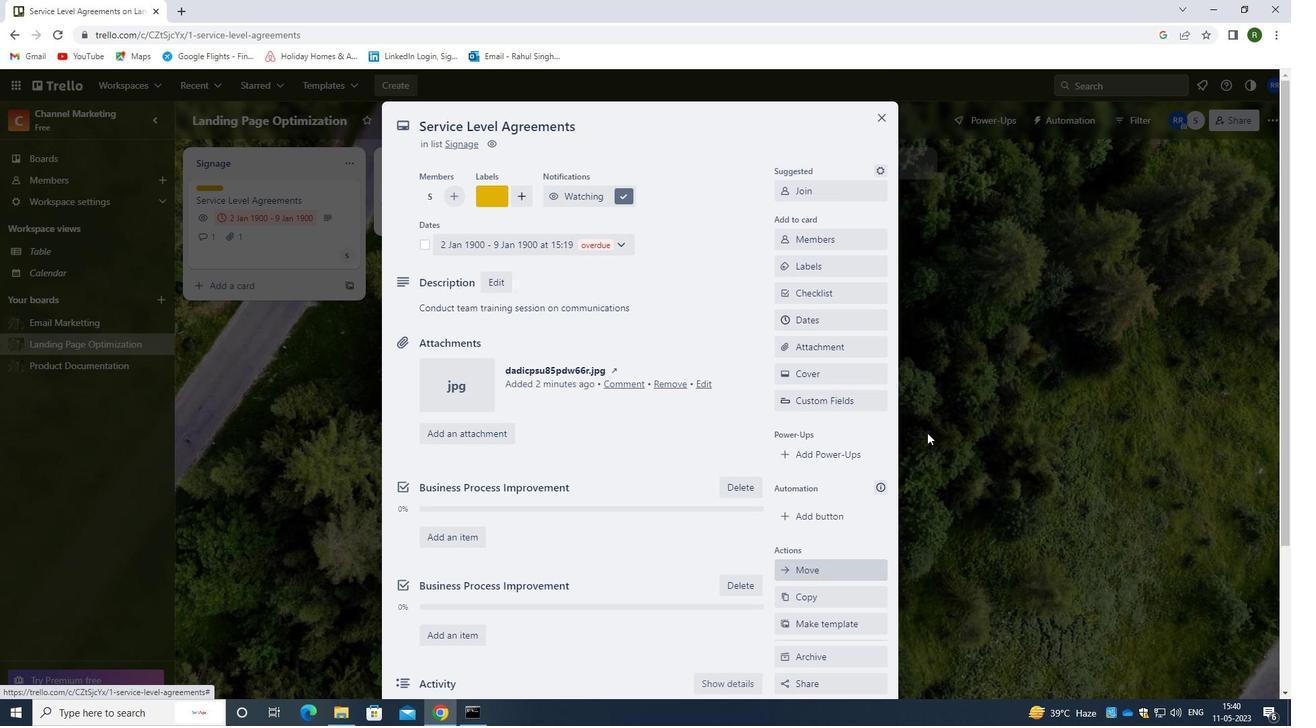 
Action: Mouse scrolled (938, 423) with delta (0, 0)
Screenshot: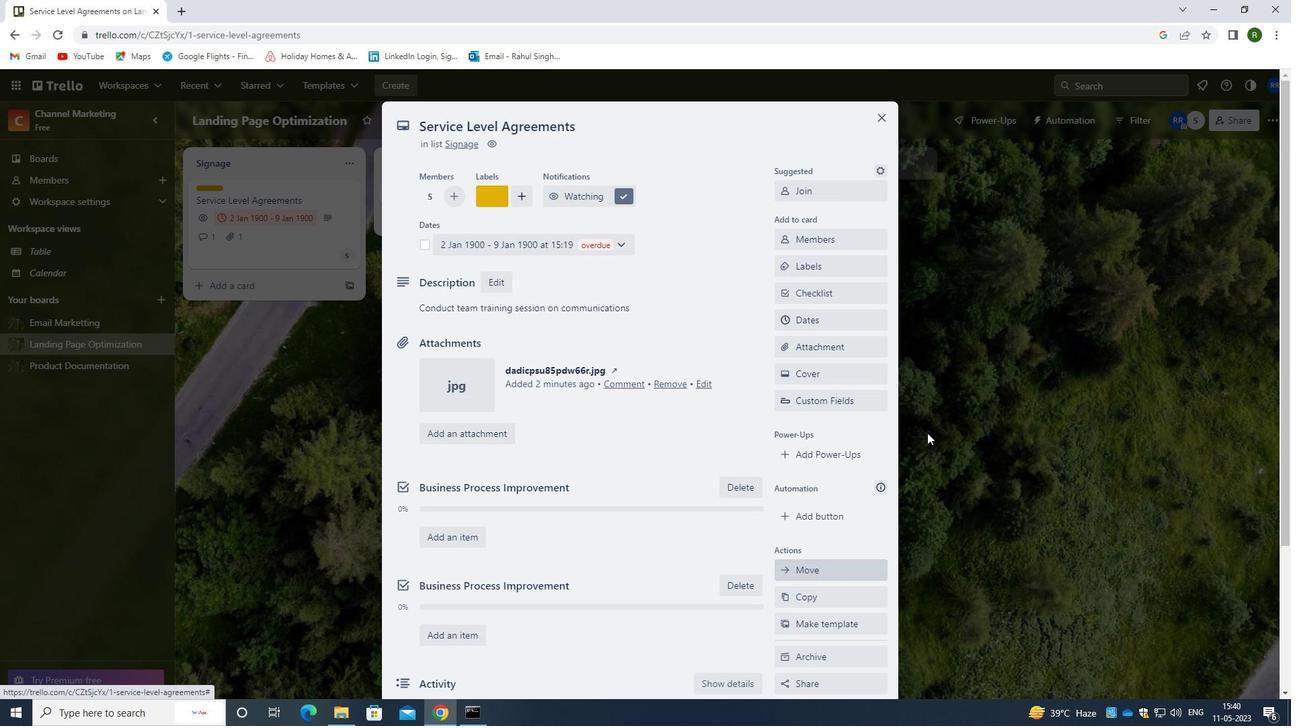 
Action: Mouse scrolled (938, 423) with delta (0, 0)
Screenshot: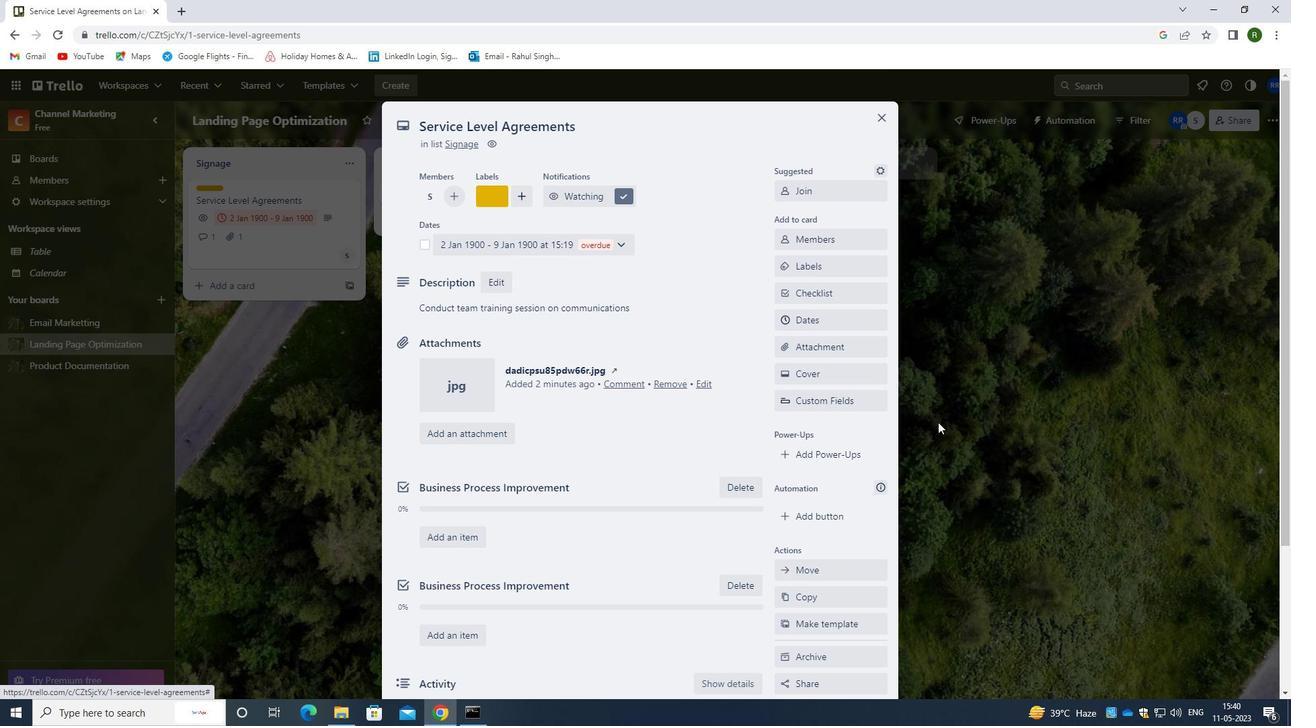 
